 Task: Find connections with filter location Craigieburn with filter topic #Partnershipwith filter profile language English with filter current company Philips Lighting with filter school FRANK ANTHONY PUBLIC SCHOOL THE with filter industry Fine Arts Schools with filter service category Real Estate with filter keywords title Data Entry
Action: Mouse moved to (231, 278)
Screenshot: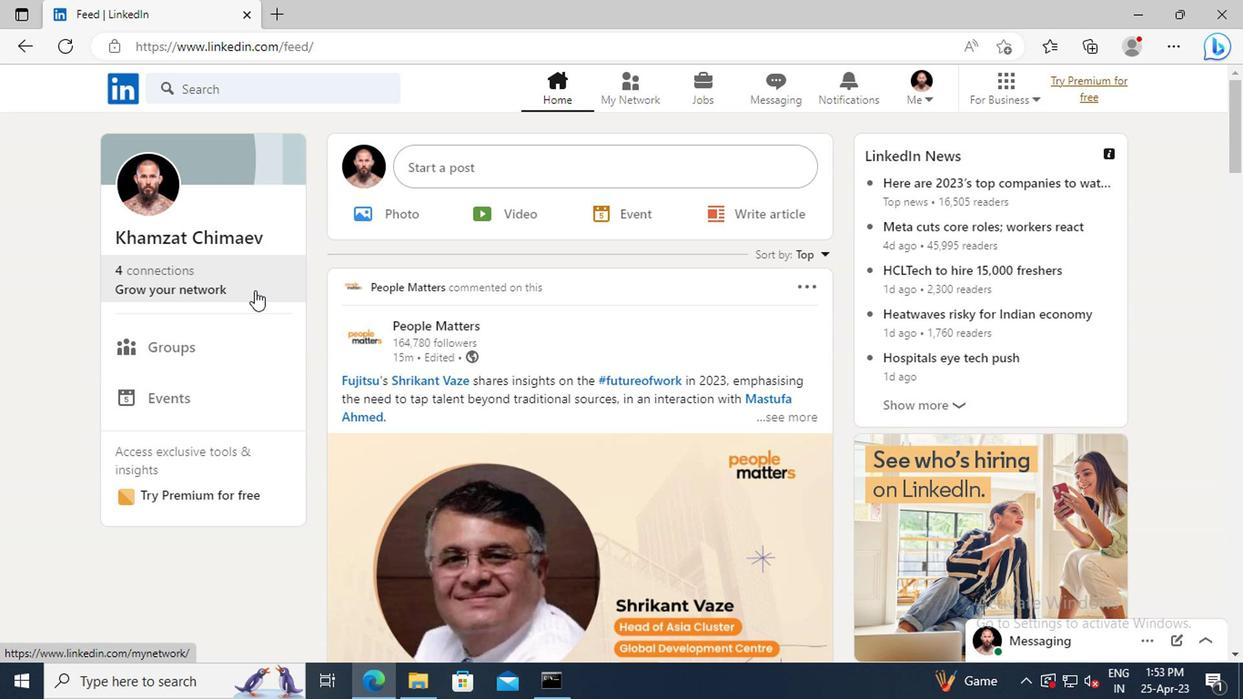 
Action: Mouse pressed left at (231, 278)
Screenshot: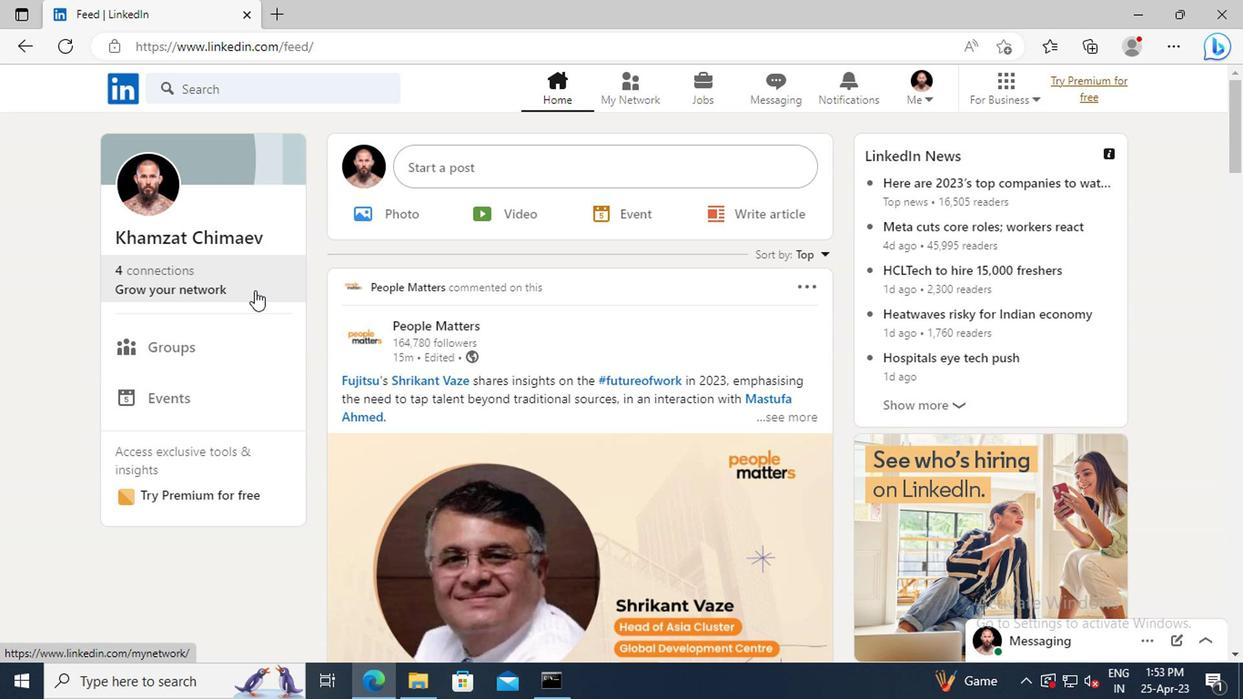 
Action: Mouse moved to (242, 194)
Screenshot: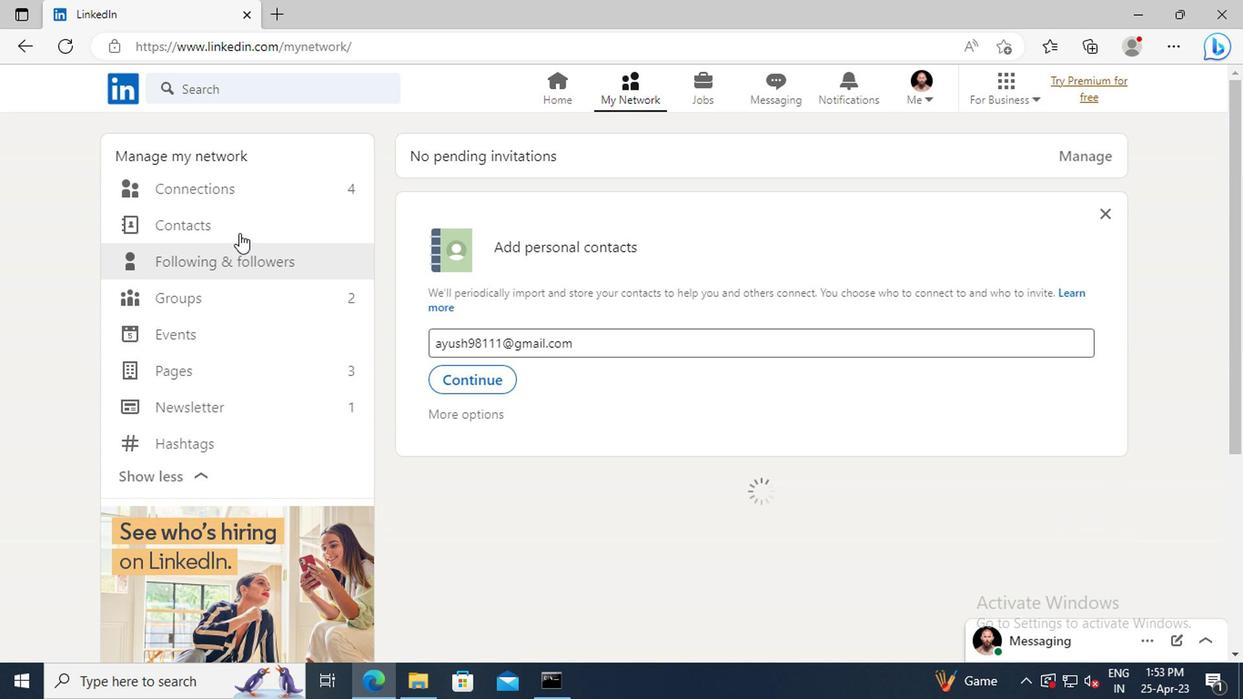 
Action: Mouse pressed left at (242, 194)
Screenshot: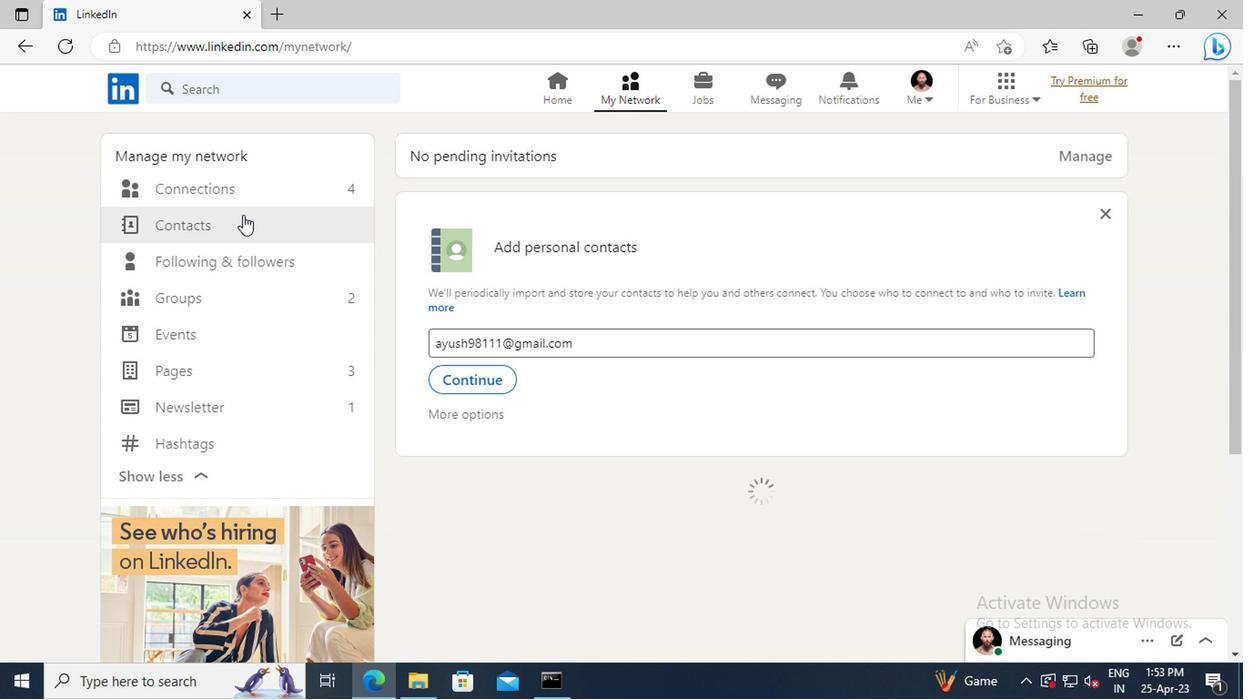 
Action: Mouse moved to (740, 192)
Screenshot: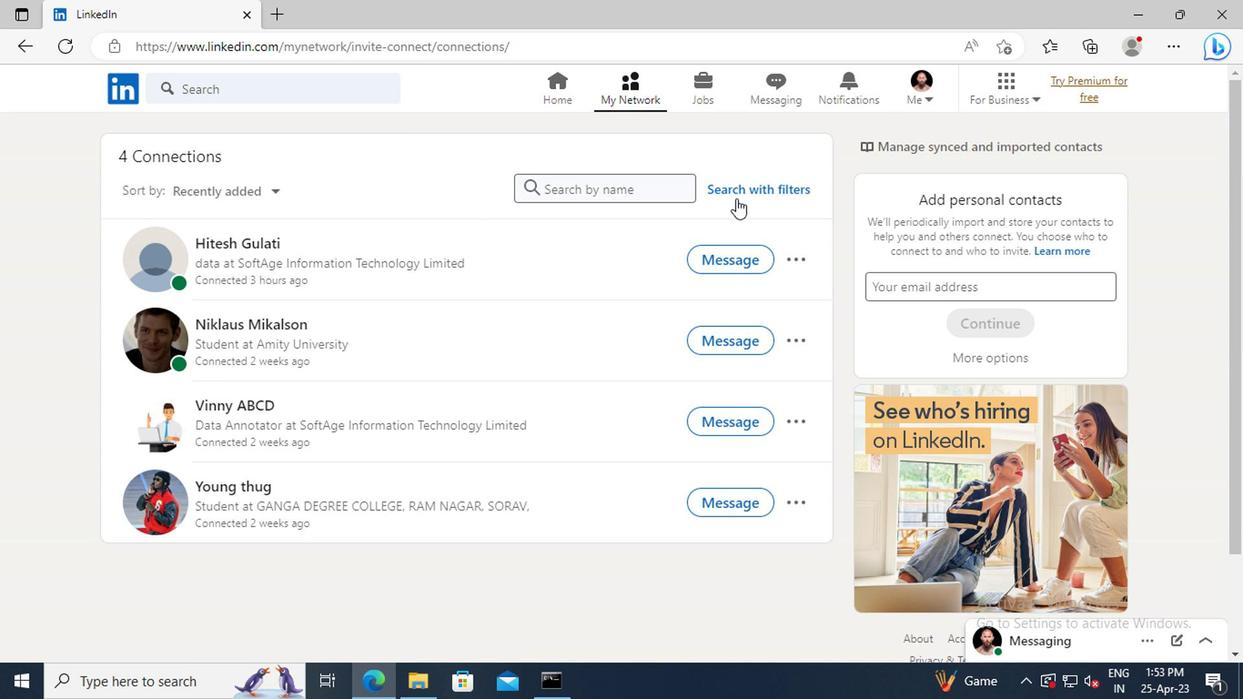 
Action: Mouse pressed left at (740, 192)
Screenshot: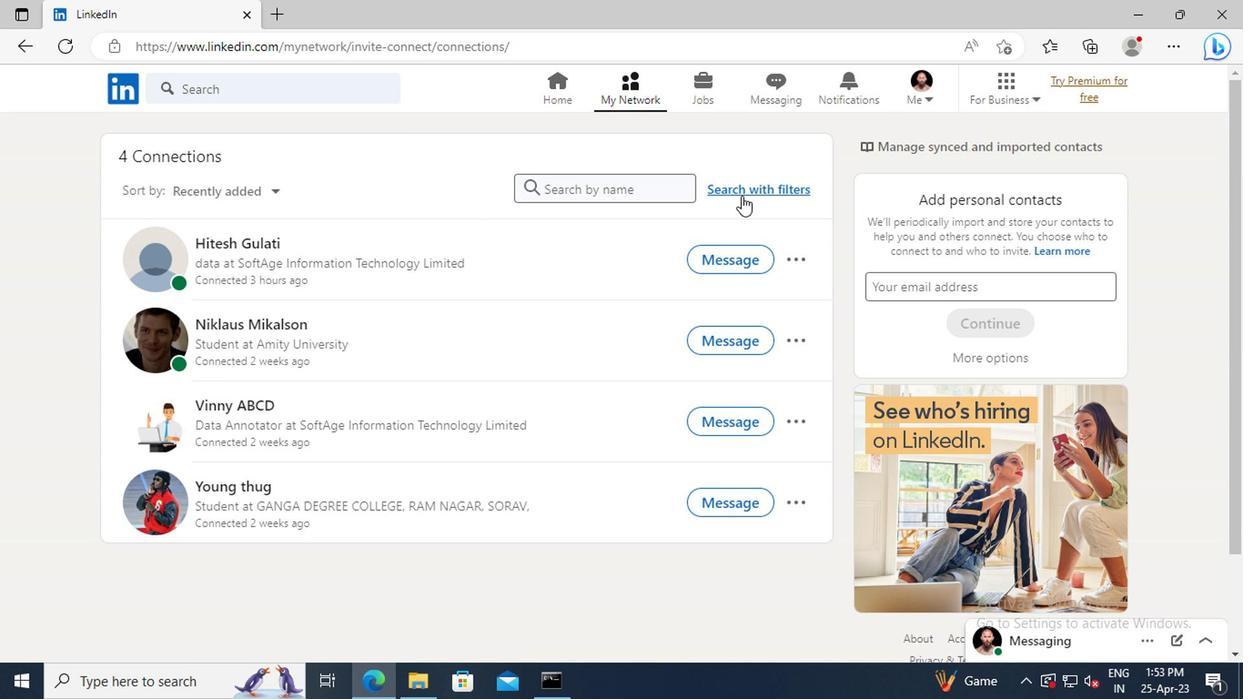 
Action: Mouse moved to (690, 145)
Screenshot: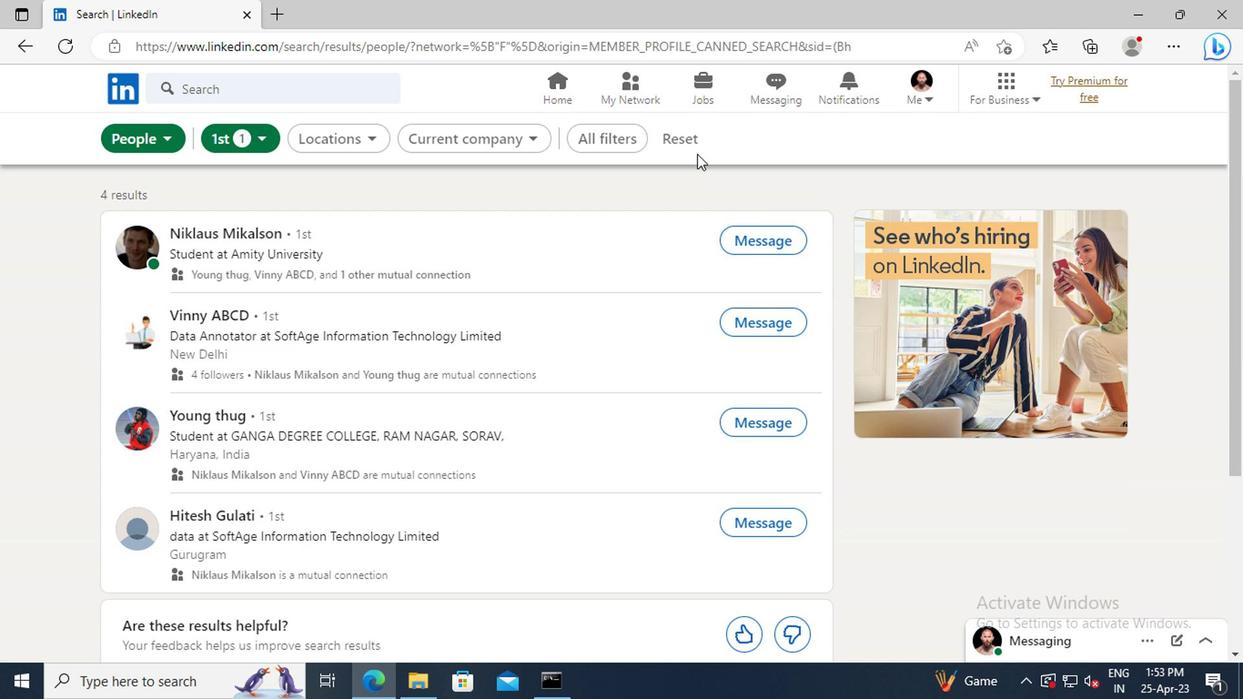
Action: Mouse pressed left at (690, 145)
Screenshot: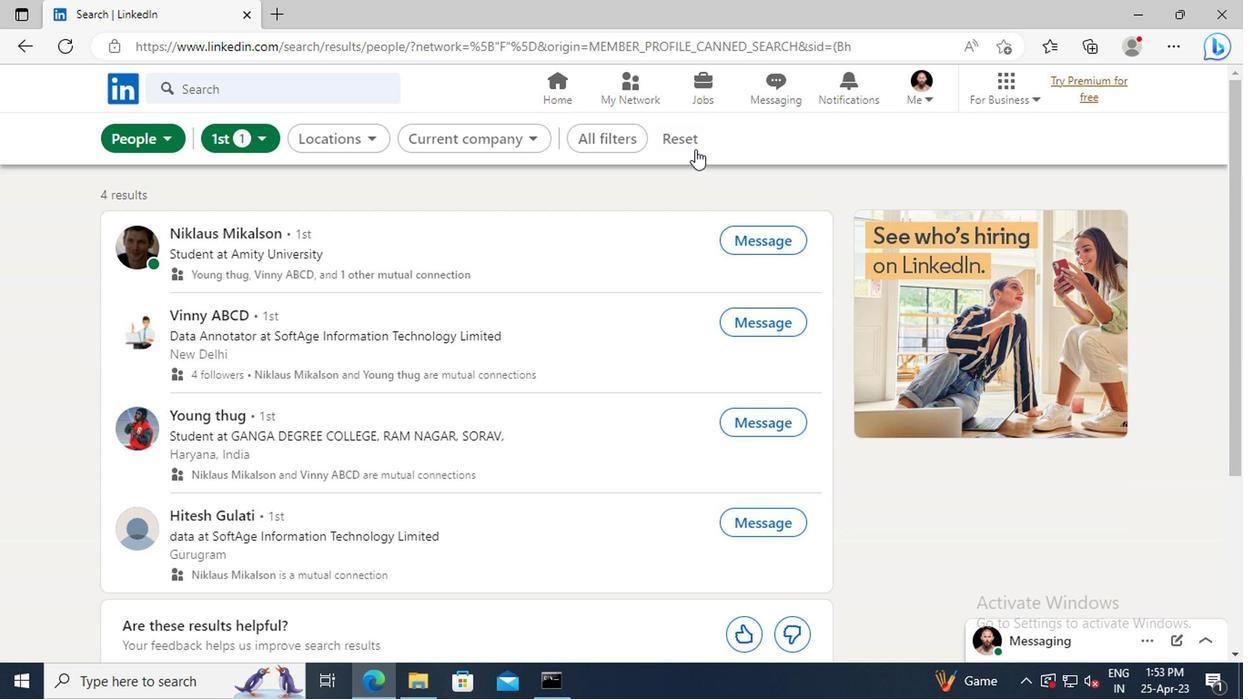
Action: Mouse moved to (648, 143)
Screenshot: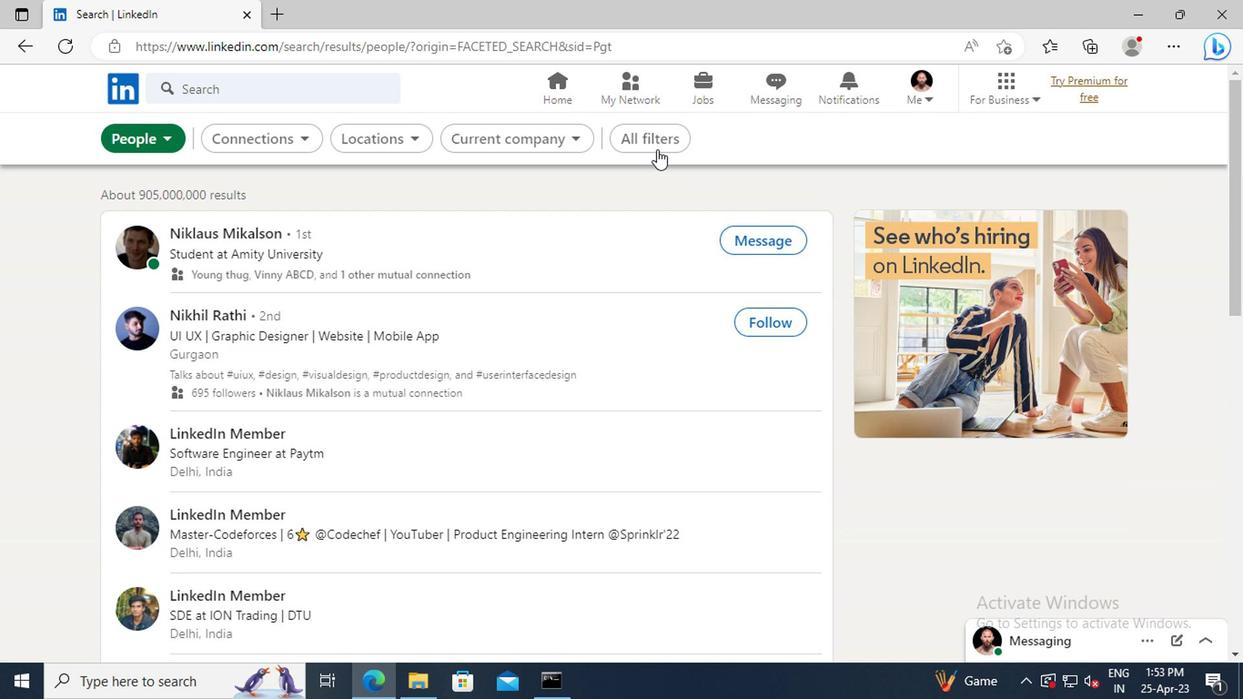 
Action: Mouse pressed left at (648, 143)
Screenshot: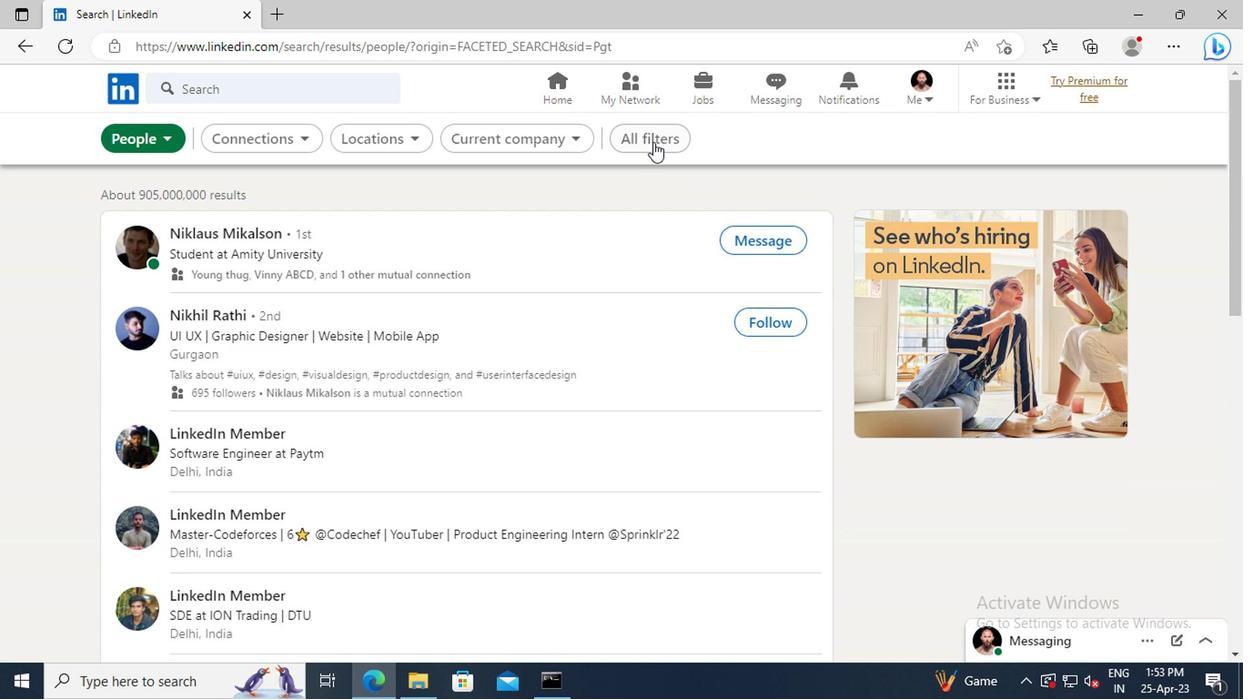 
Action: Mouse moved to (1000, 308)
Screenshot: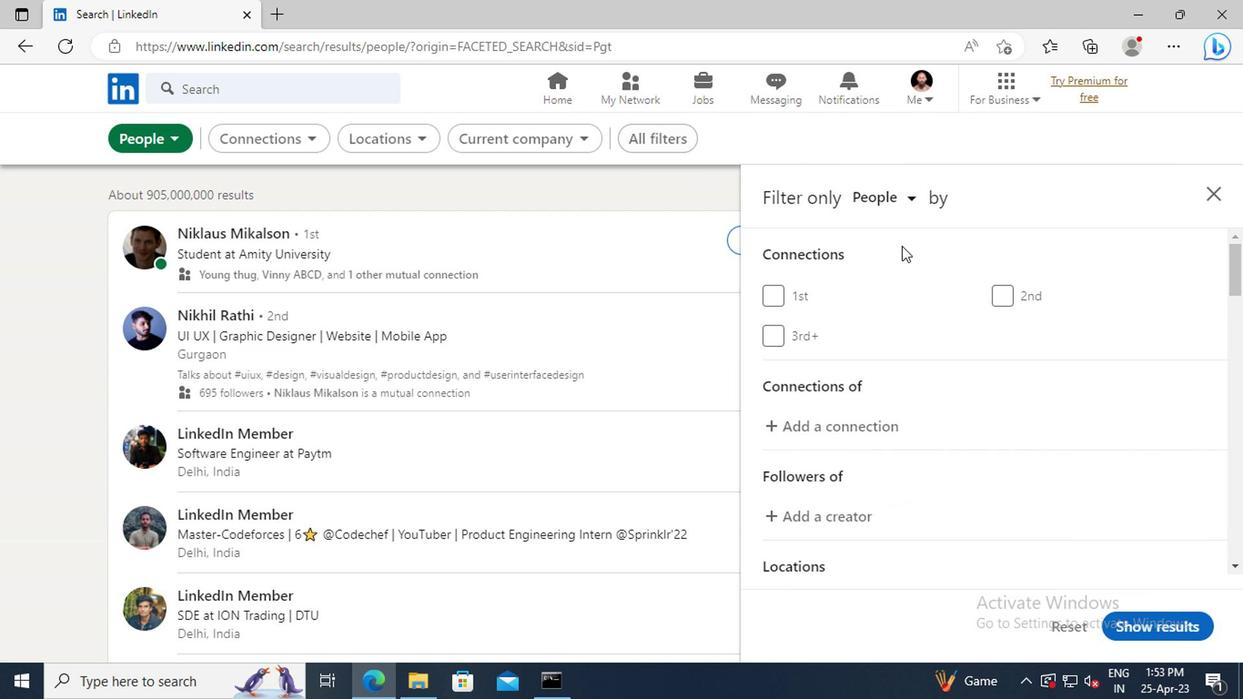 
Action: Mouse scrolled (1000, 307) with delta (0, -1)
Screenshot: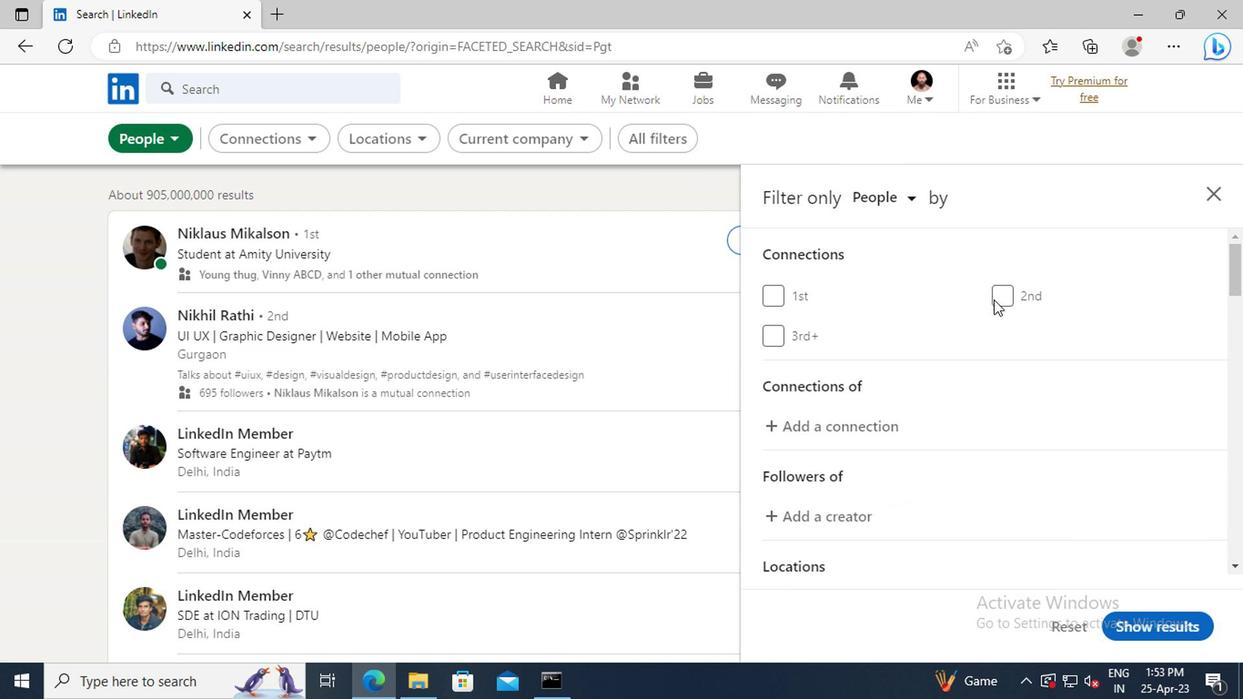 
Action: Mouse scrolled (1000, 307) with delta (0, -1)
Screenshot: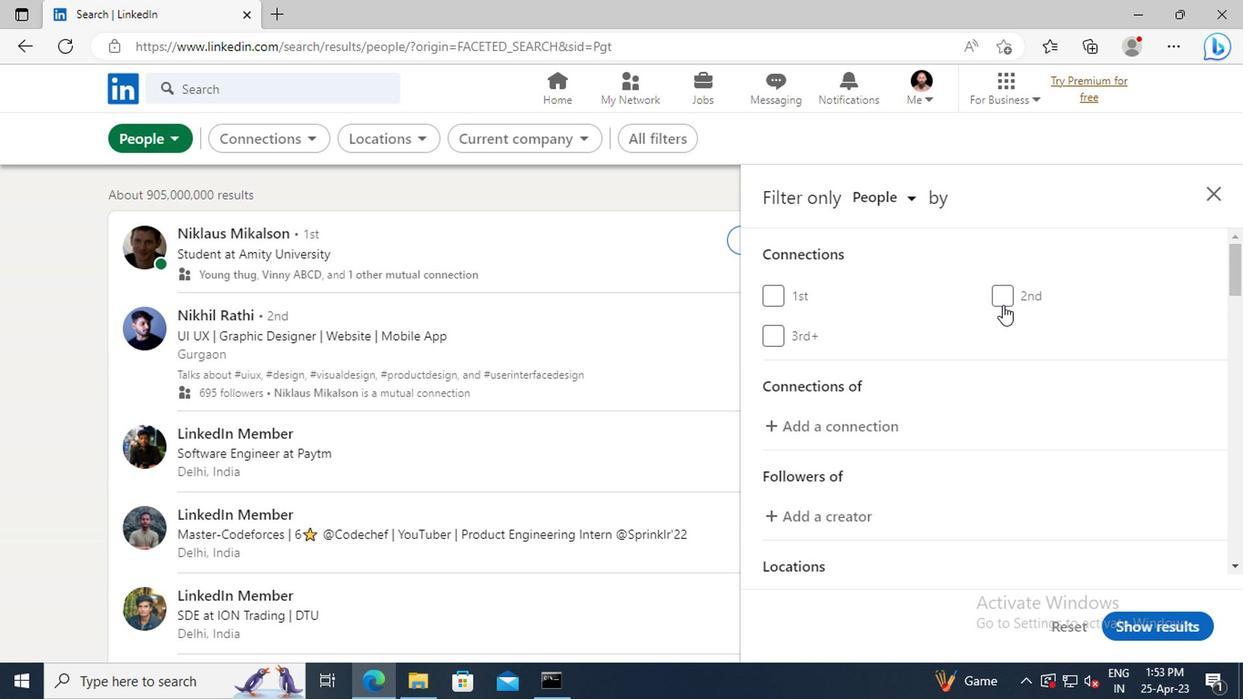
Action: Mouse scrolled (1000, 307) with delta (0, -1)
Screenshot: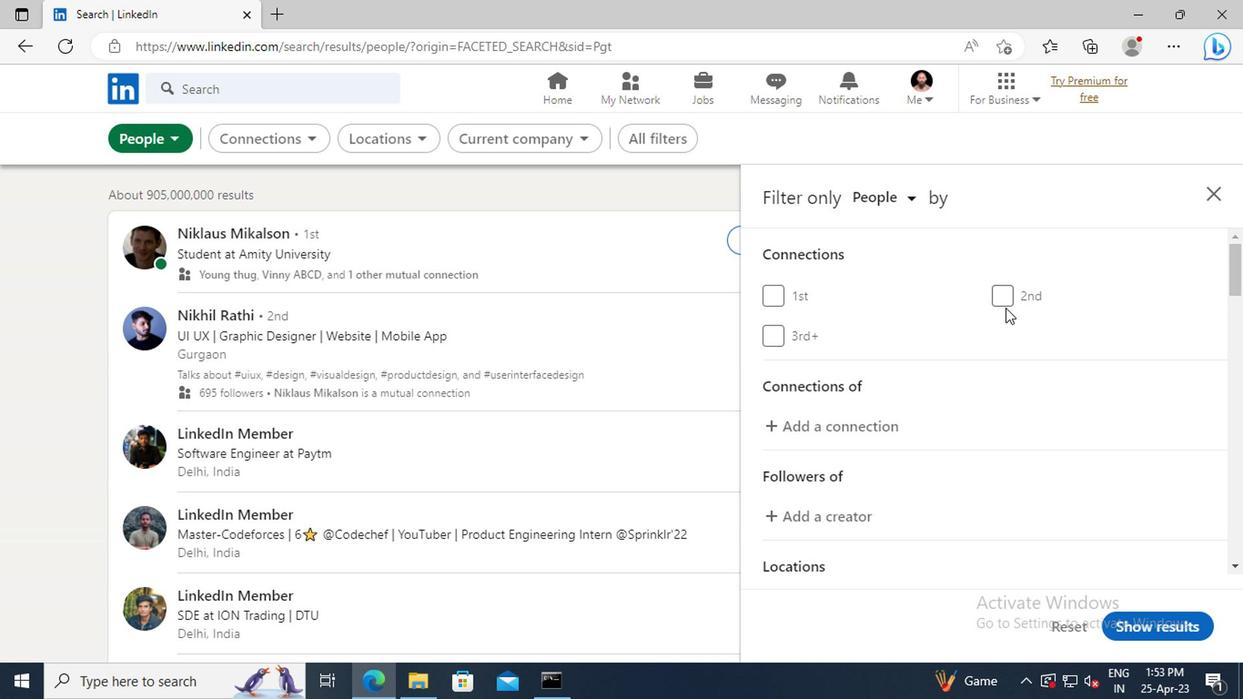 
Action: Mouse scrolled (1000, 307) with delta (0, -1)
Screenshot: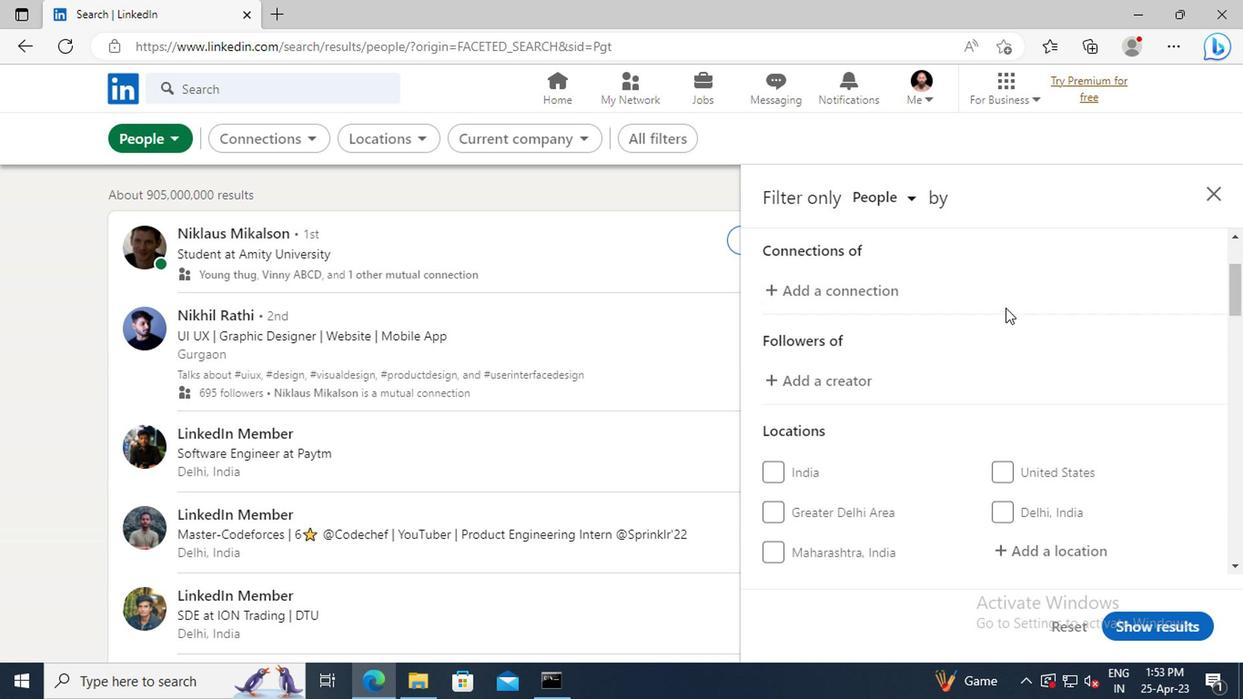 
Action: Mouse scrolled (1000, 307) with delta (0, -1)
Screenshot: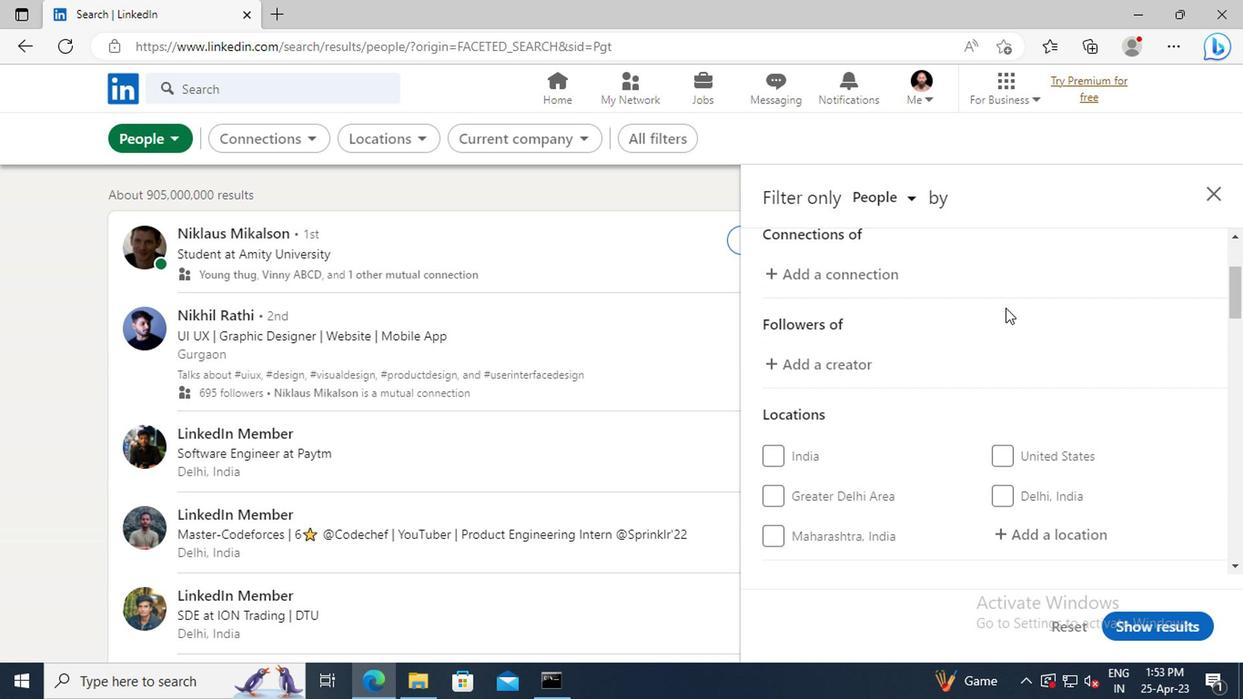 
Action: Mouse moved to (1035, 424)
Screenshot: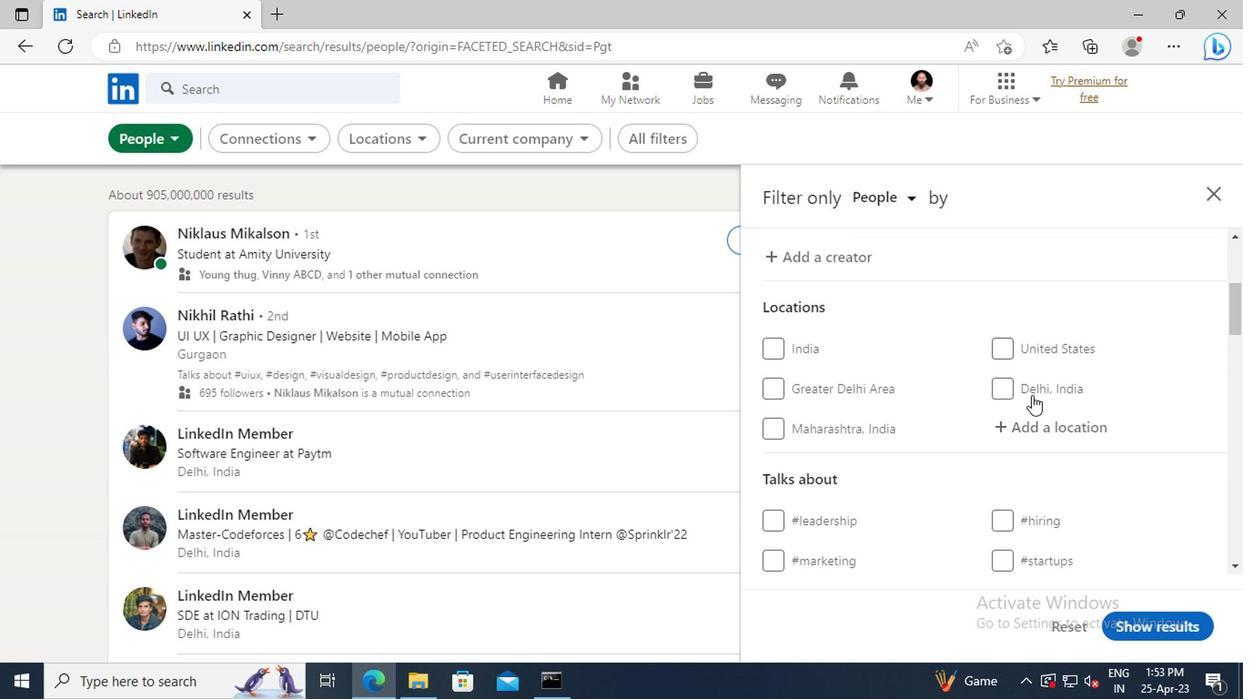 
Action: Mouse pressed left at (1035, 424)
Screenshot: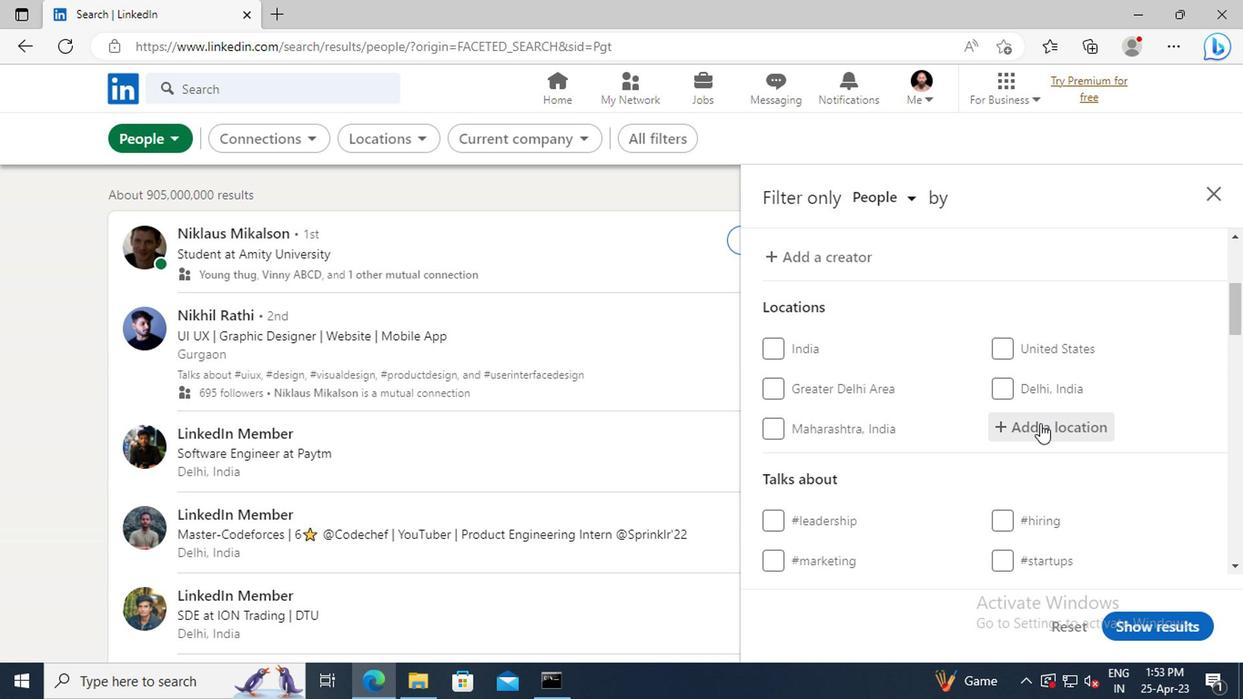 
Action: Mouse moved to (984, 406)
Screenshot: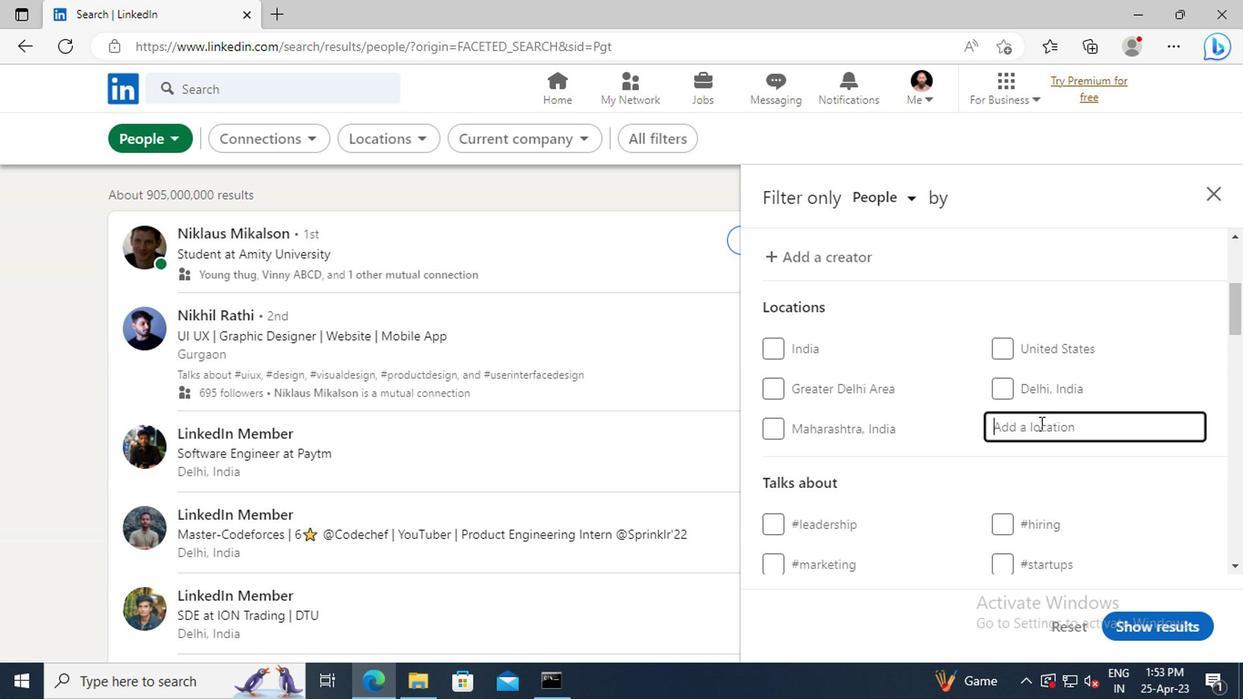 
Action: Key pressed <Key.shift>CRAIGIEBURN<Key.enter>
Screenshot: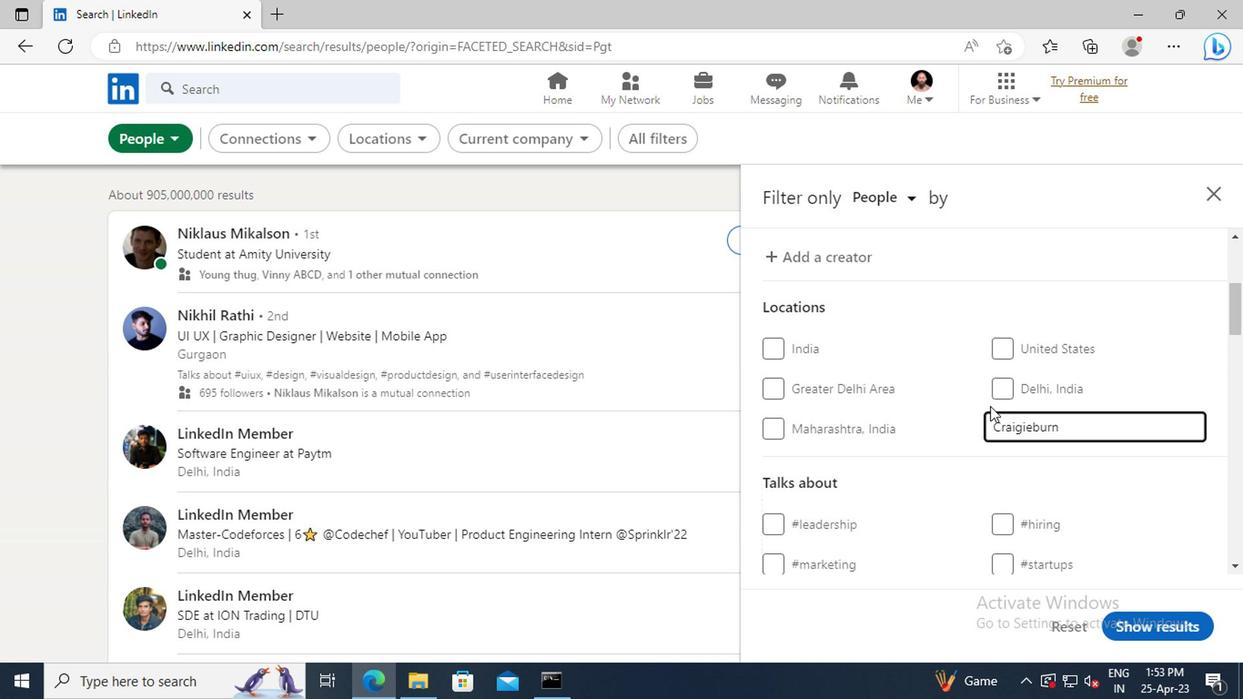 
Action: Mouse scrolled (984, 406) with delta (0, 0)
Screenshot: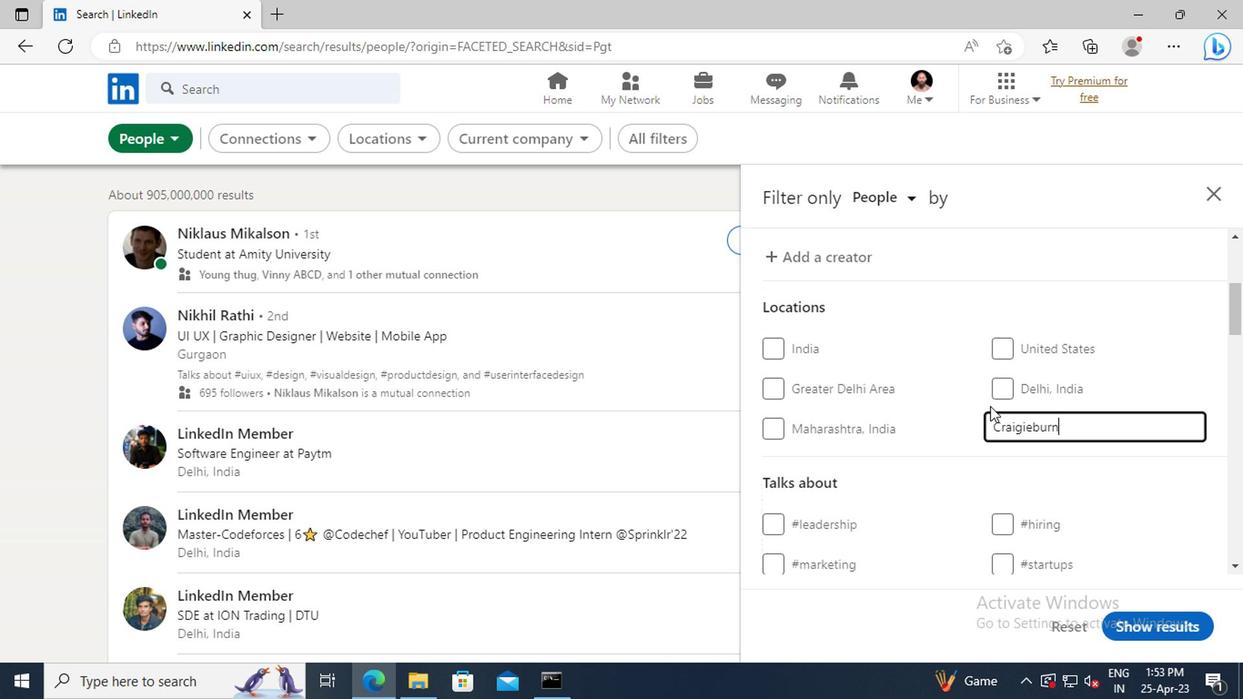 
Action: Mouse scrolled (984, 406) with delta (0, 0)
Screenshot: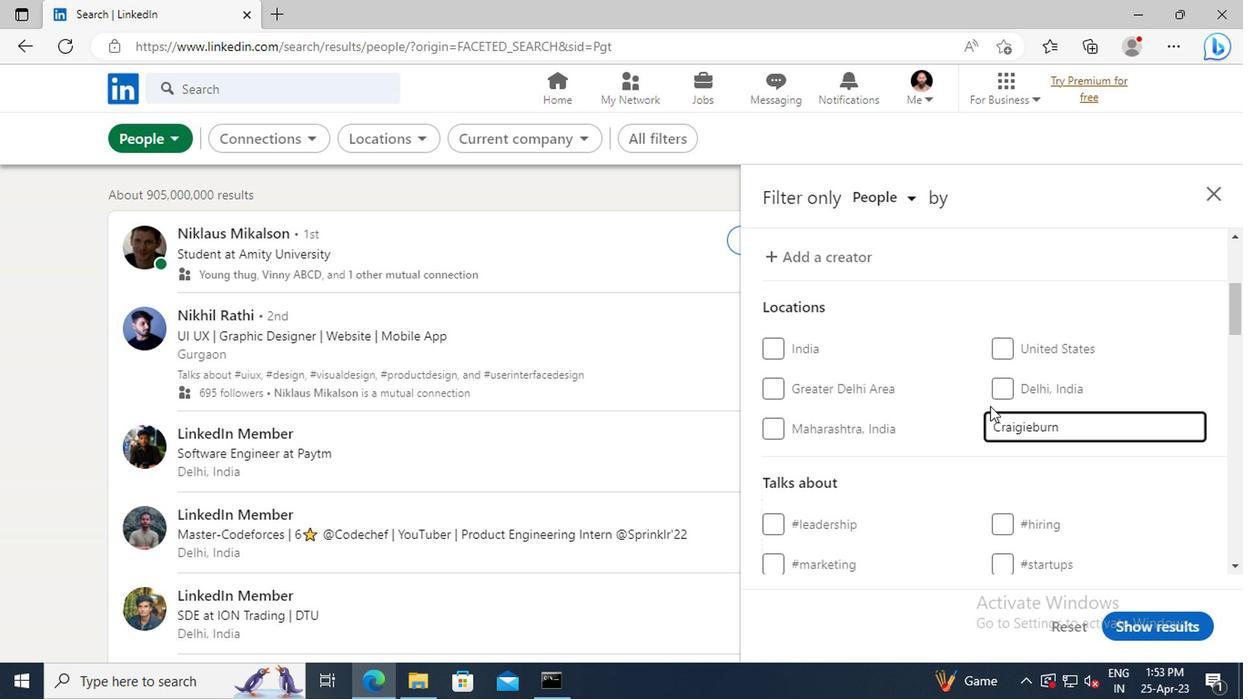 
Action: Mouse scrolled (984, 406) with delta (0, 0)
Screenshot: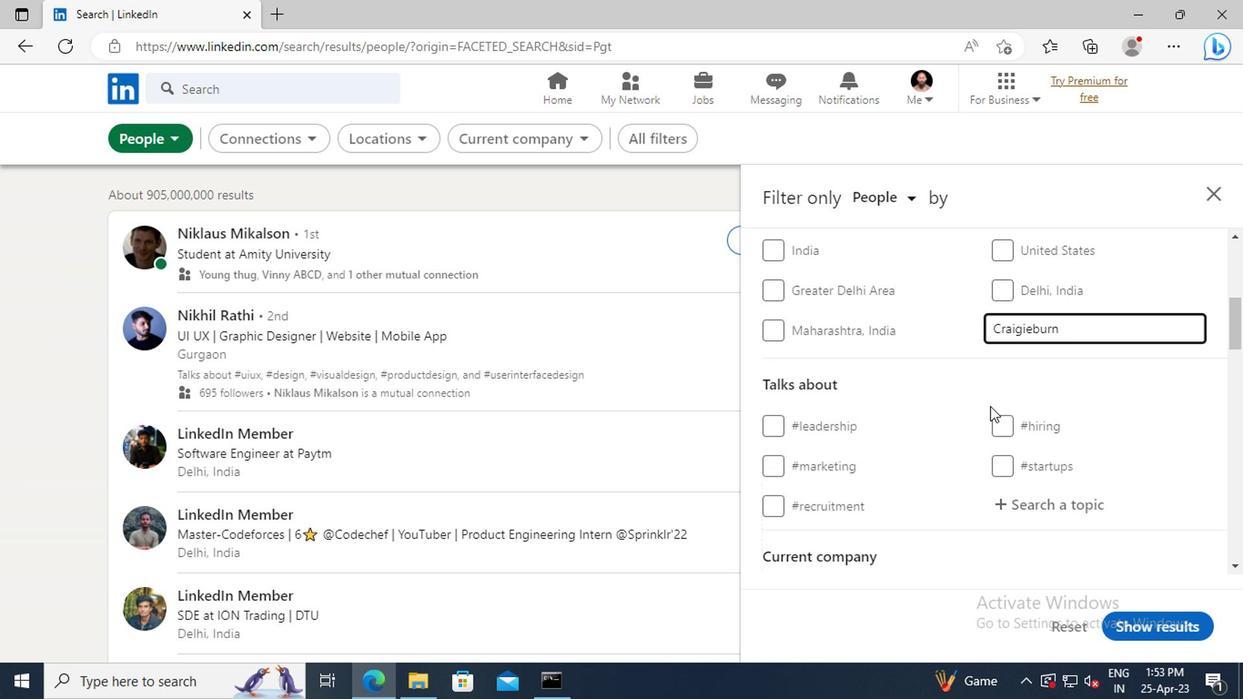 
Action: Mouse scrolled (984, 406) with delta (0, 0)
Screenshot: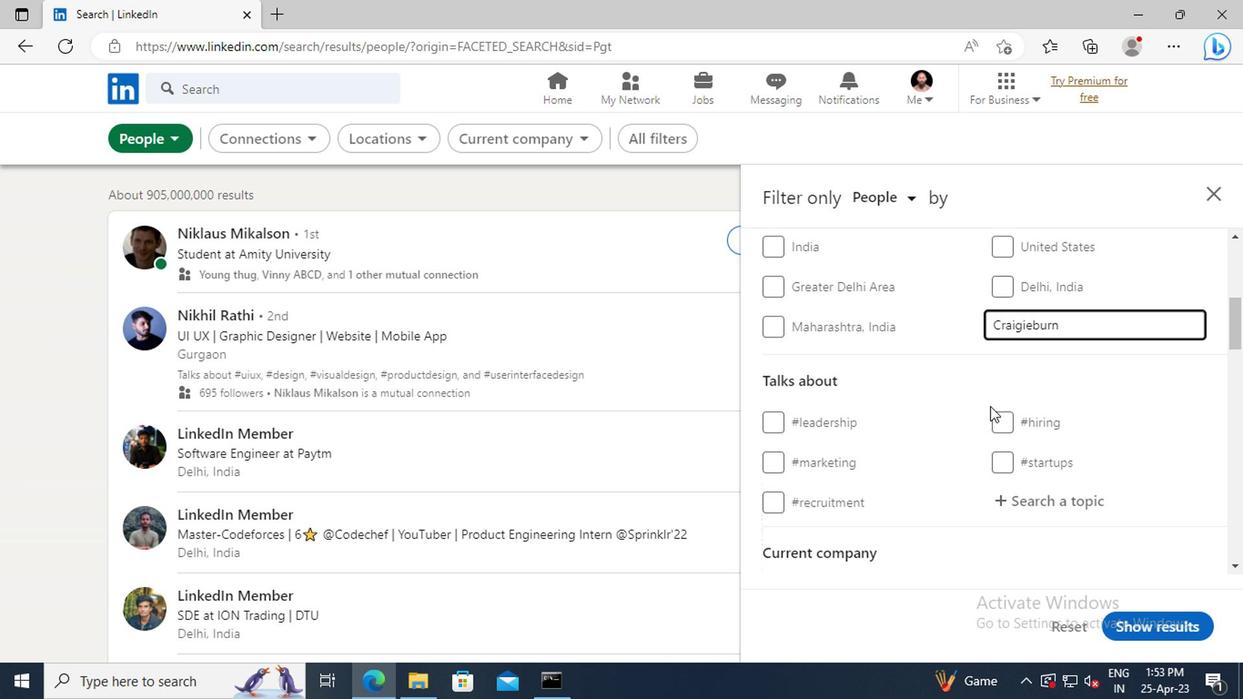 
Action: Mouse moved to (1012, 402)
Screenshot: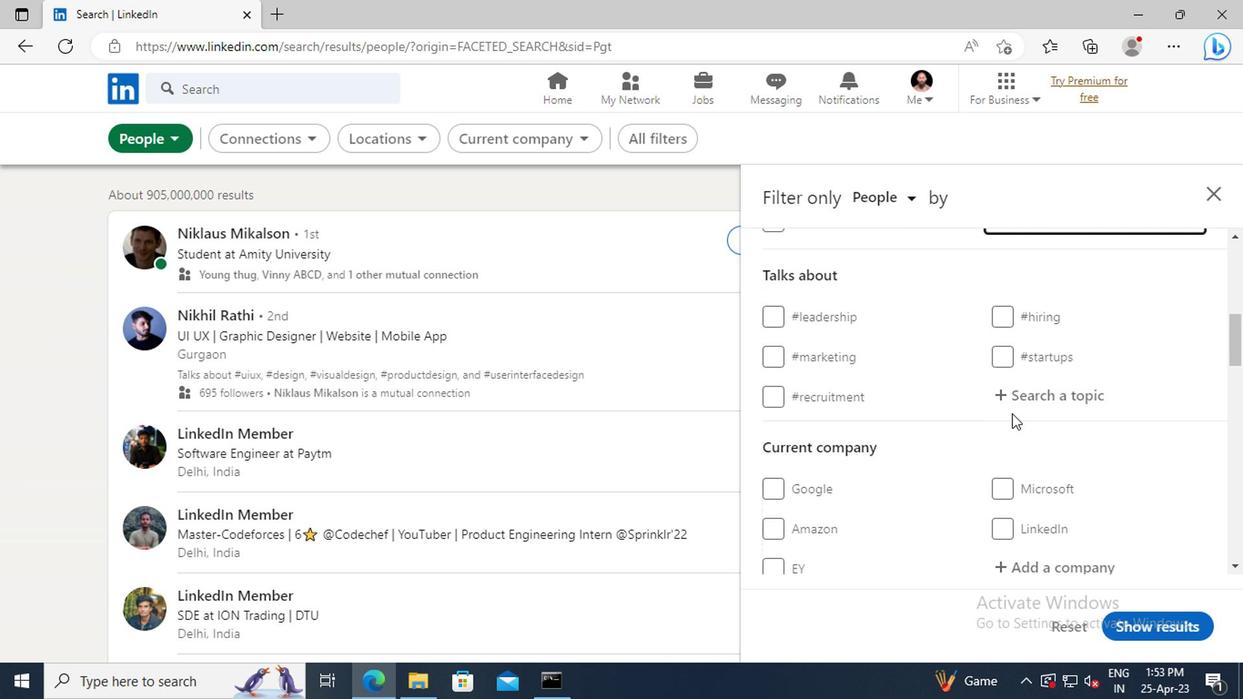
Action: Mouse pressed left at (1012, 402)
Screenshot: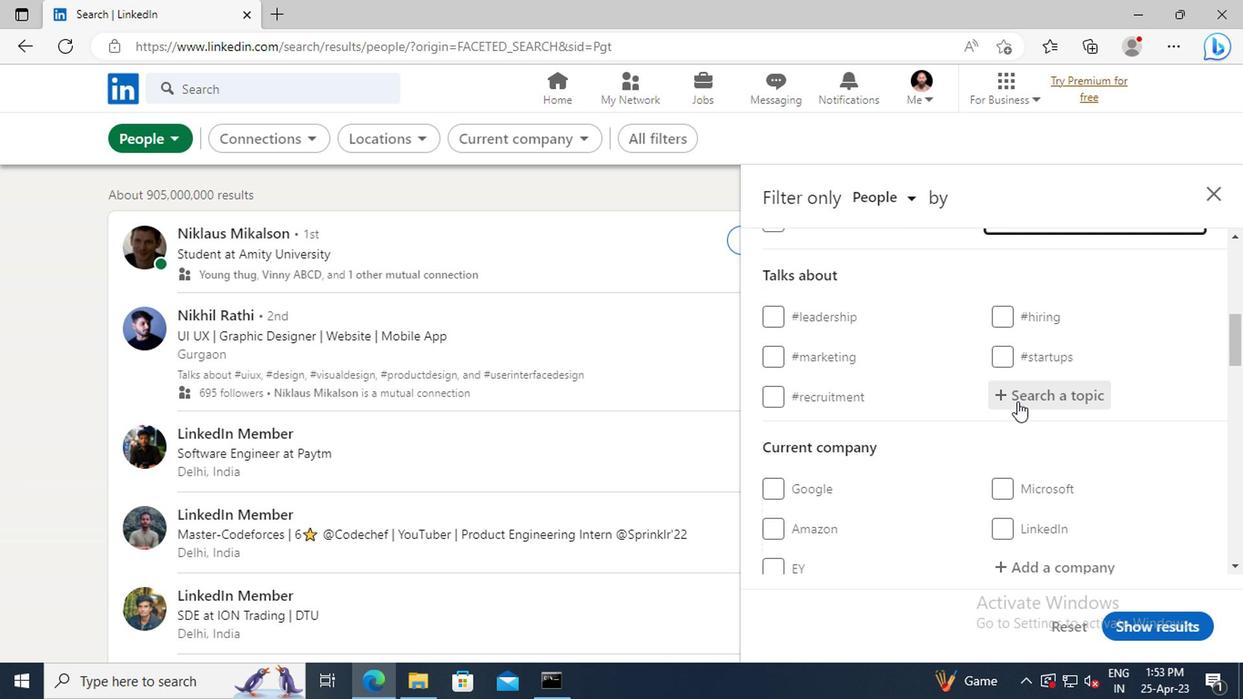 
Action: Mouse moved to (989, 406)
Screenshot: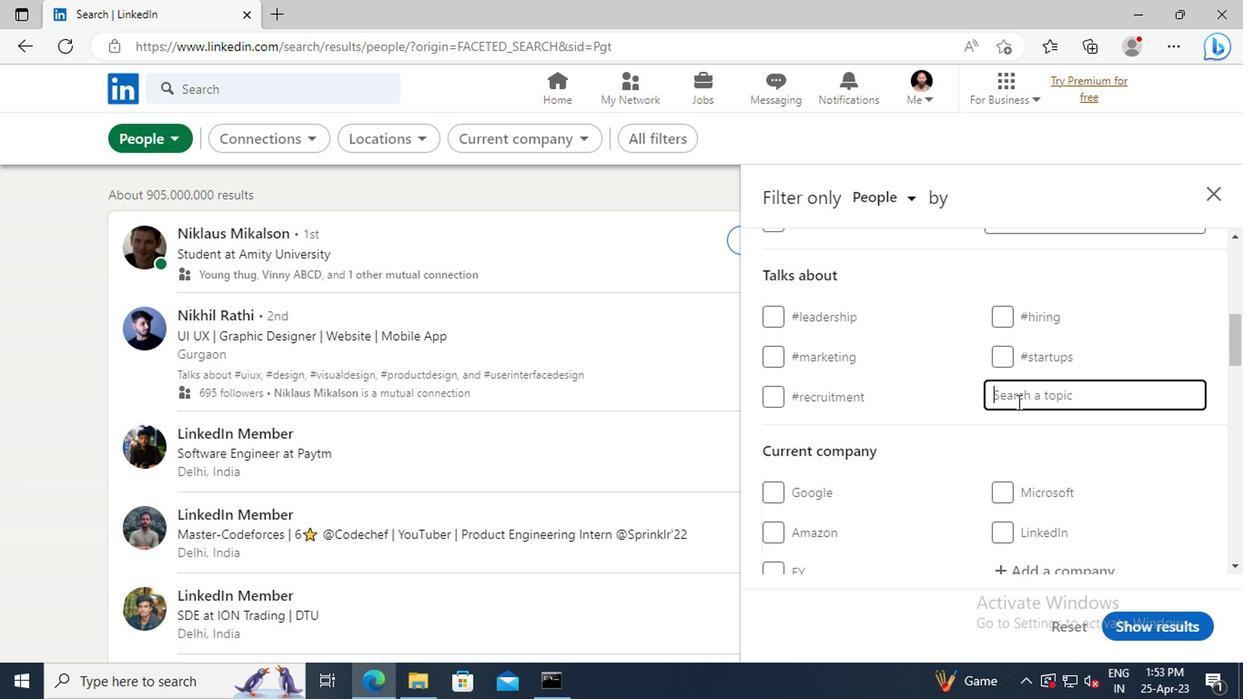 
Action: Key pressed <Key.shift>#<Key.shift>PARTNERSHIPWITH
Screenshot: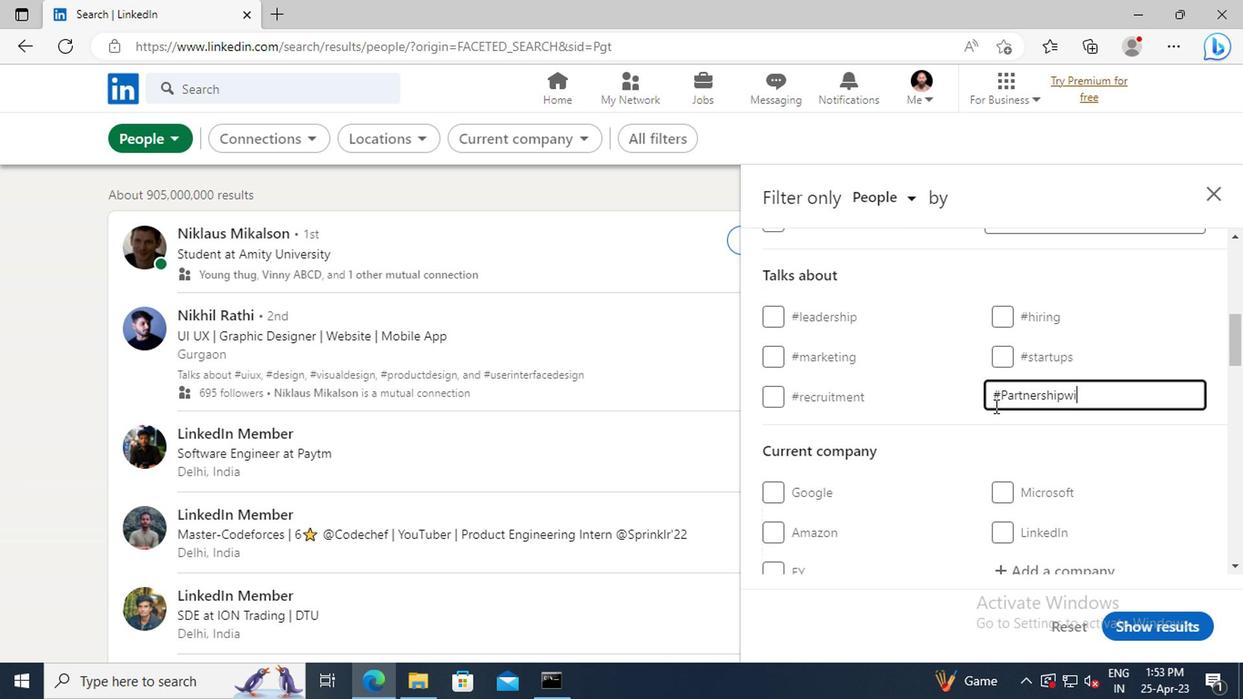 
Action: Mouse scrolled (989, 406) with delta (0, 0)
Screenshot: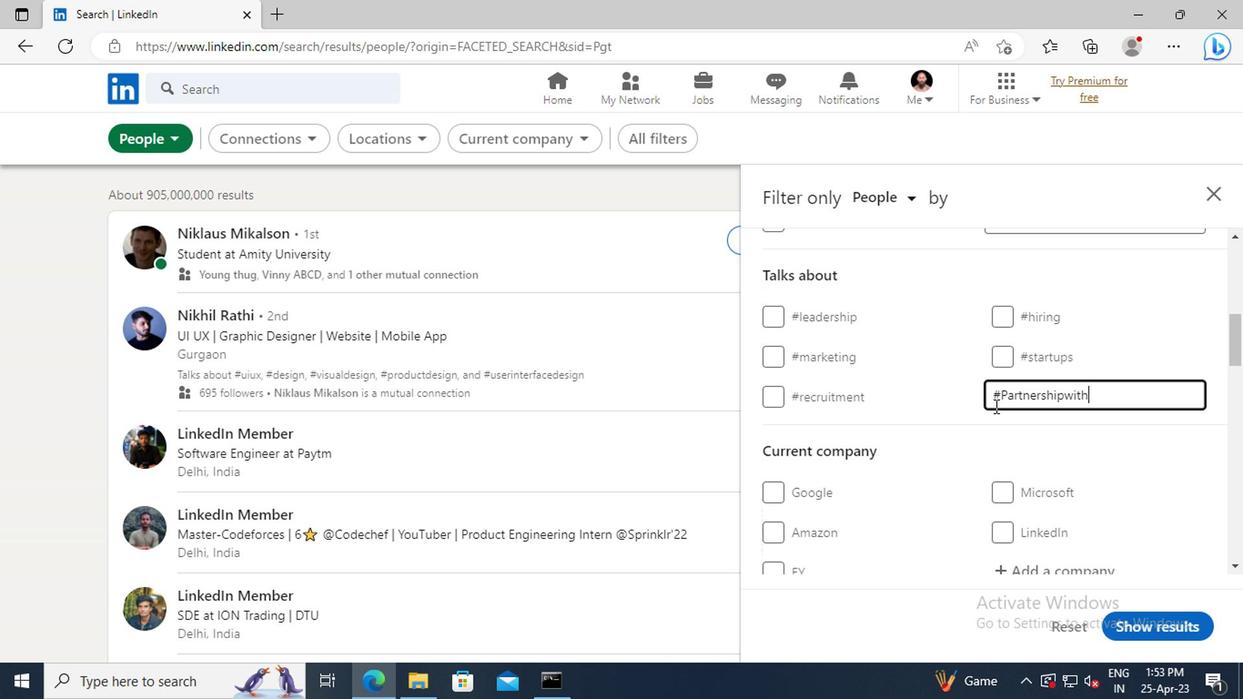 
Action: Mouse scrolled (989, 406) with delta (0, 0)
Screenshot: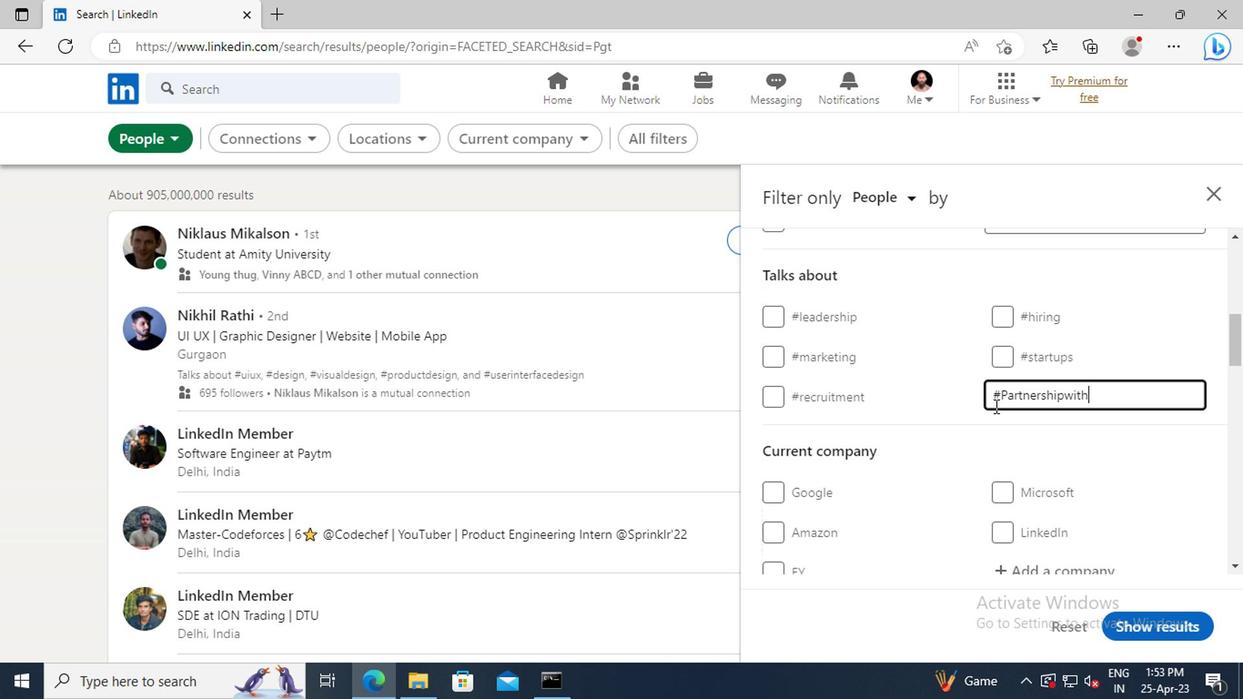 
Action: Mouse scrolled (989, 406) with delta (0, 0)
Screenshot: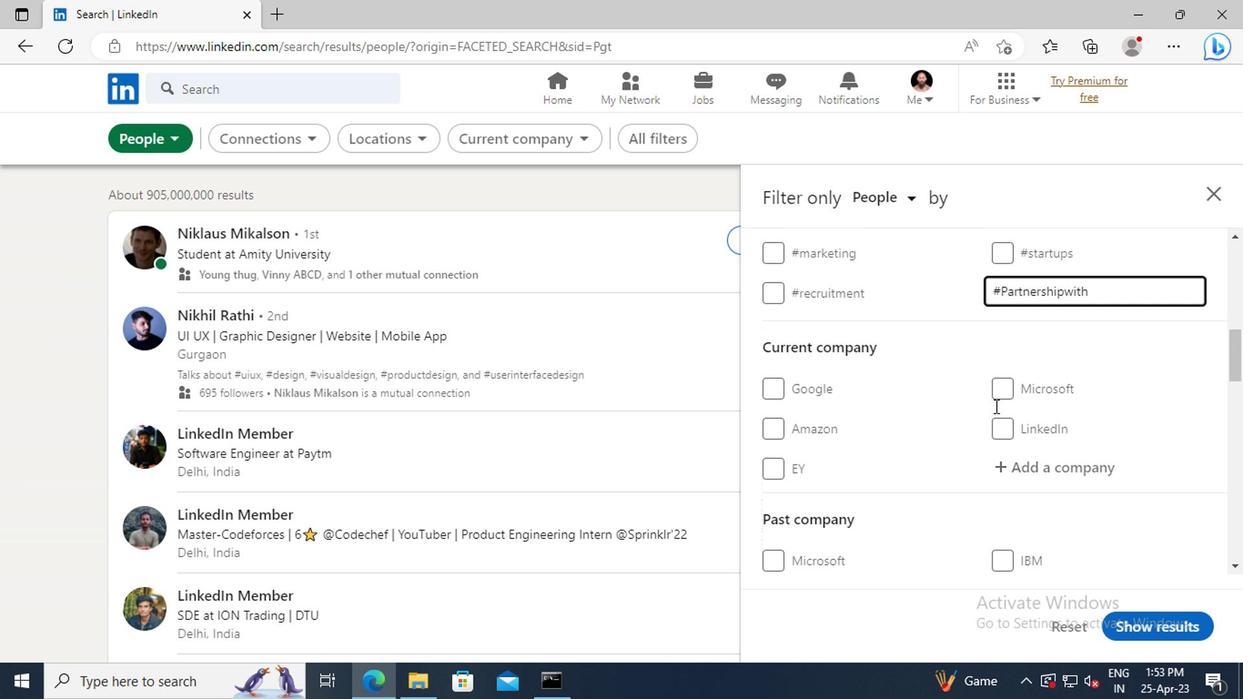 
Action: Mouse scrolled (989, 406) with delta (0, 0)
Screenshot: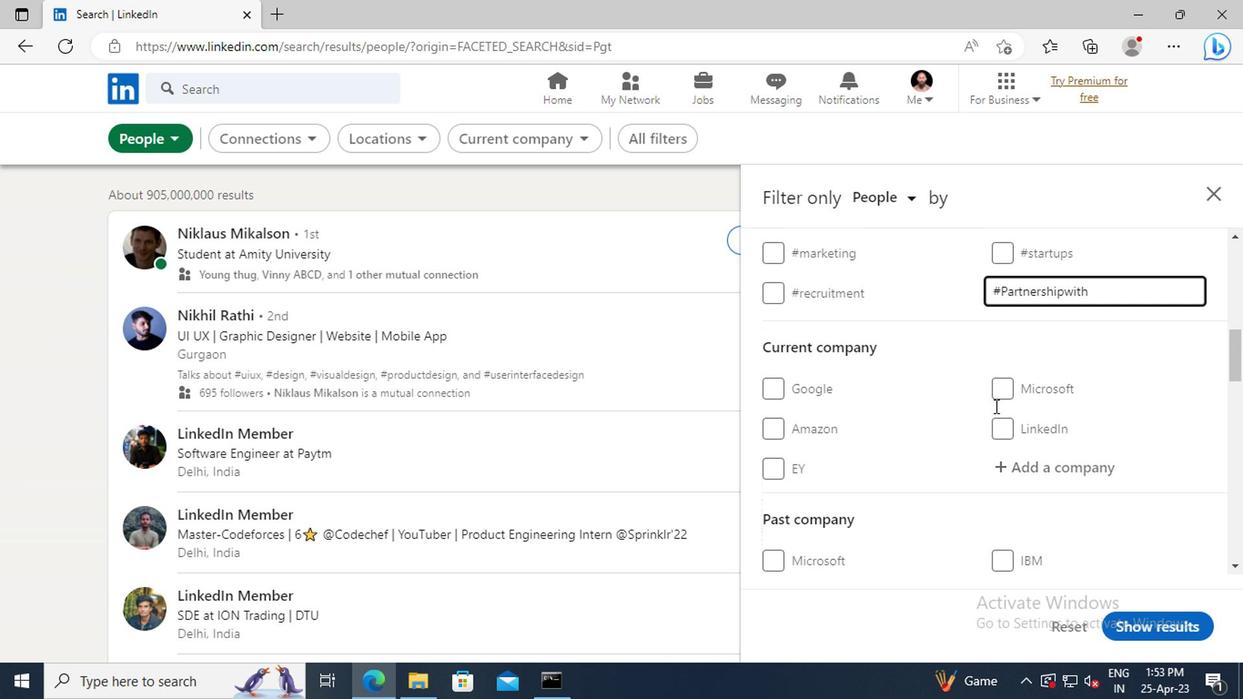 
Action: Mouse scrolled (989, 406) with delta (0, 0)
Screenshot: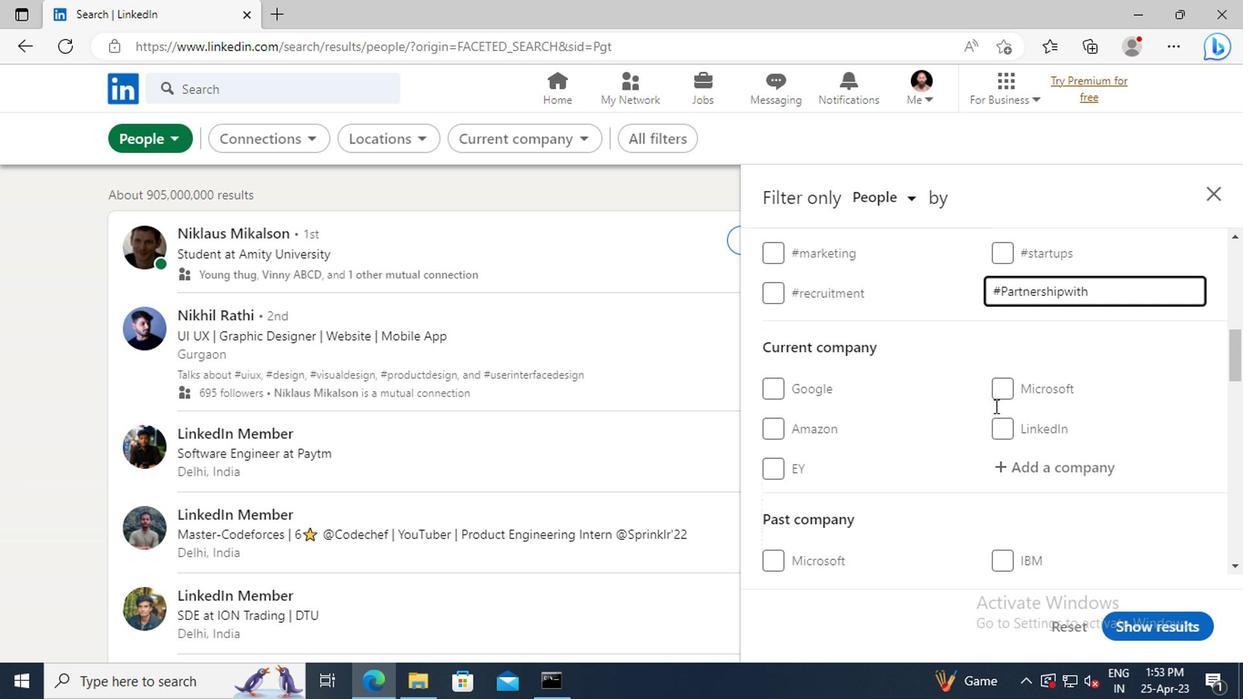 
Action: Mouse scrolled (989, 406) with delta (0, 0)
Screenshot: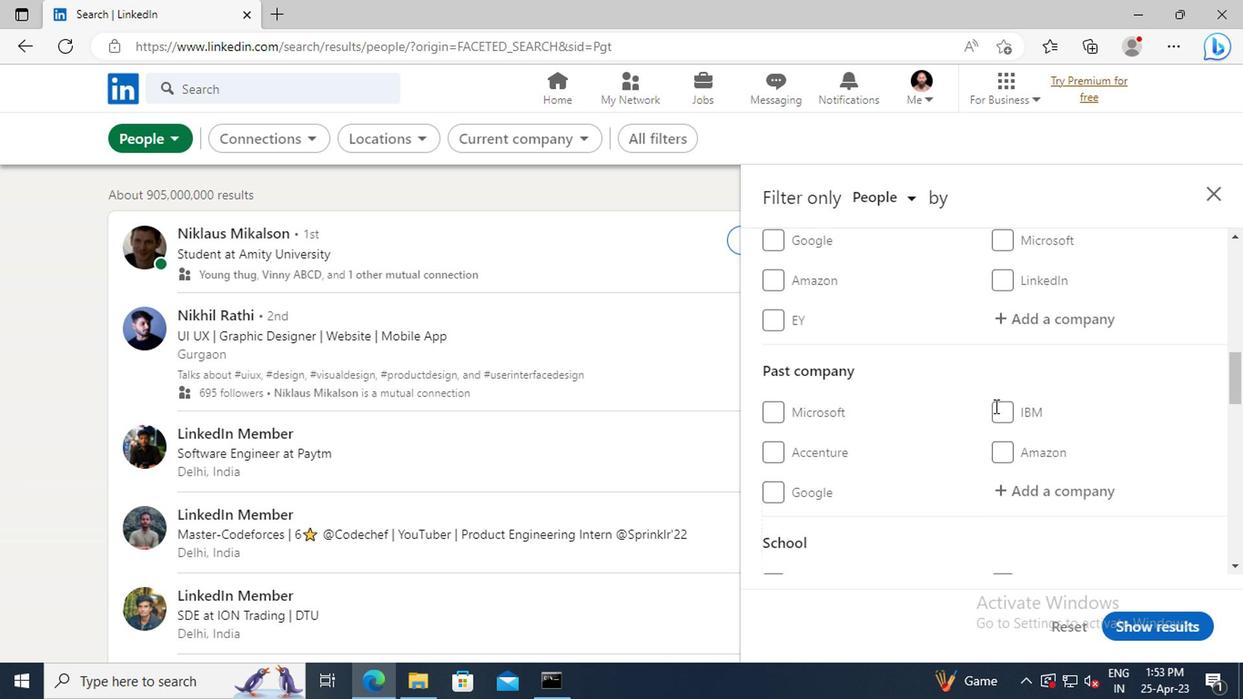 
Action: Mouse scrolled (989, 406) with delta (0, 0)
Screenshot: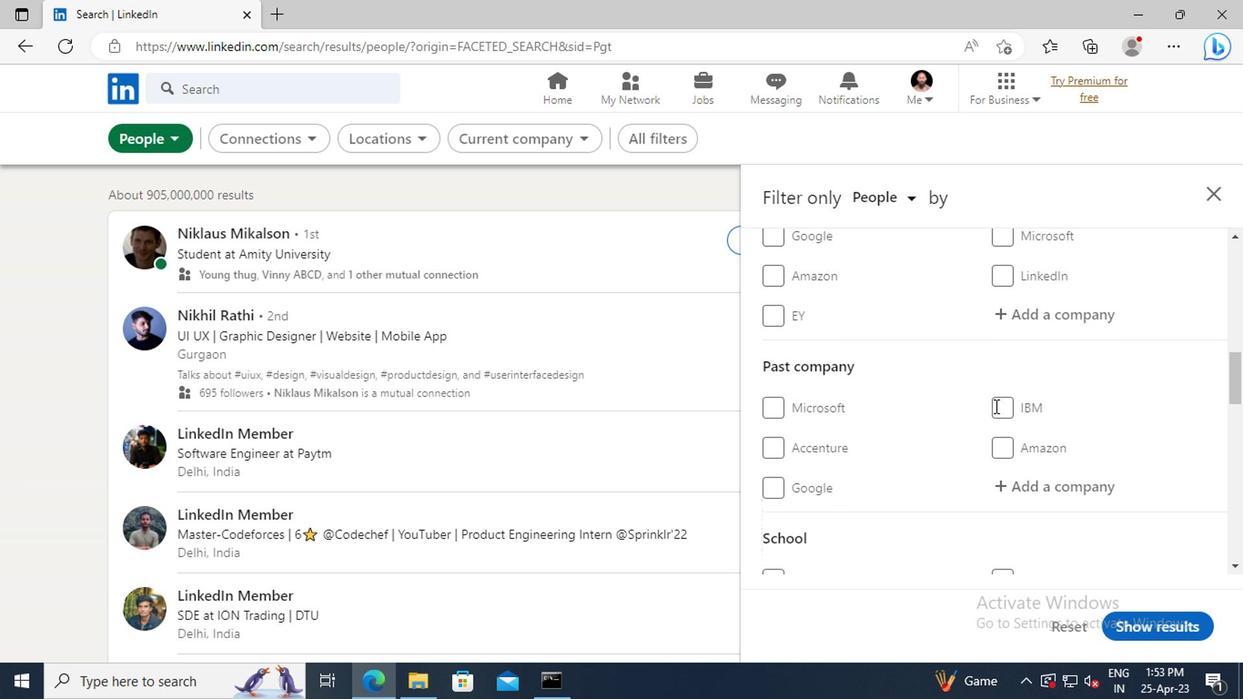 
Action: Mouse scrolled (989, 406) with delta (0, 0)
Screenshot: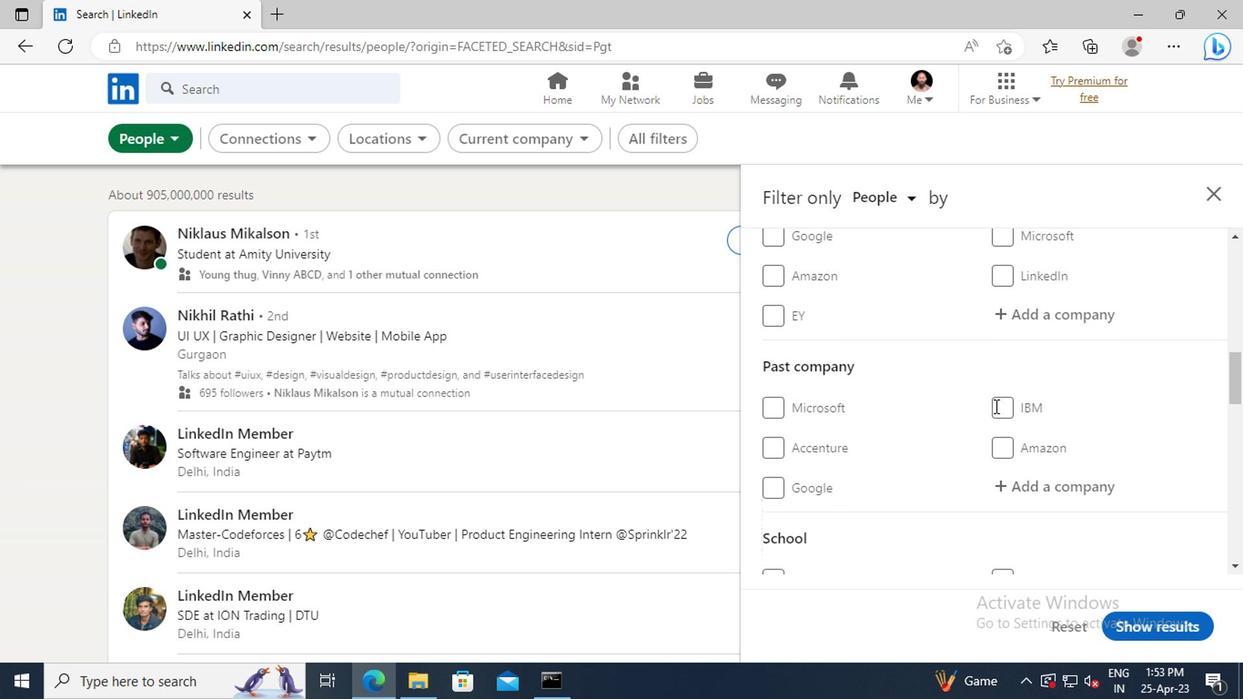 
Action: Mouse scrolled (989, 406) with delta (0, 0)
Screenshot: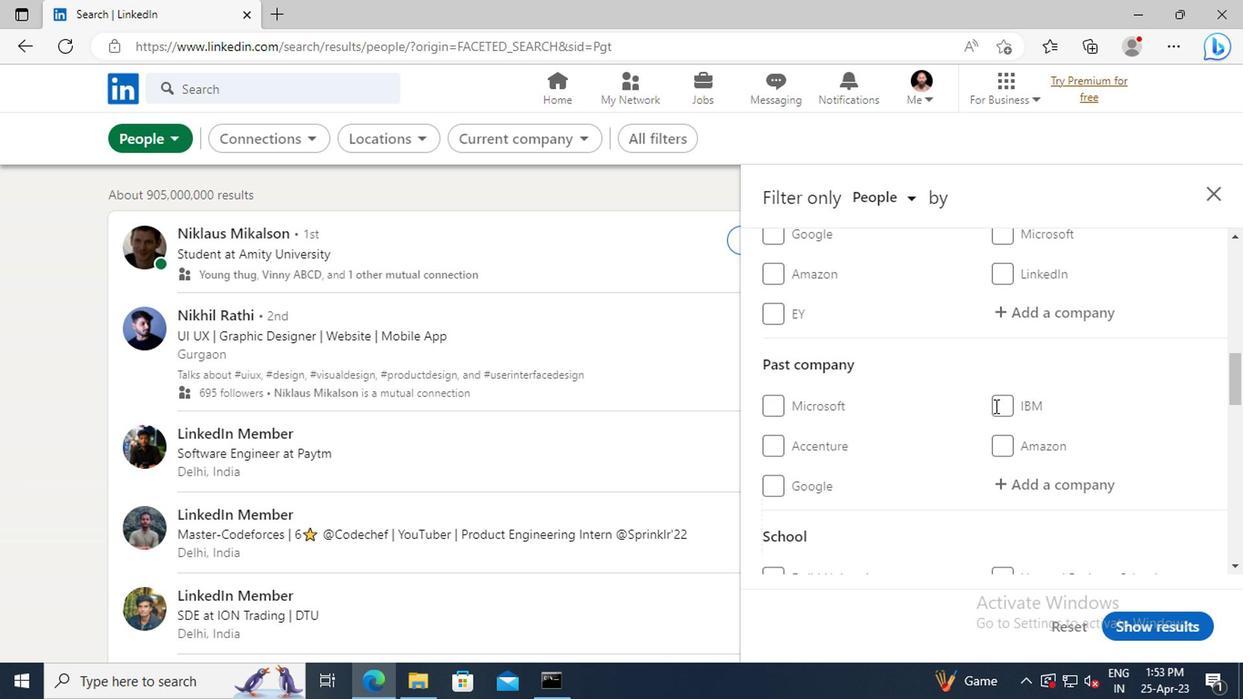 
Action: Mouse scrolled (989, 406) with delta (0, 0)
Screenshot: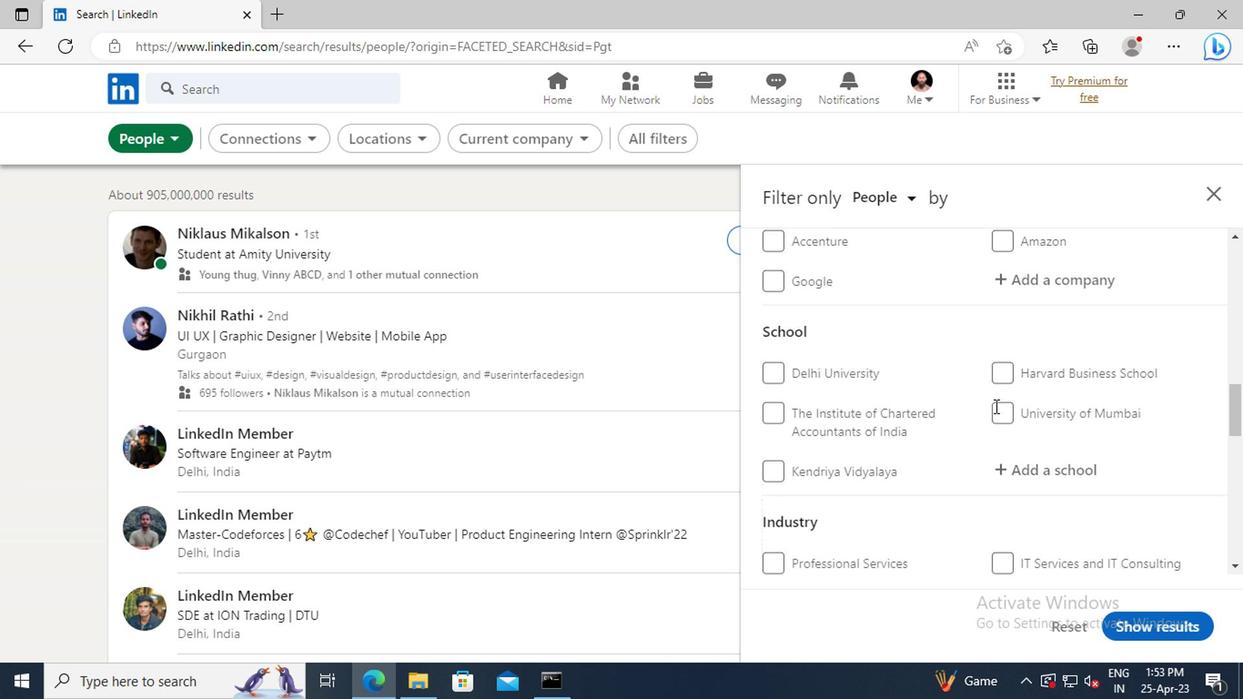 
Action: Mouse scrolled (989, 406) with delta (0, 0)
Screenshot: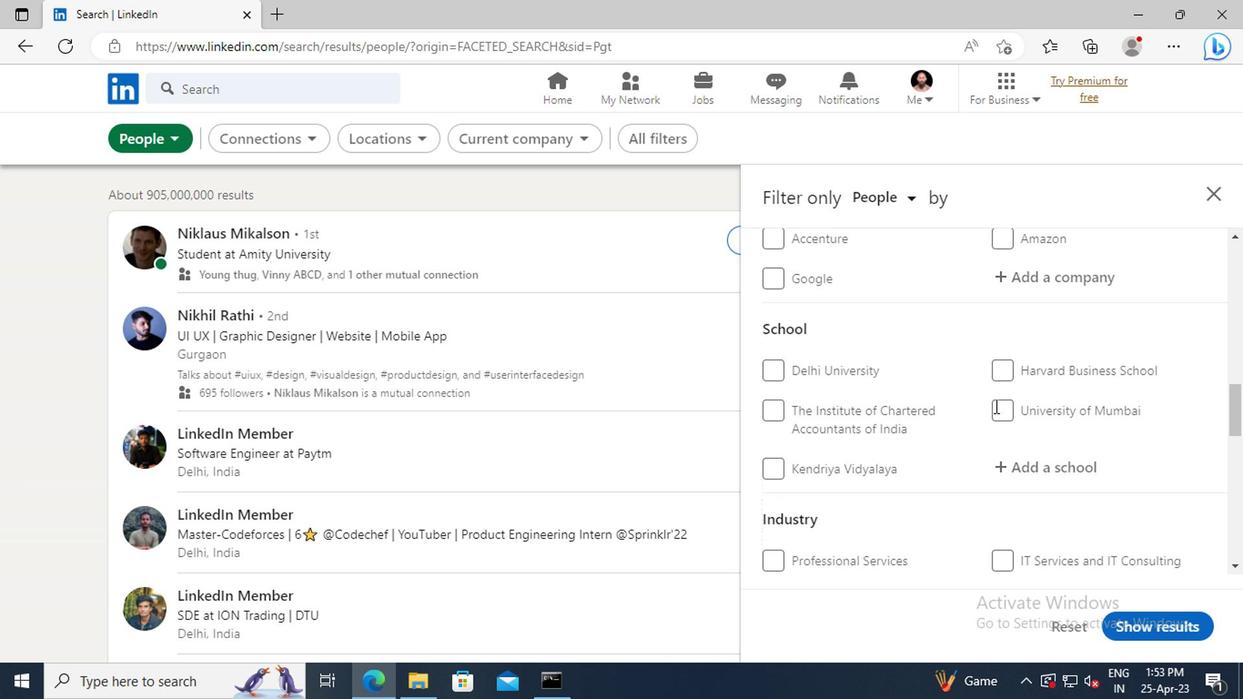 
Action: Mouse scrolled (989, 406) with delta (0, 0)
Screenshot: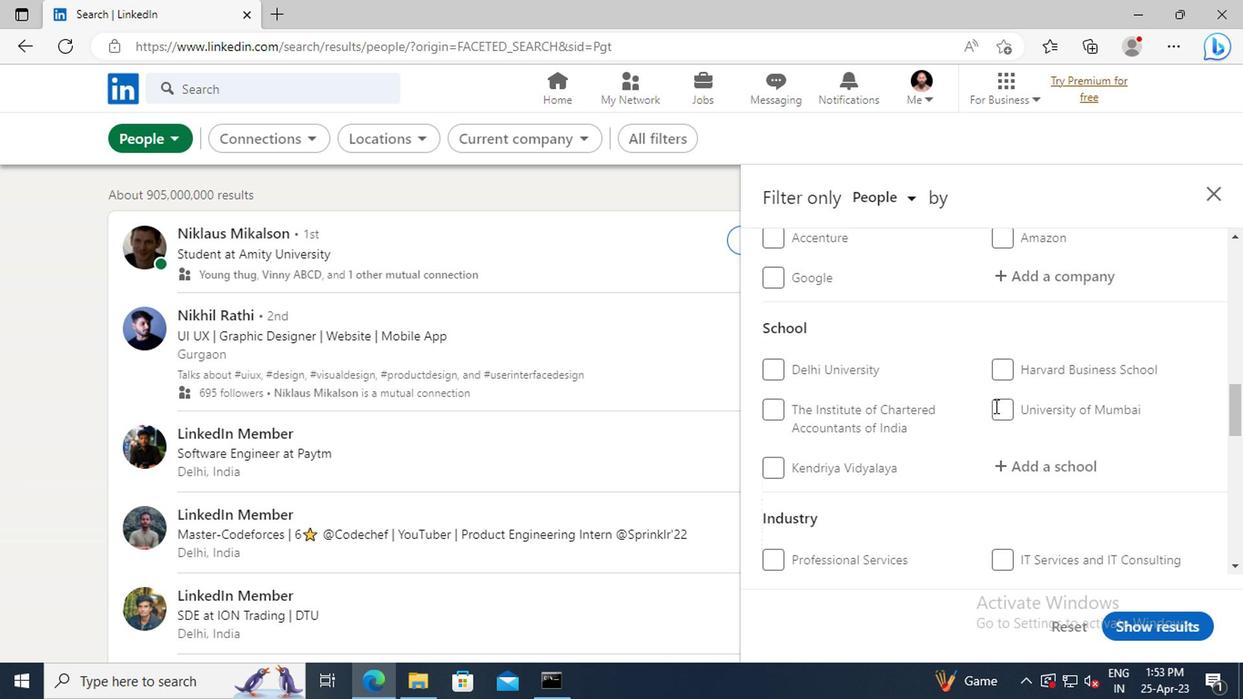 
Action: Mouse scrolled (989, 406) with delta (0, 0)
Screenshot: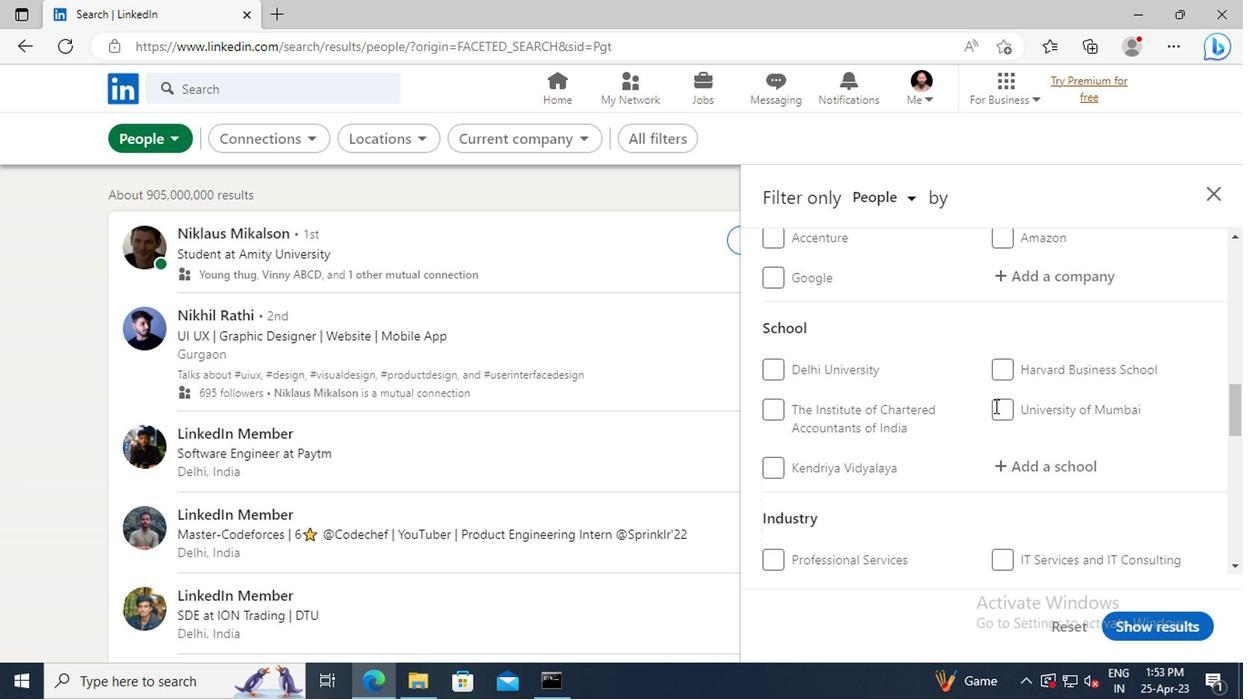 
Action: Mouse scrolled (989, 406) with delta (0, 0)
Screenshot: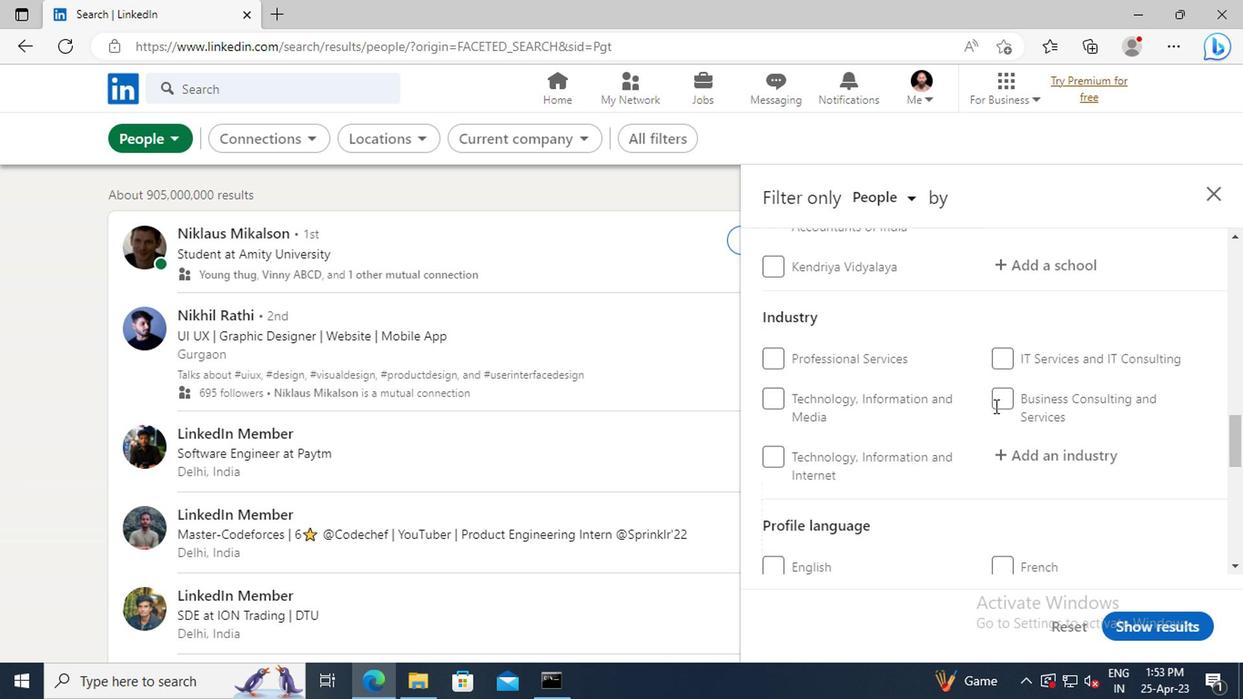 
Action: Mouse scrolled (989, 406) with delta (0, 0)
Screenshot: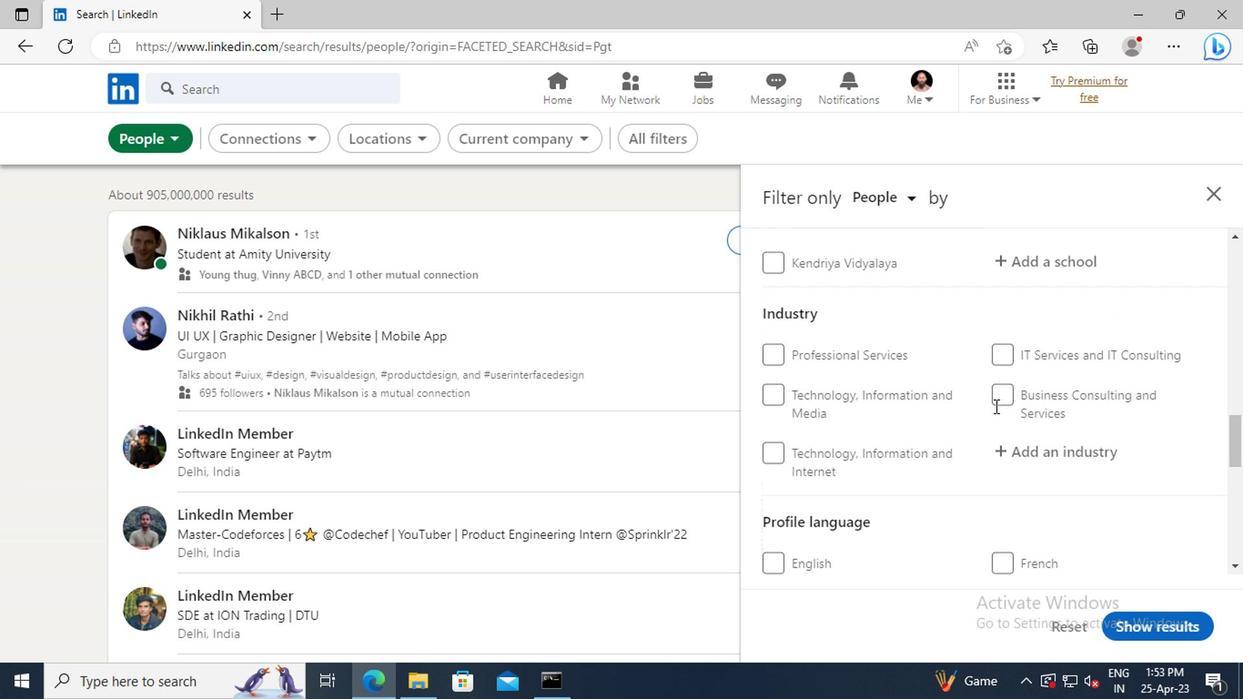
Action: Mouse scrolled (989, 406) with delta (0, 0)
Screenshot: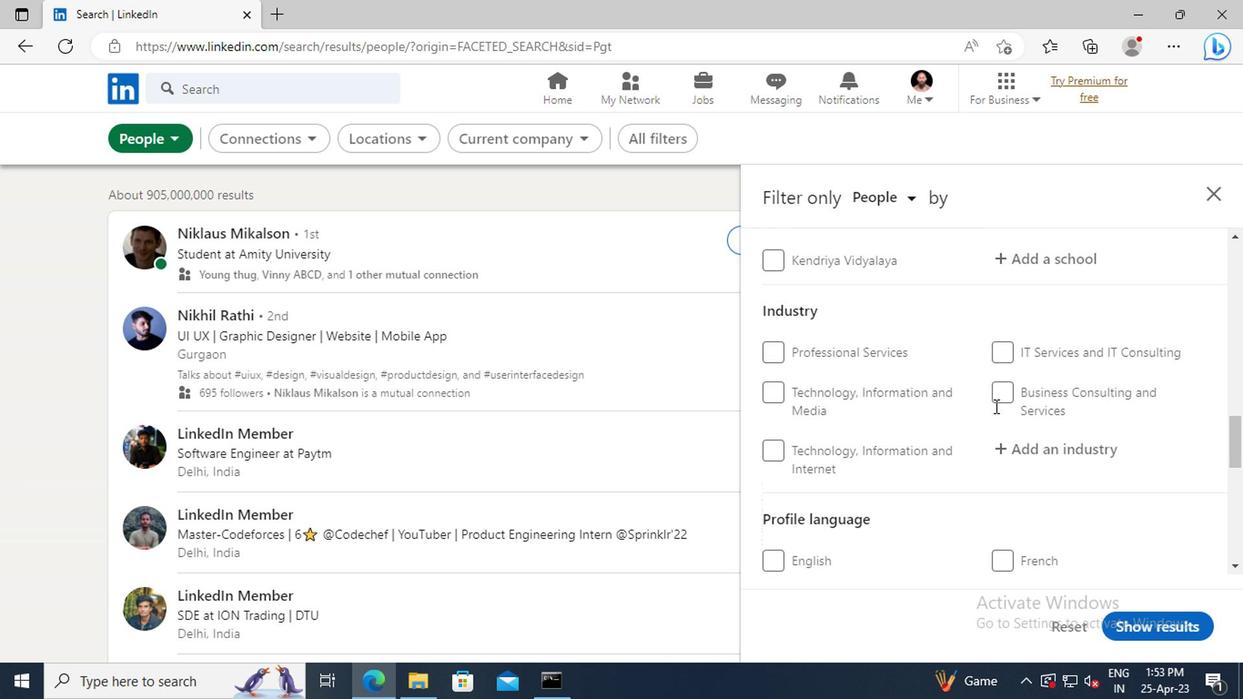 
Action: Mouse moved to (764, 406)
Screenshot: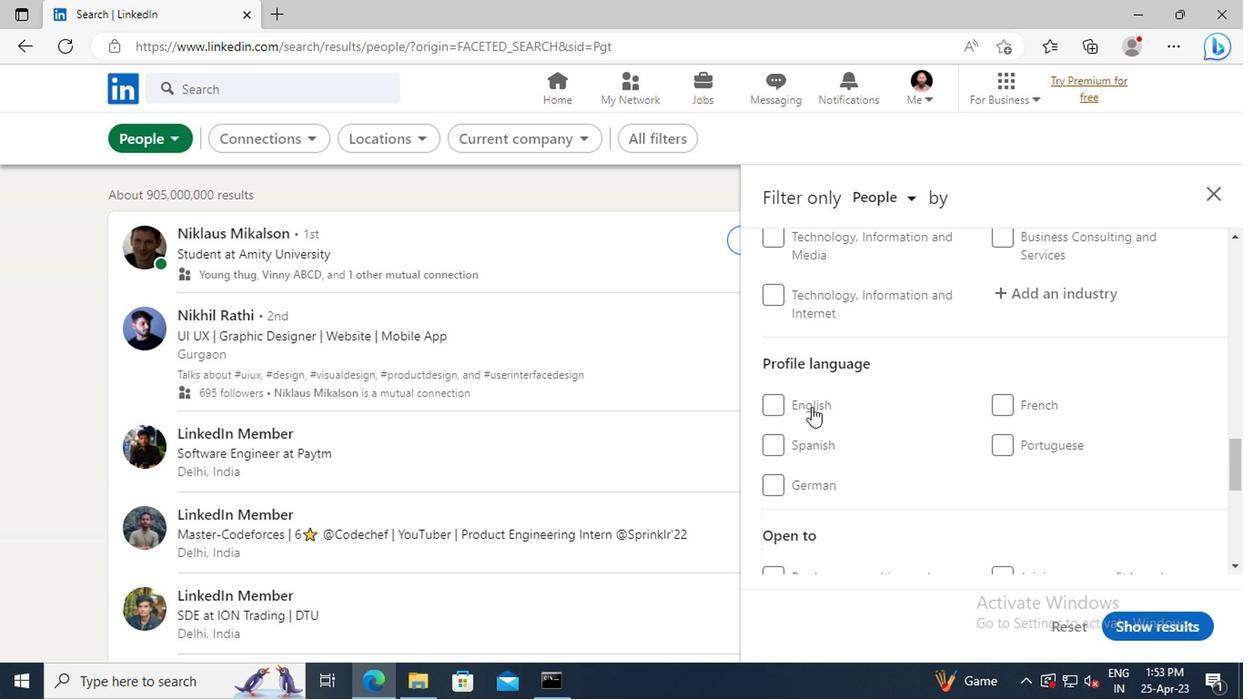 
Action: Mouse pressed left at (764, 406)
Screenshot: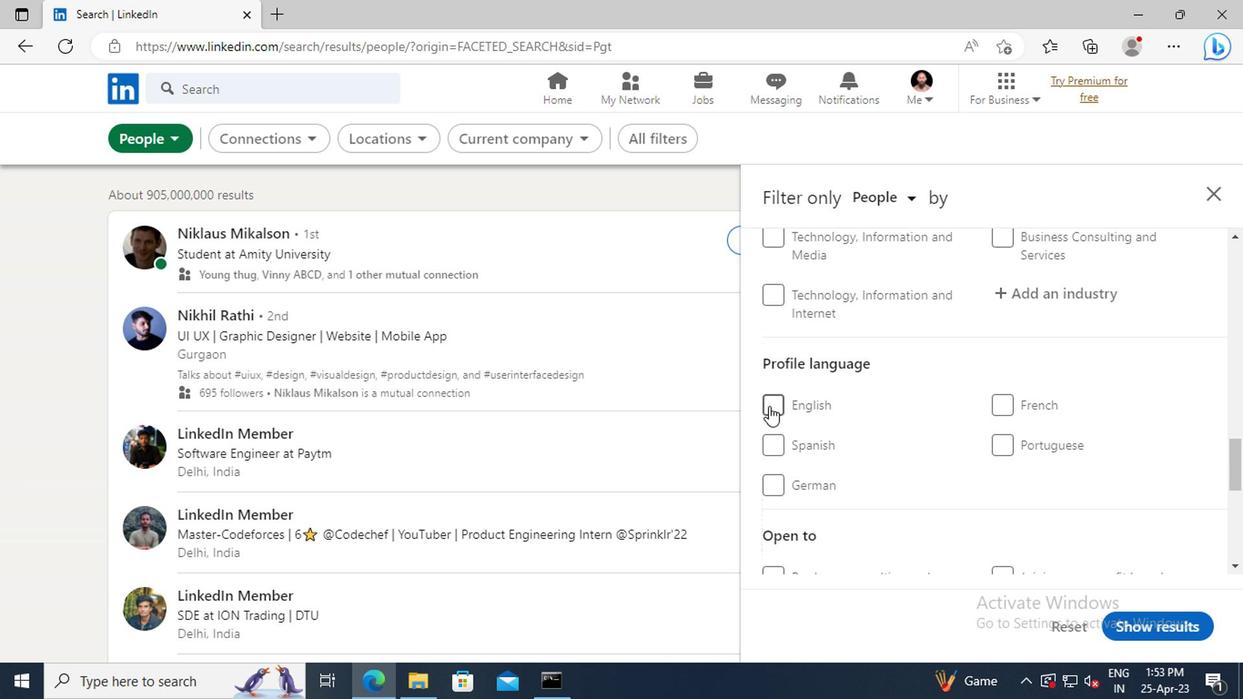 
Action: Mouse moved to (966, 422)
Screenshot: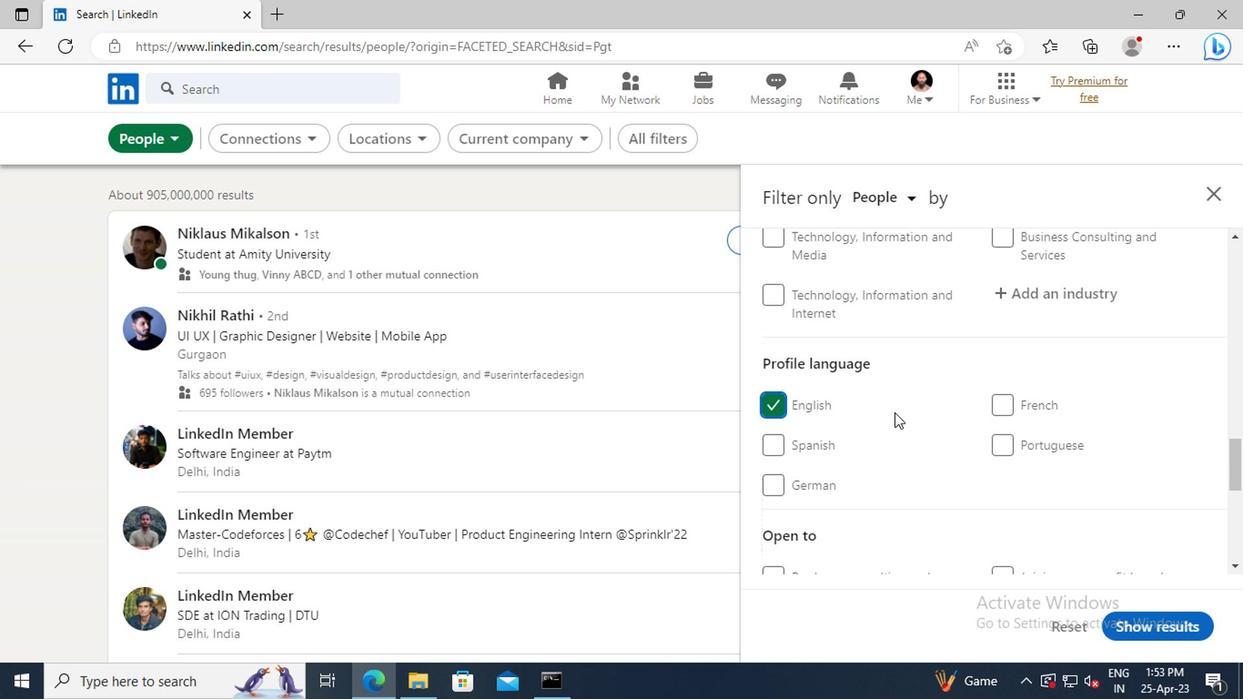 
Action: Mouse scrolled (966, 424) with delta (0, 1)
Screenshot: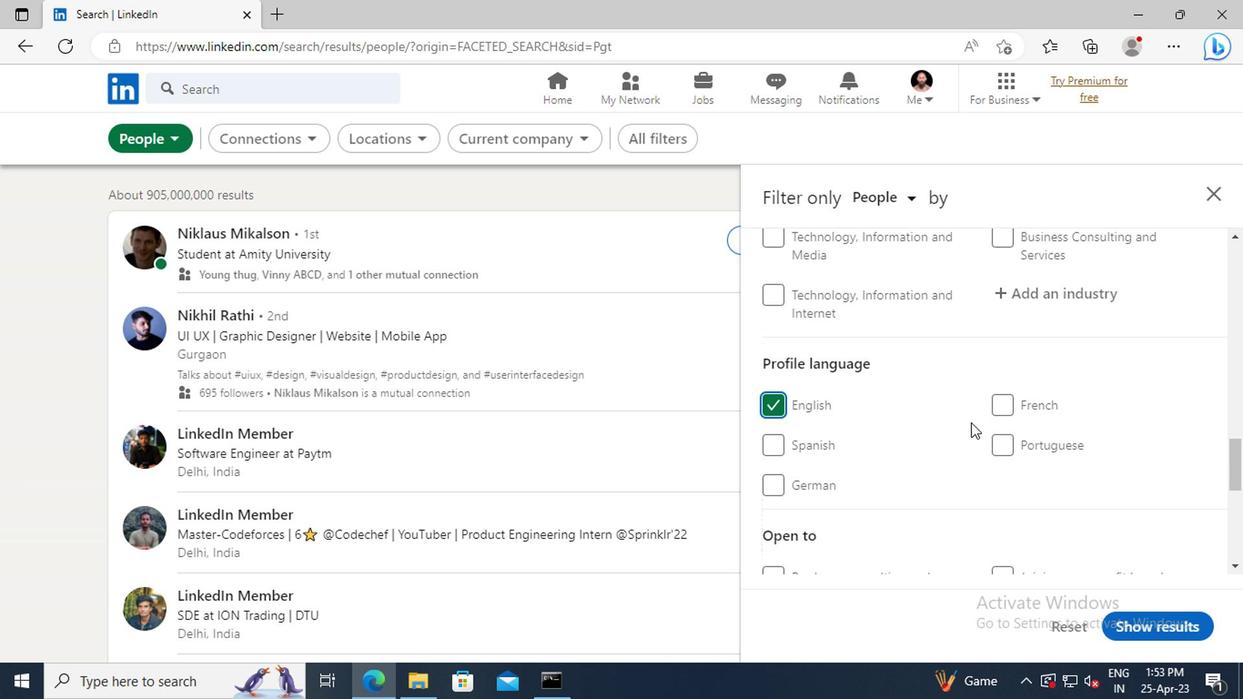 
Action: Mouse scrolled (966, 424) with delta (0, 1)
Screenshot: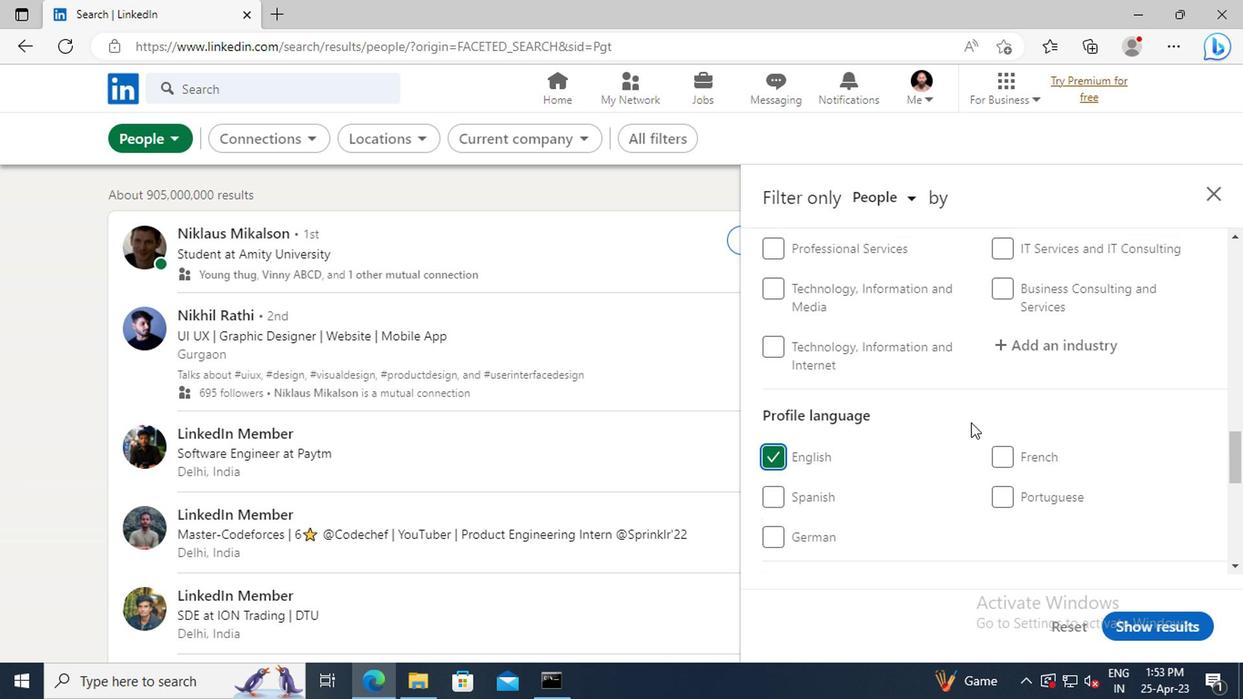 
Action: Mouse scrolled (966, 424) with delta (0, 1)
Screenshot: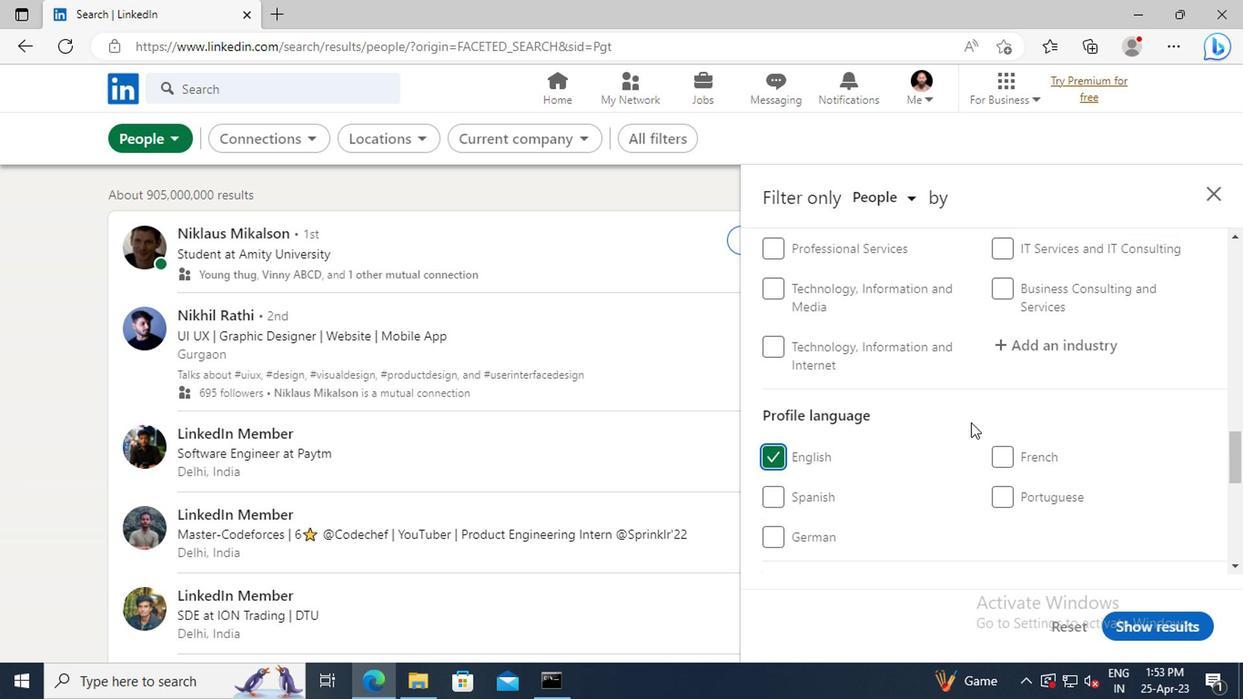 
Action: Mouse scrolled (966, 424) with delta (0, 1)
Screenshot: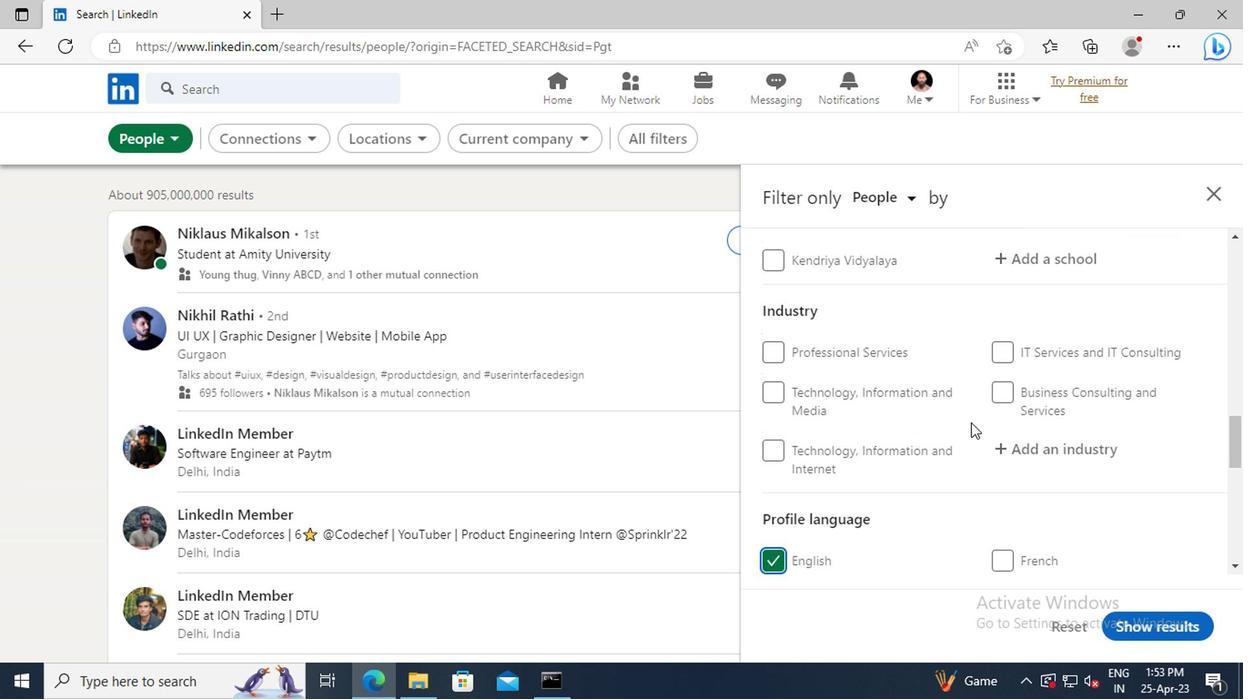 
Action: Mouse scrolled (966, 424) with delta (0, 1)
Screenshot: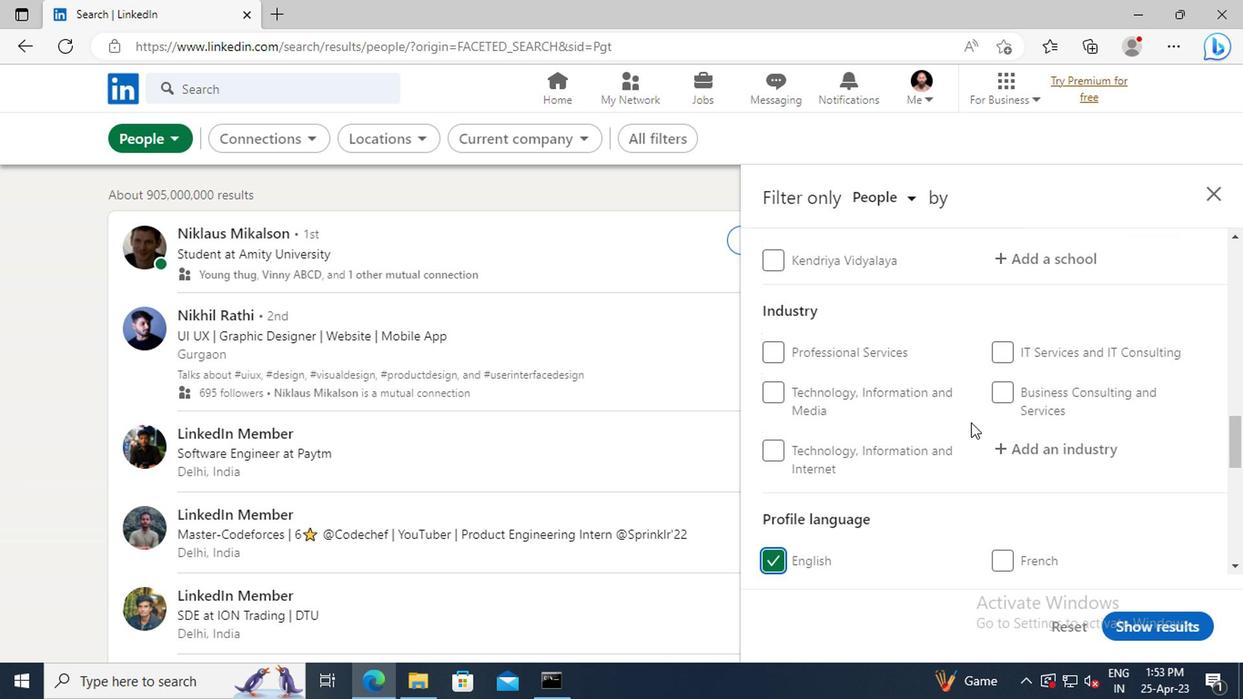 
Action: Mouse scrolled (966, 424) with delta (0, 1)
Screenshot: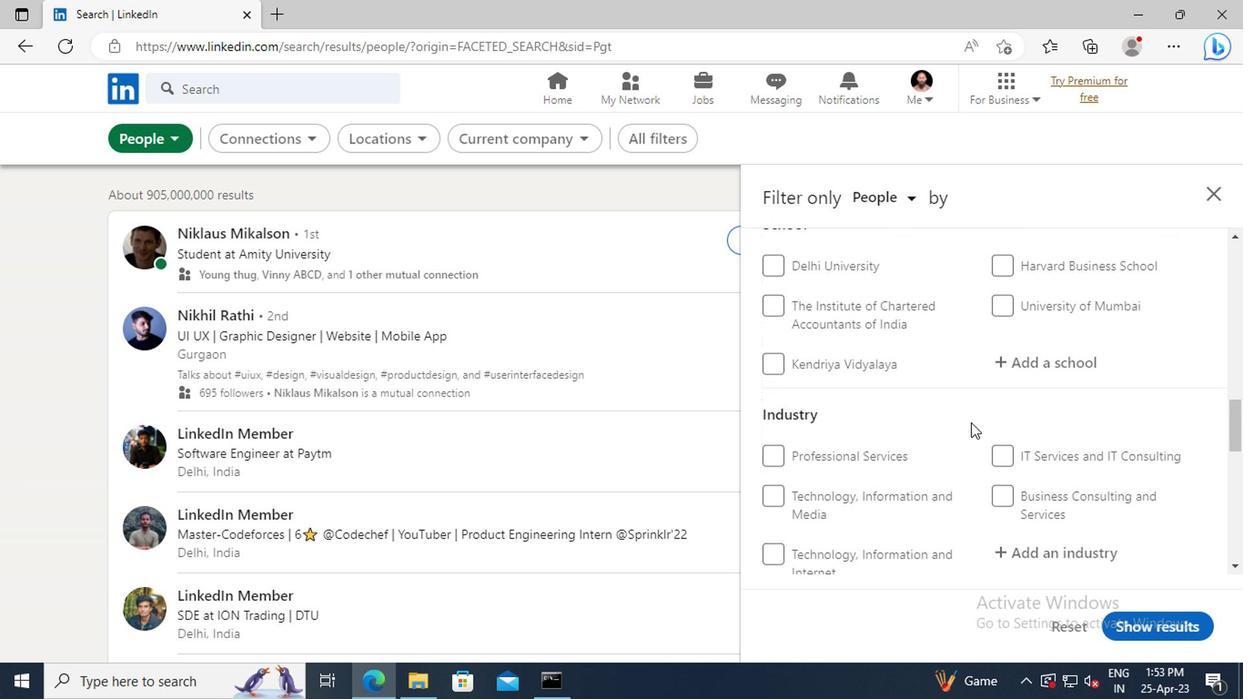 
Action: Mouse scrolled (966, 424) with delta (0, 1)
Screenshot: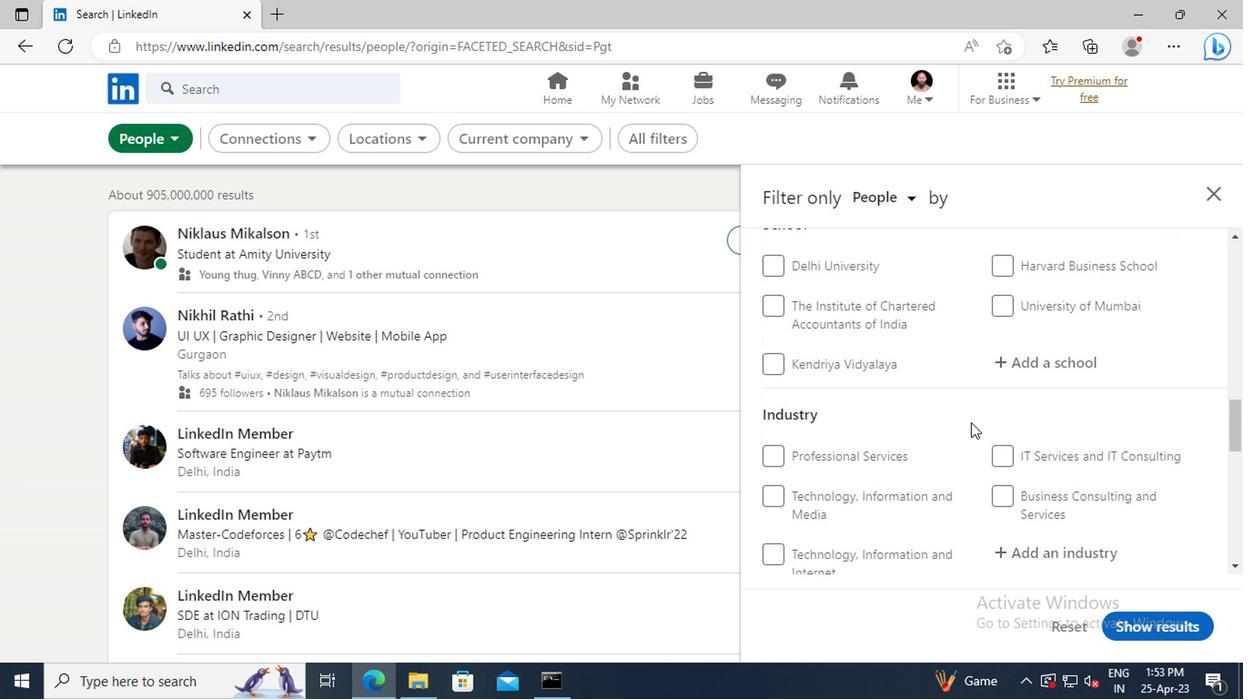 
Action: Mouse scrolled (966, 424) with delta (0, 1)
Screenshot: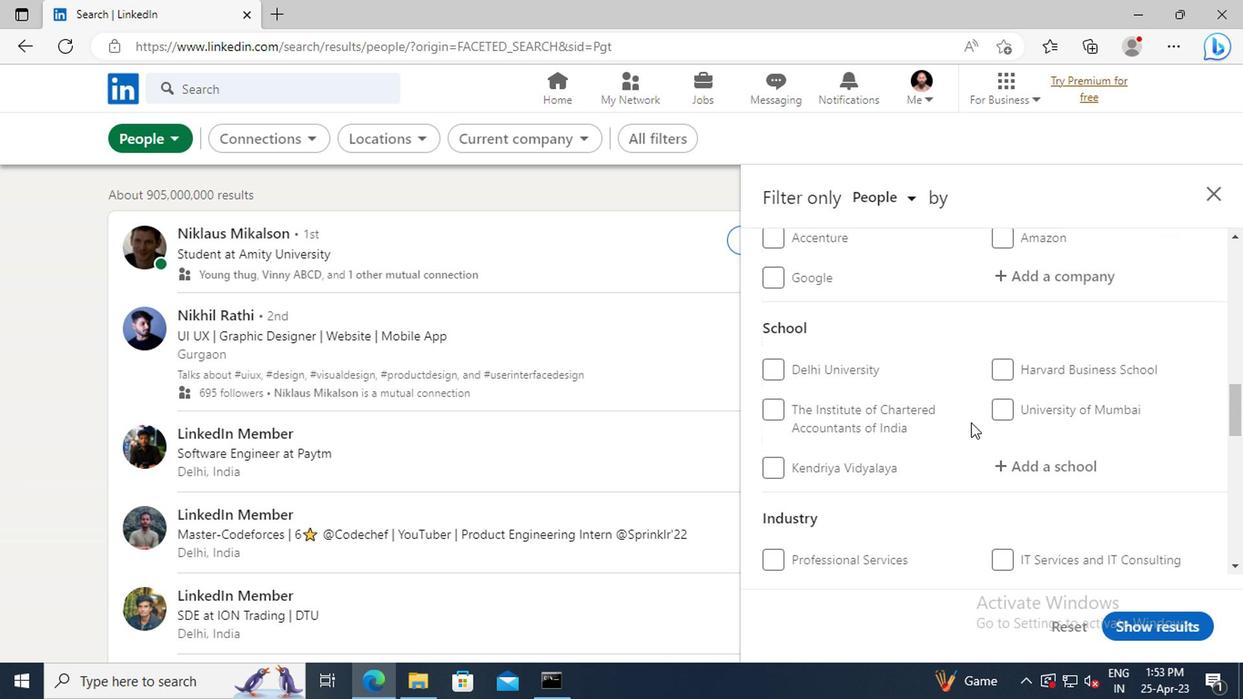 
Action: Mouse scrolled (966, 424) with delta (0, 1)
Screenshot: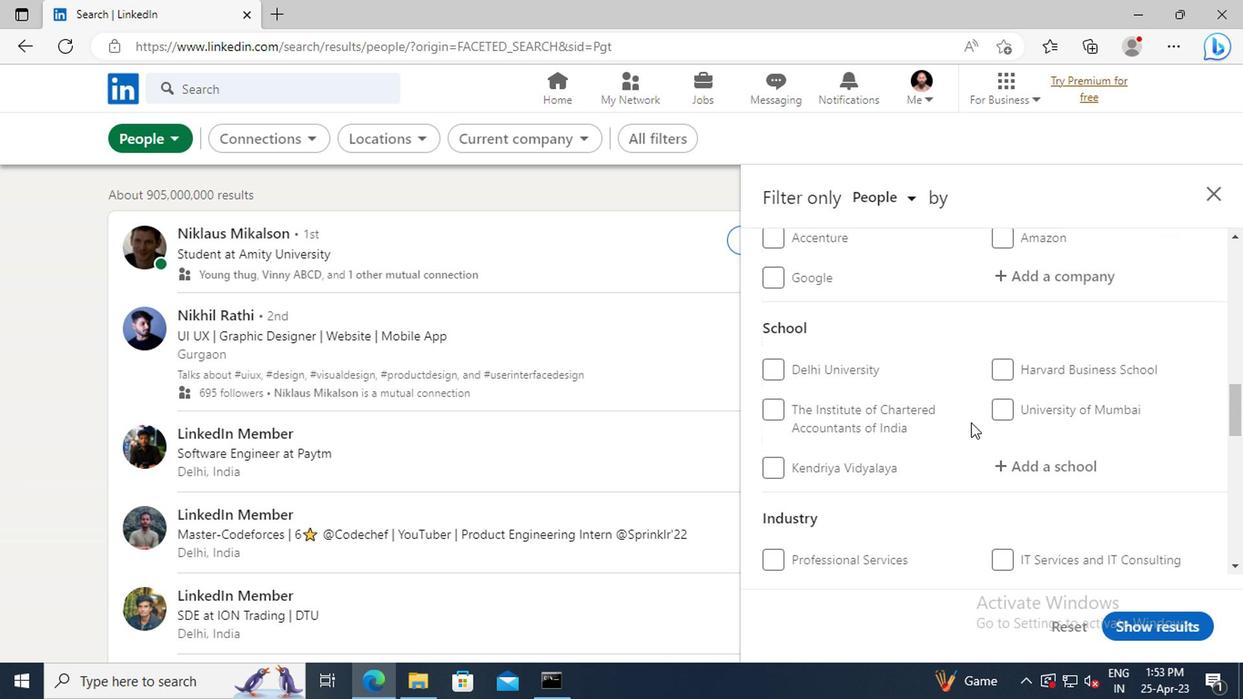 
Action: Mouse scrolled (966, 424) with delta (0, 1)
Screenshot: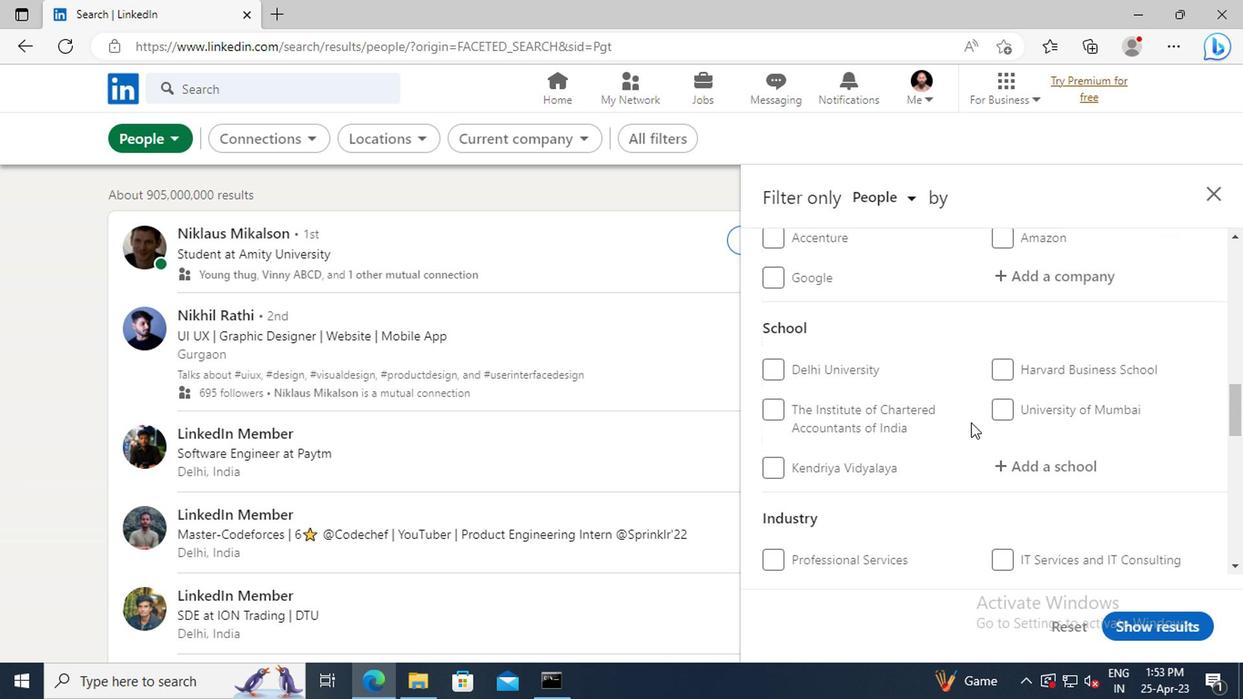 
Action: Mouse scrolled (966, 424) with delta (0, 1)
Screenshot: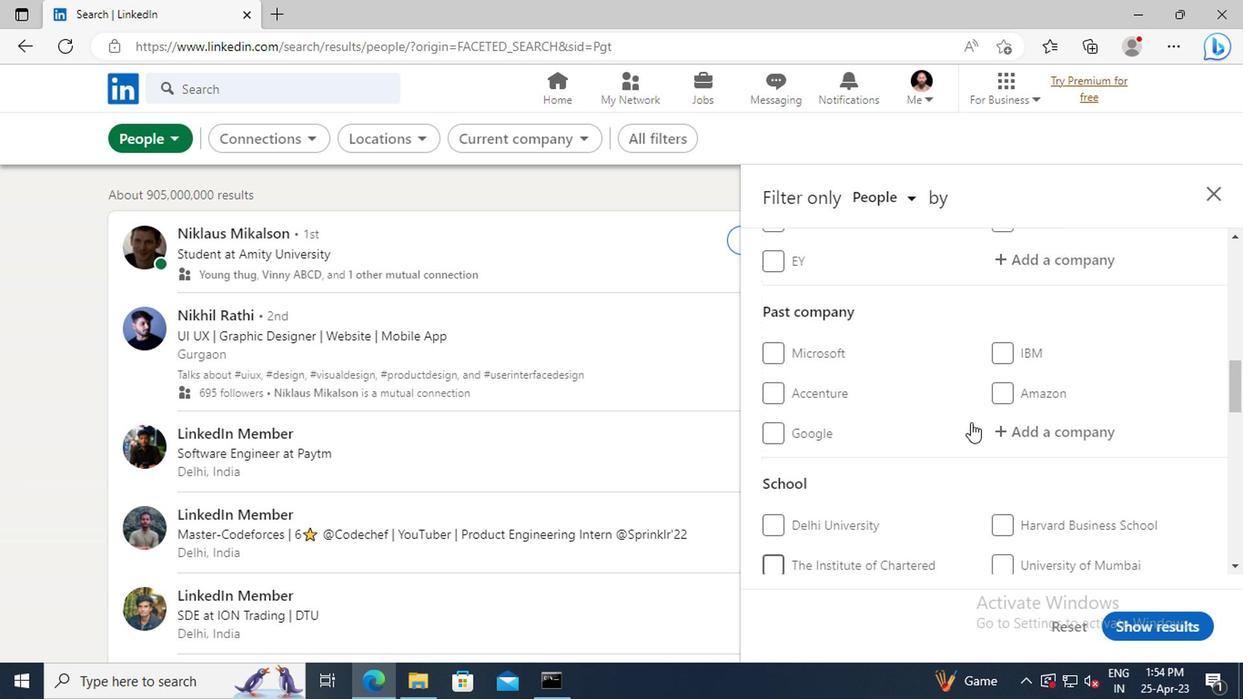 
Action: Mouse scrolled (966, 424) with delta (0, 1)
Screenshot: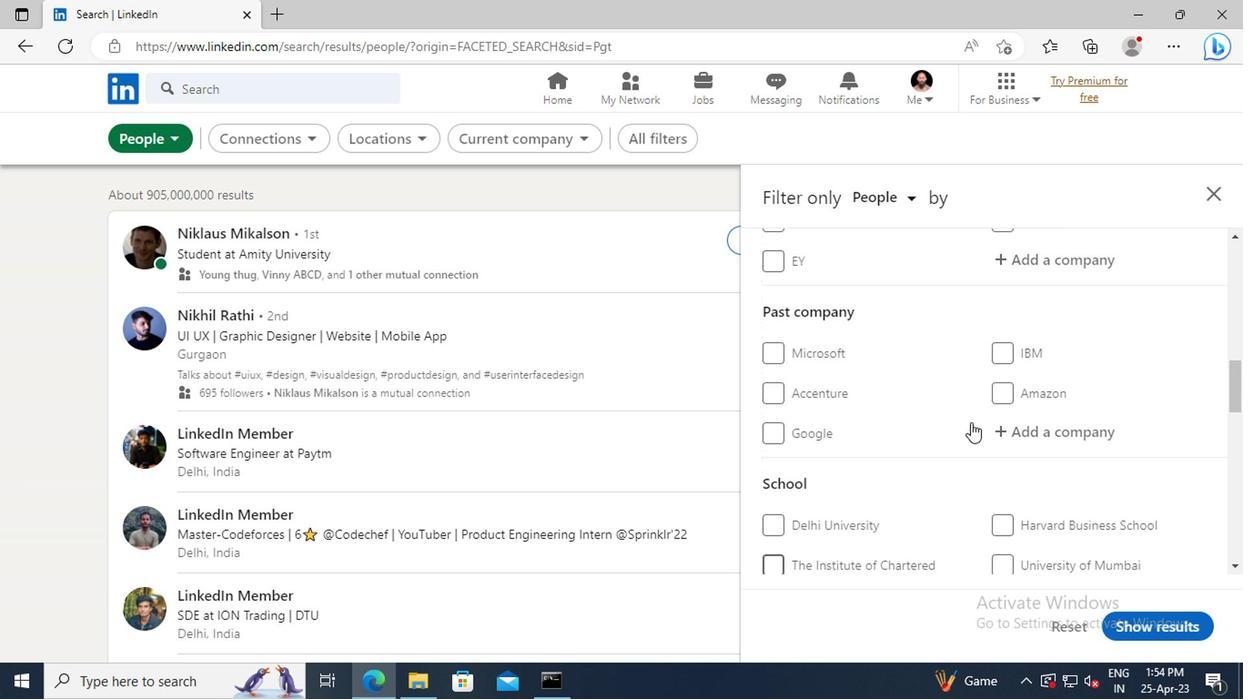 
Action: Mouse scrolled (966, 424) with delta (0, 1)
Screenshot: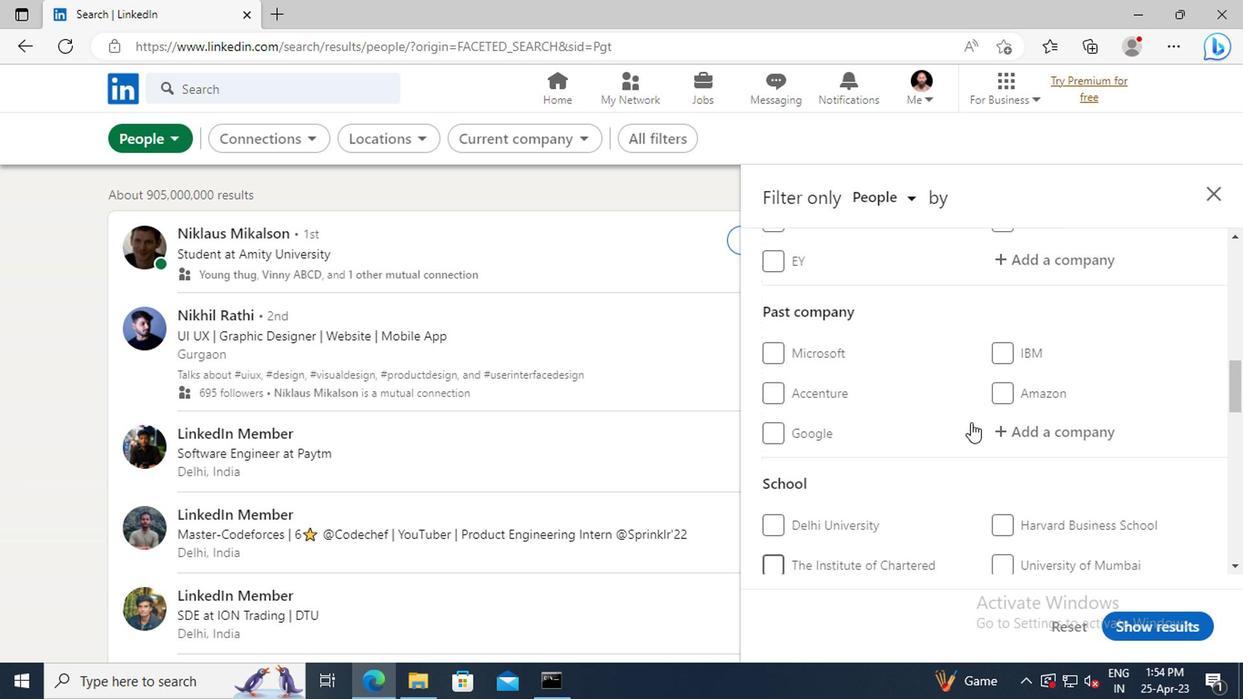 
Action: Mouse moved to (1016, 419)
Screenshot: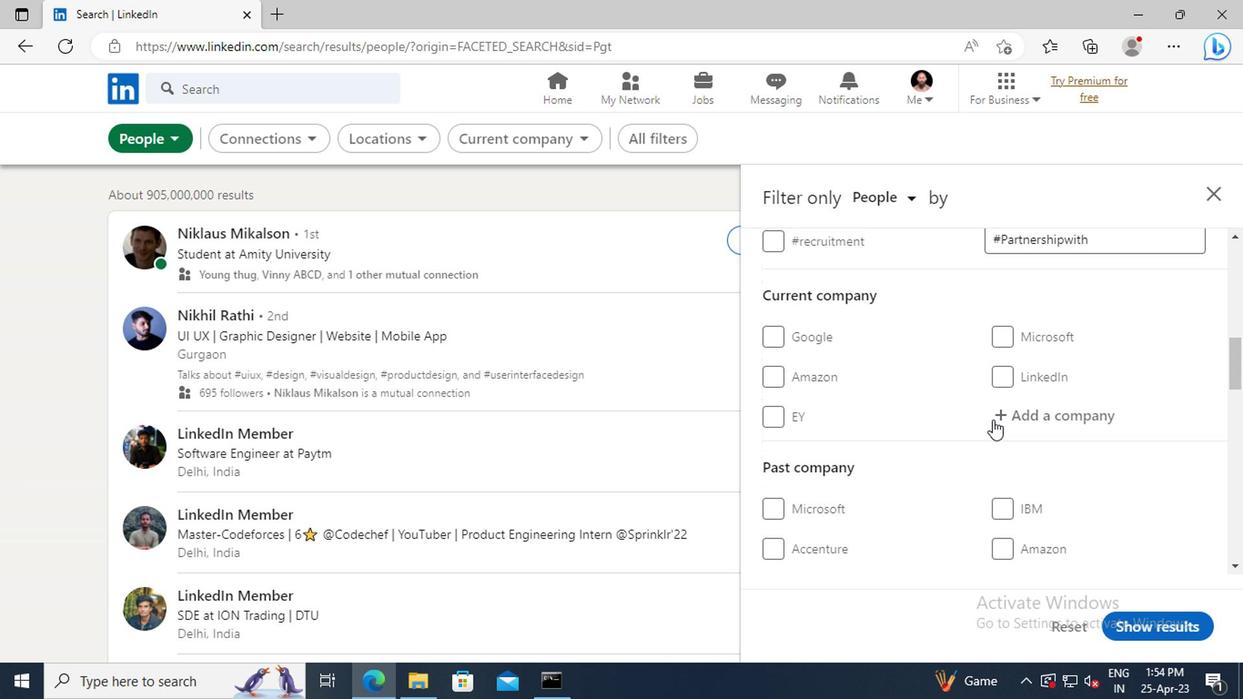 
Action: Mouse pressed left at (1016, 419)
Screenshot: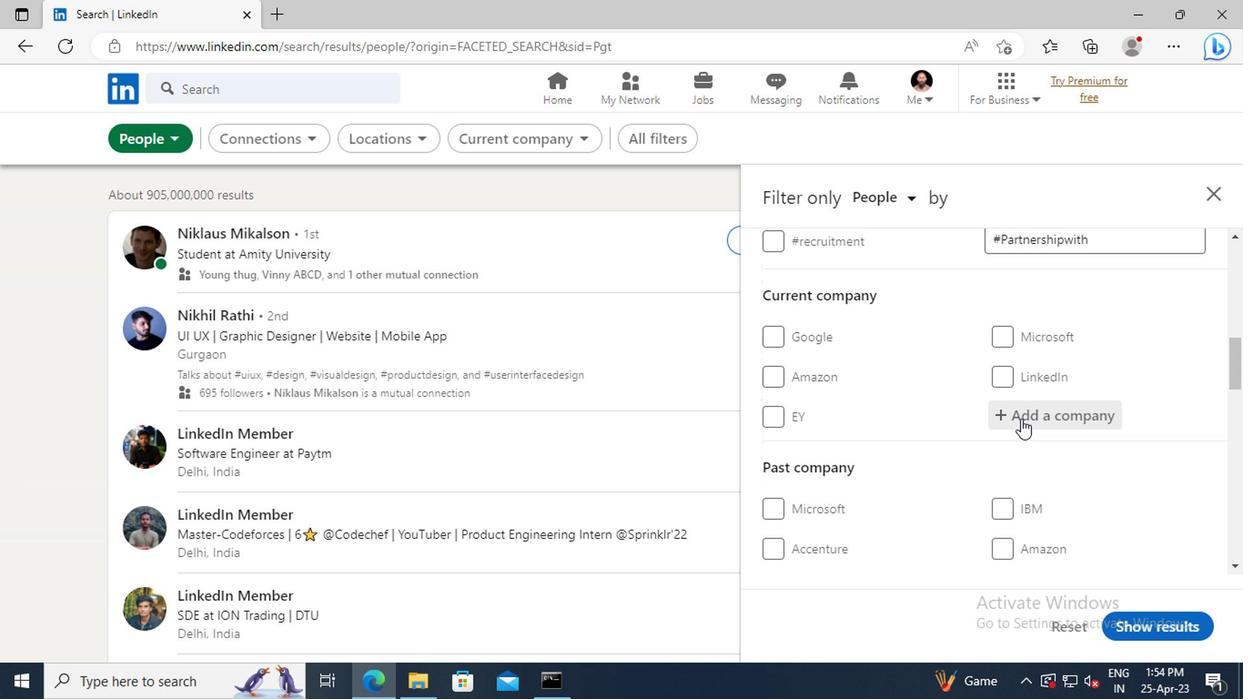 
Action: Mouse moved to (977, 404)
Screenshot: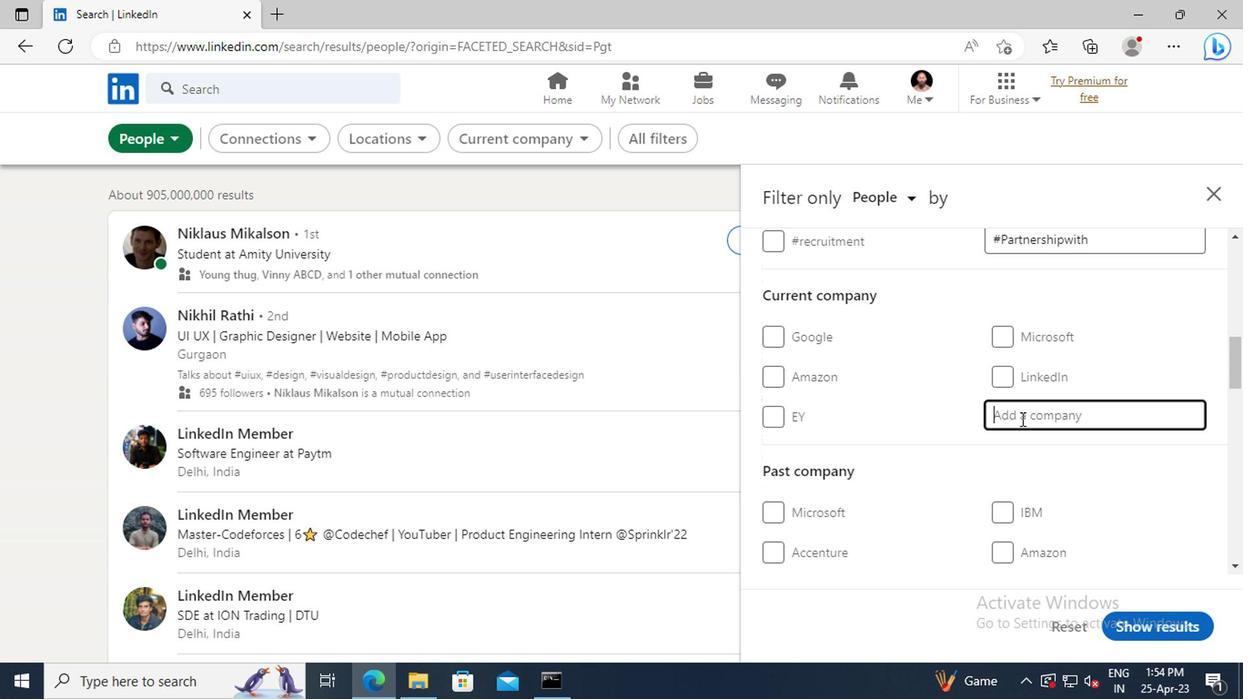 
Action: Key pressed <Key.shift>PHILIPS<Key.space><Key.shift>LIGHTING
Screenshot: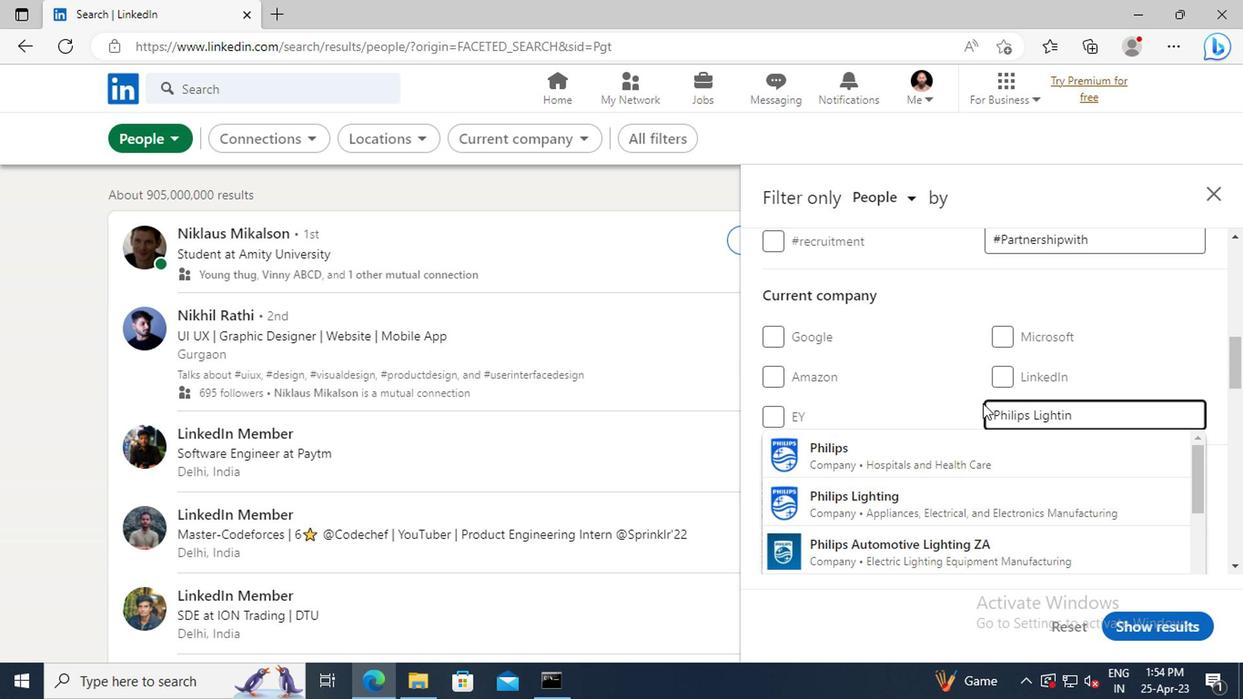
Action: Mouse moved to (979, 492)
Screenshot: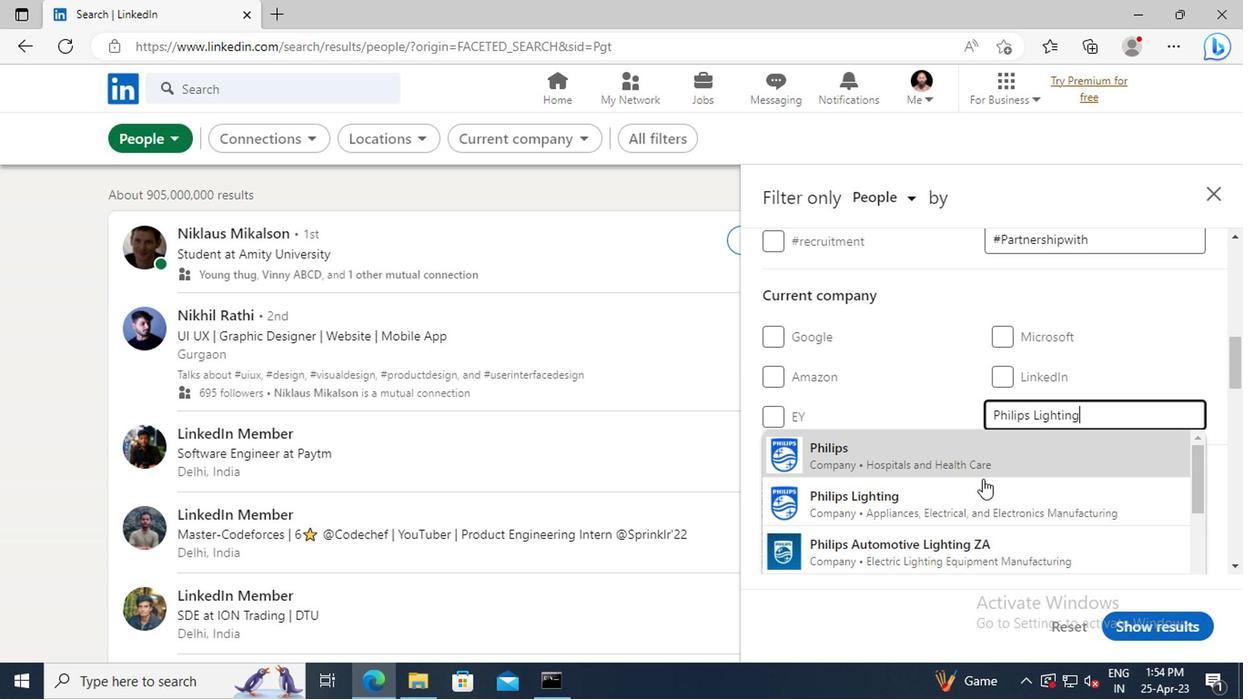 
Action: Mouse pressed left at (979, 492)
Screenshot: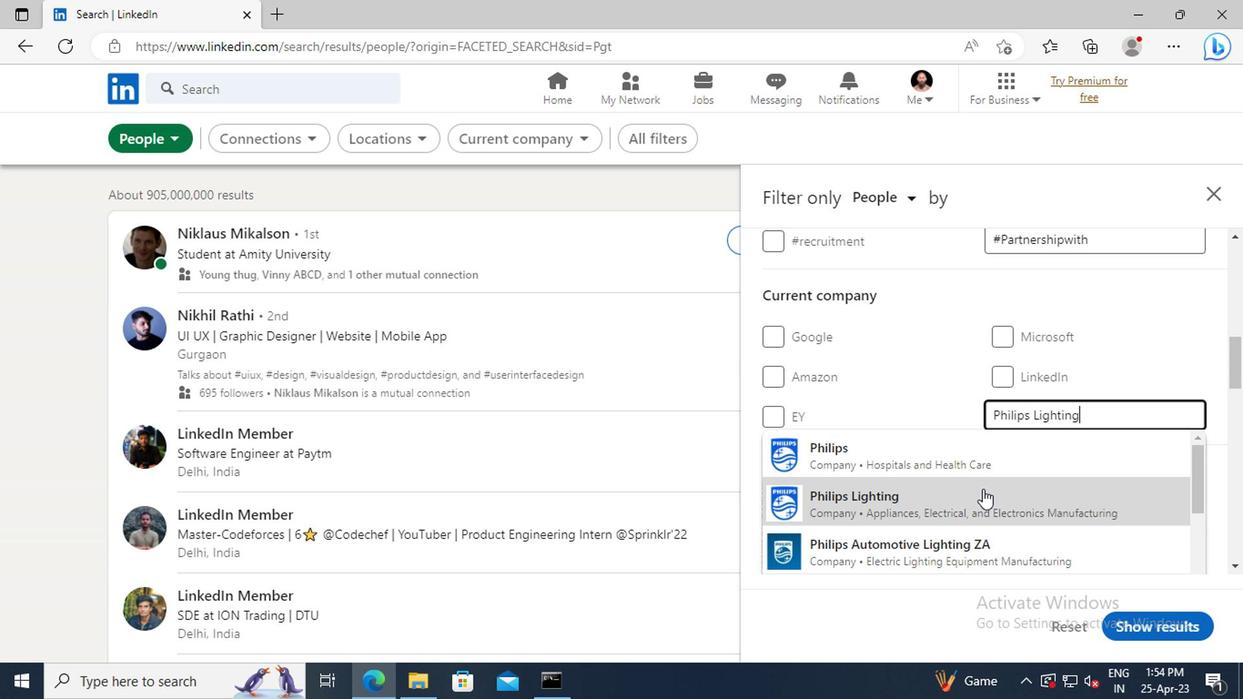 
Action: Mouse moved to (972, 367)
Screenshot: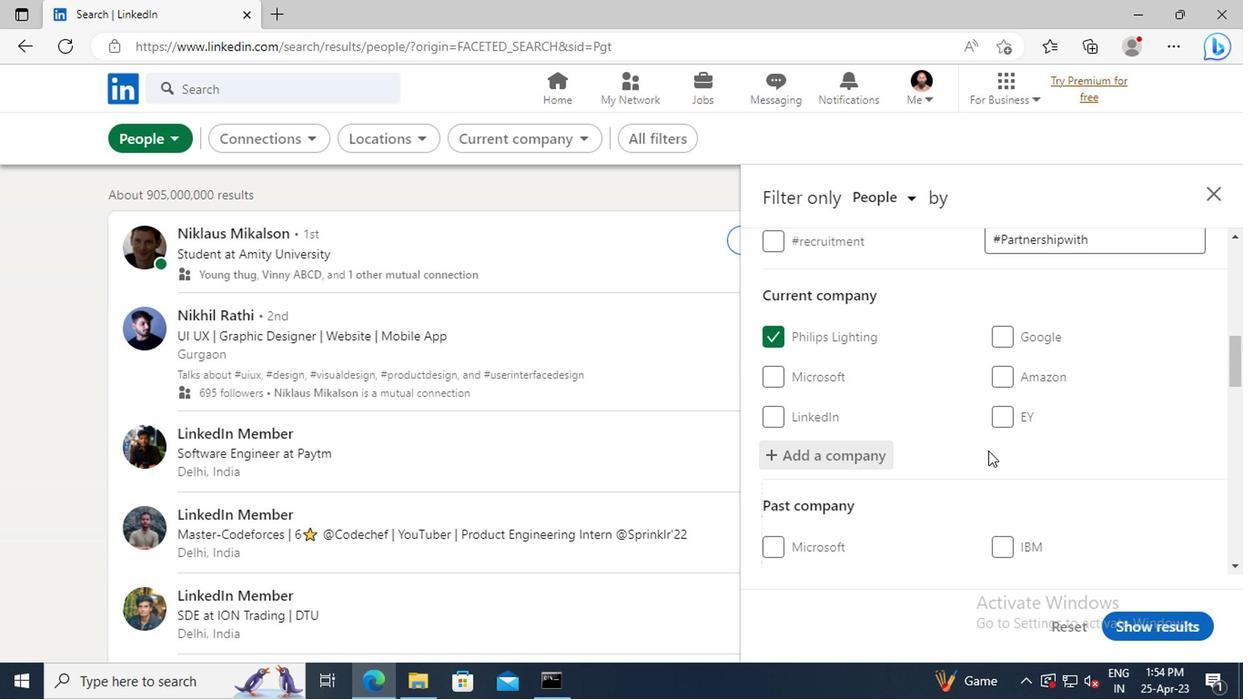 
Action: Mouse scrolled (972, 366) with delta (0, -1)
Screenshot: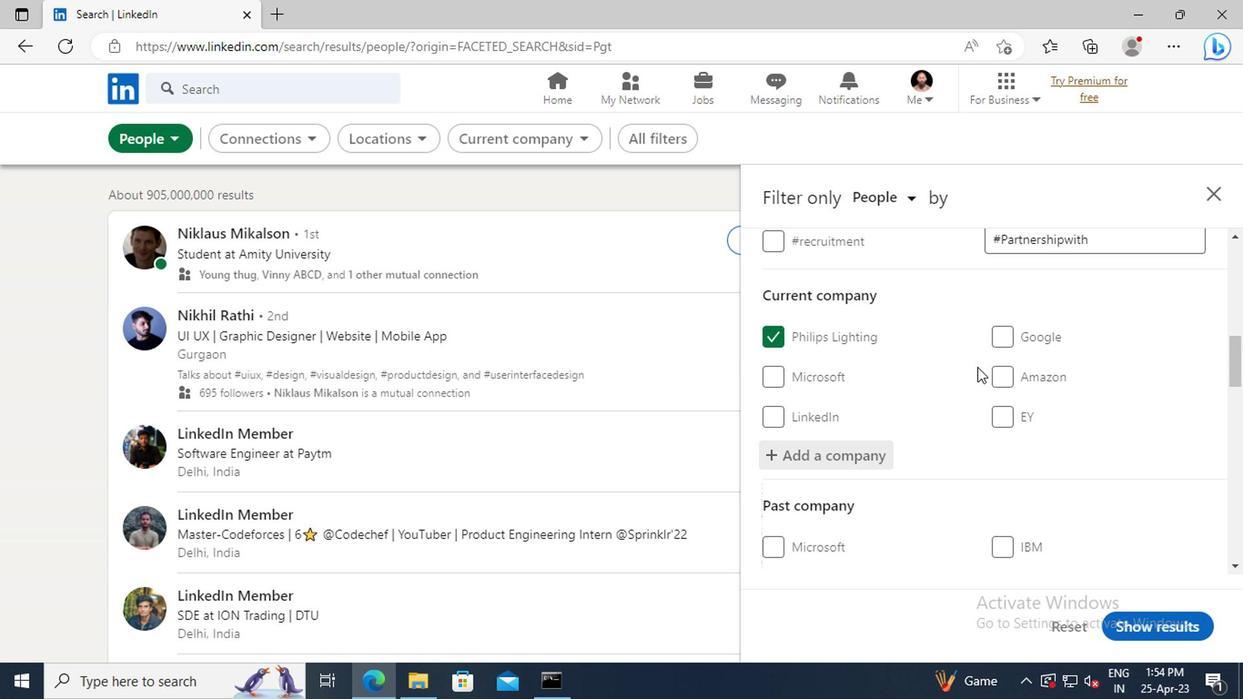 
Action: Mouse scrolled (972, 366) with delta (0, -1)
Screenshot: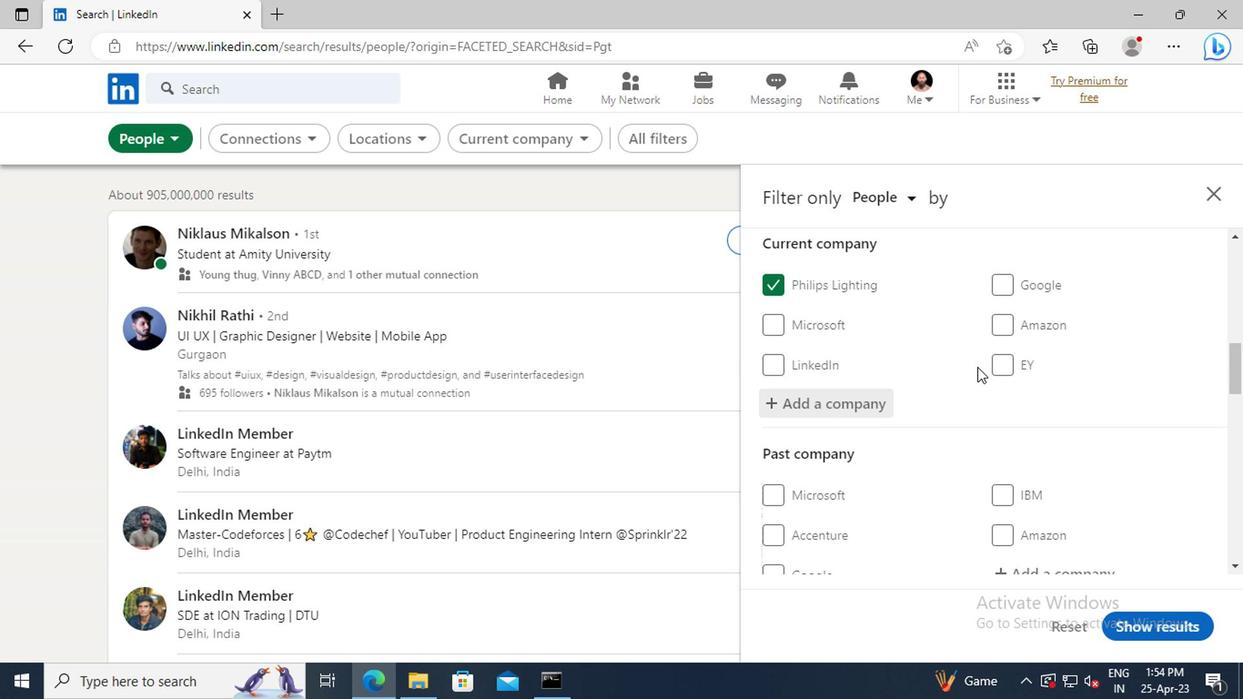 
Action: Mouse scrolled (972, 366) with delta (0, -1)
Screenshot: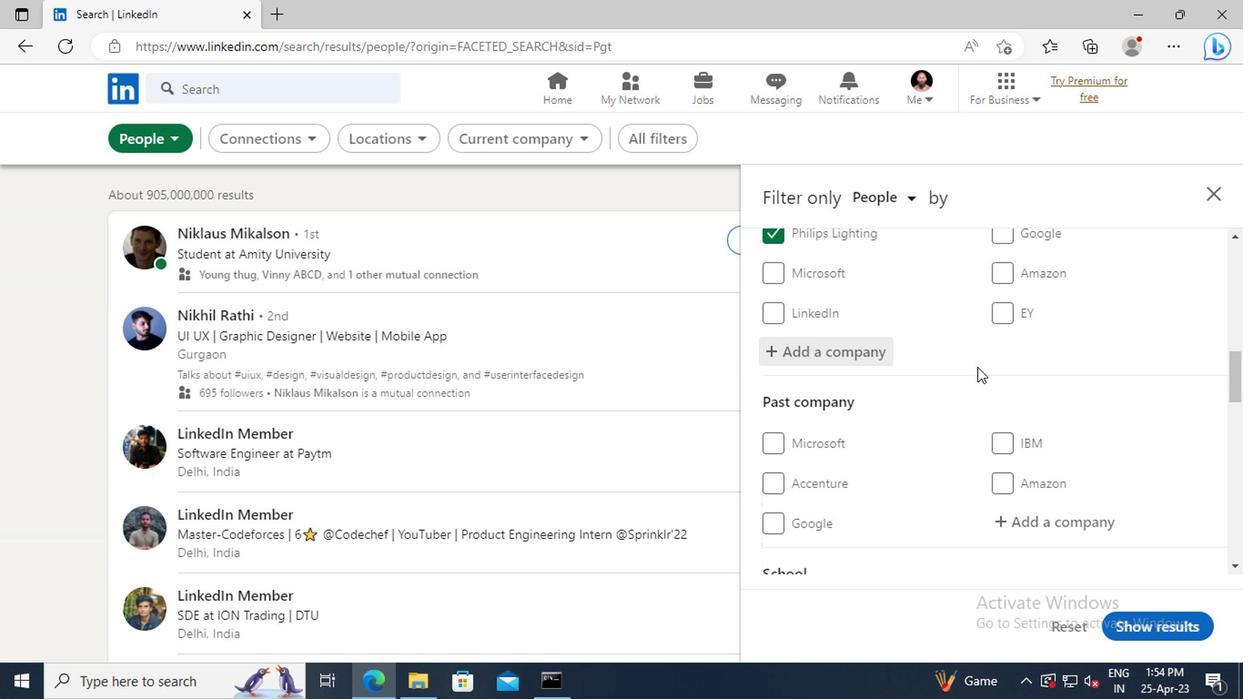 
Action: Mouse scrolled (972, 366) with delta (0, -1)
Screenshot: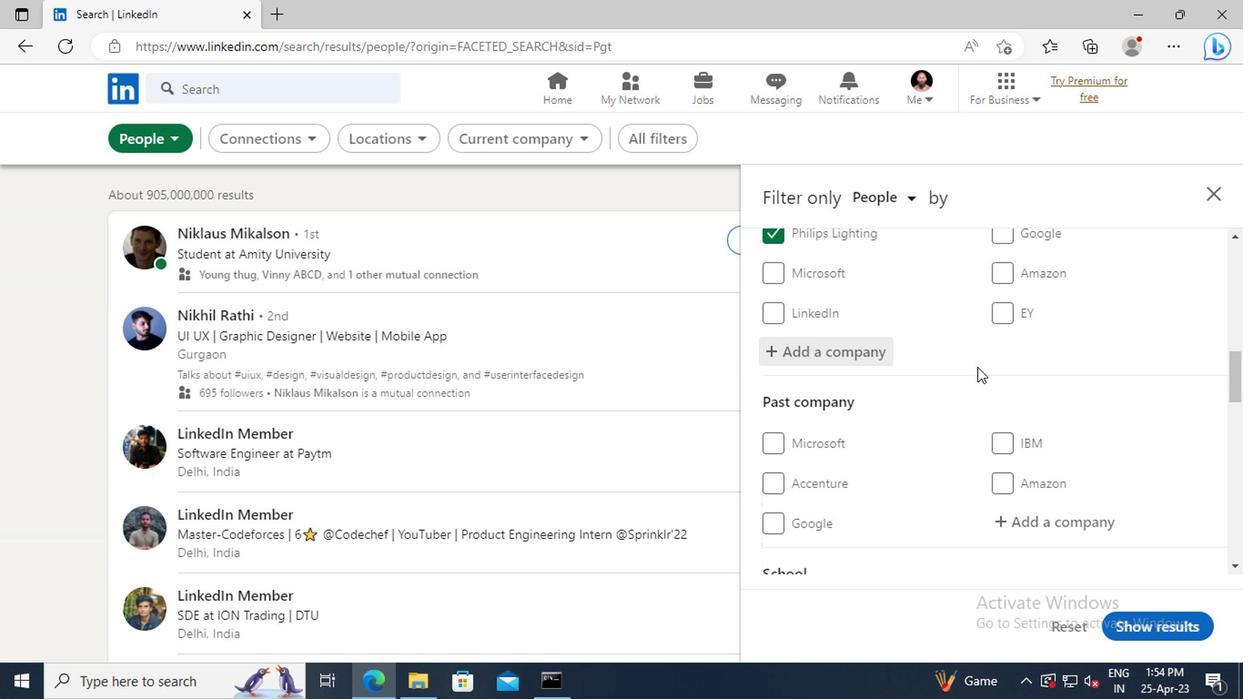 
Action: Mouse scrolled (972, 366) with delta (0, -1)
Screenshot: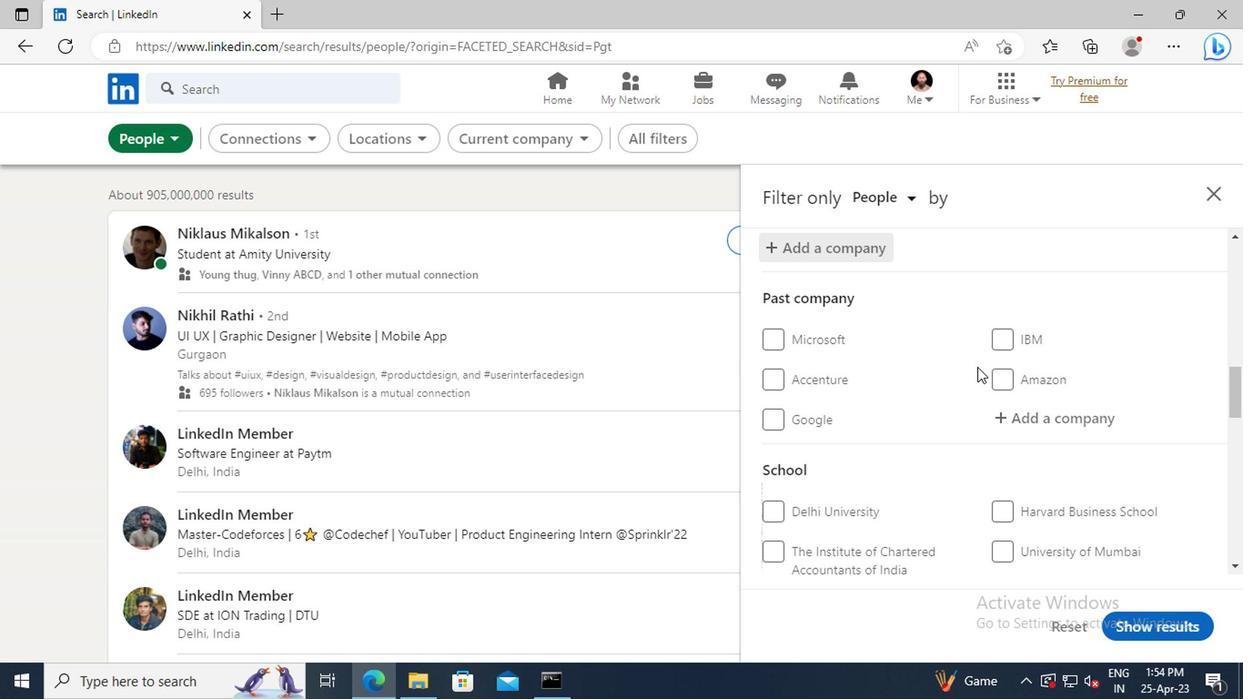 
Action: Mouse scrolled (972, 366) with delta (0, -1)
Screenshot: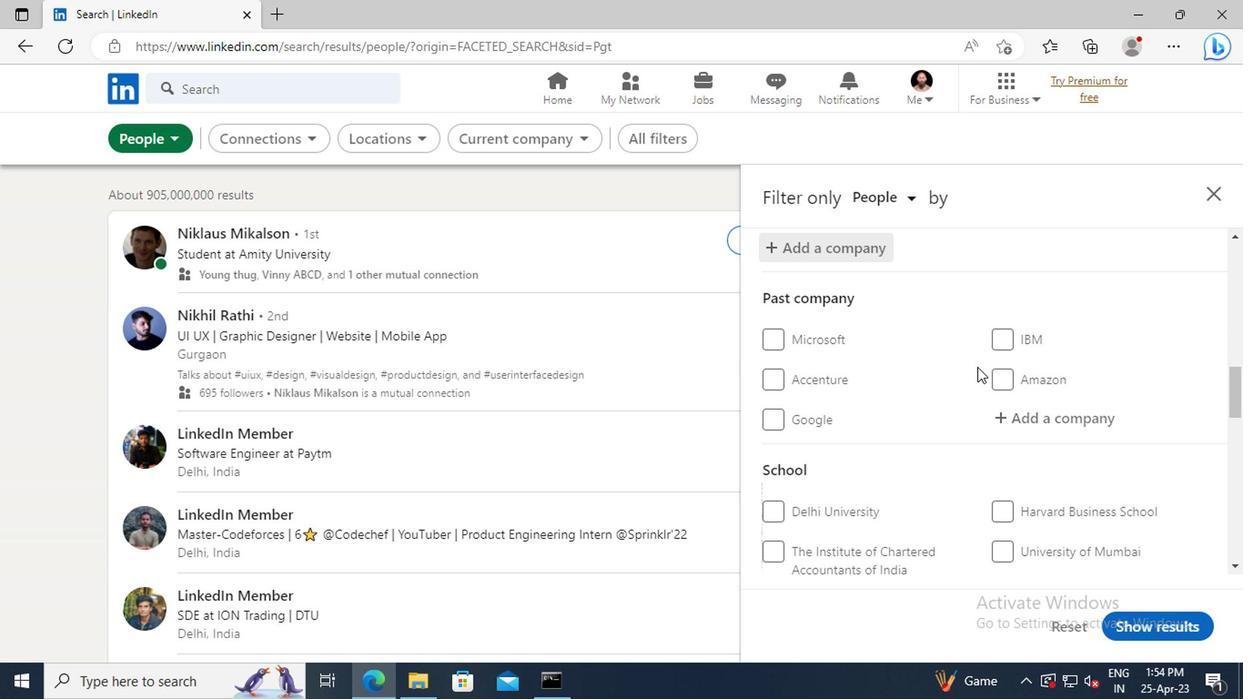 
Action: Mouse scrolled (972, 366) with delta (0, -1)
Screenshot: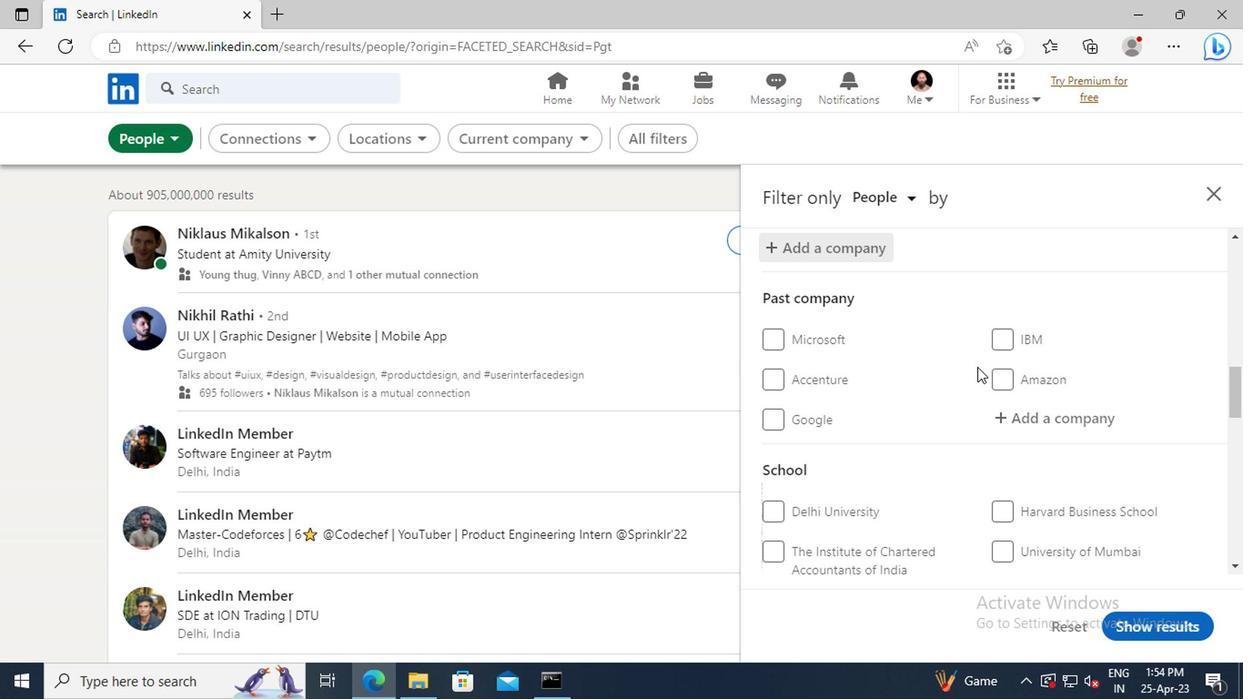 
Action: Mouse moved to (1038, 453)
Screenshot: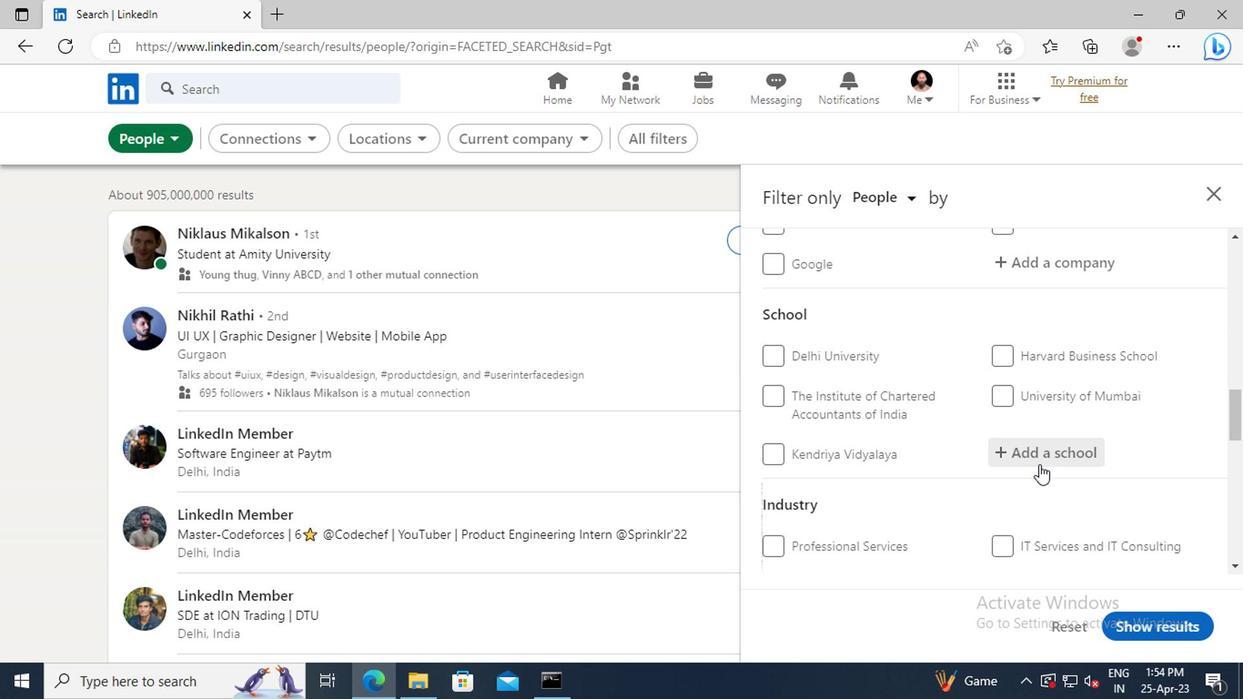 
Action: Mouse pressed left at (1038, 453)
Screenshot: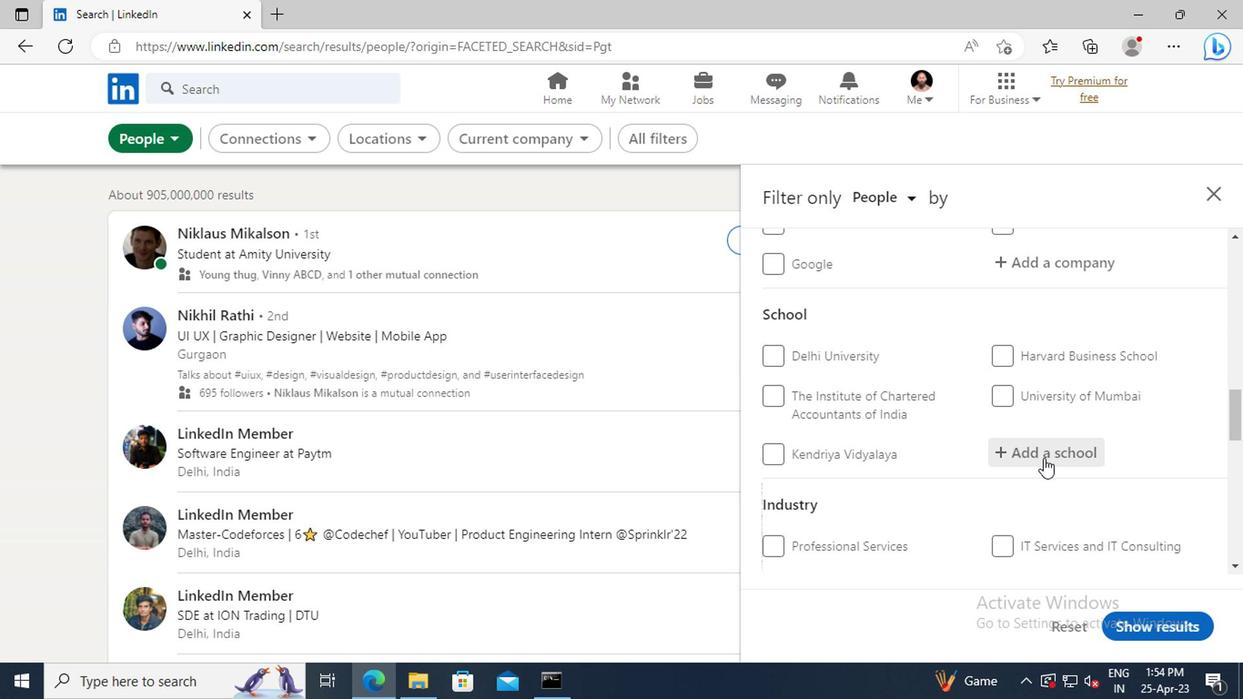 
Action: Mouse moved to (1008, 437)
Screenshot: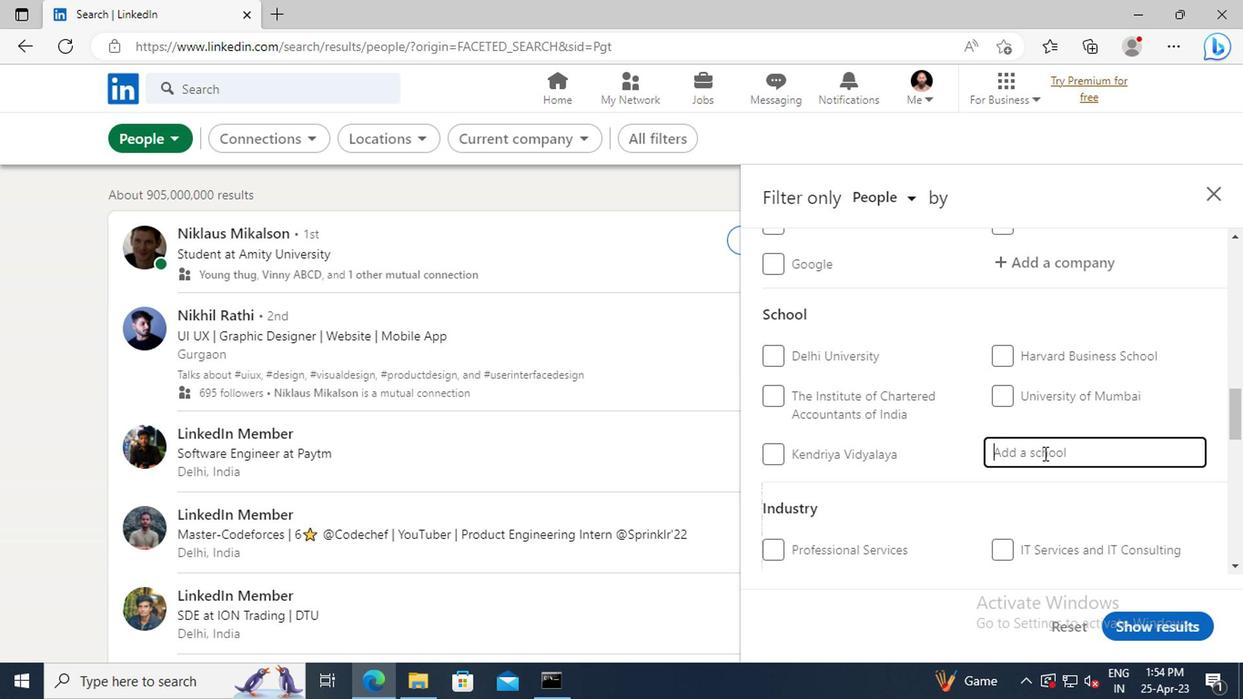 
Action: Key pressed <Key.shift>FRANK<Key.space>ANTHONY<Key.space>PUBLIC<Key.space>SCHOOL<Key.space>THE
Screenshot: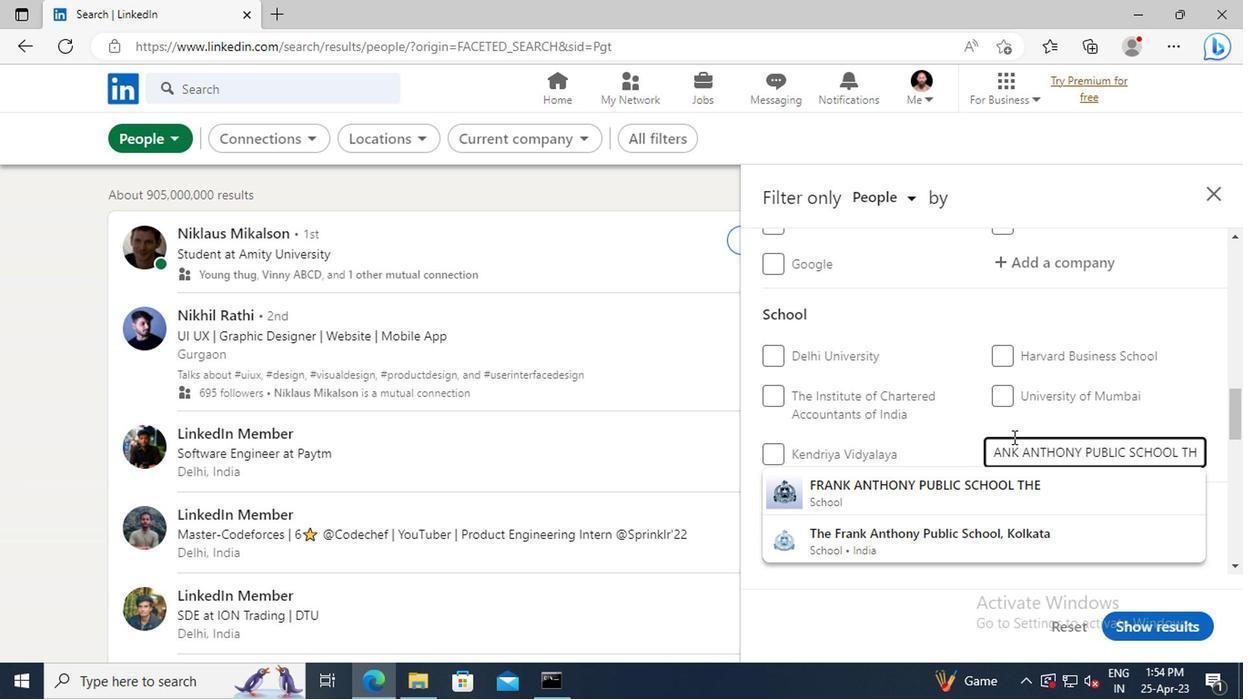 
Action: Mouse moved to (1006, 490)
Screenshot: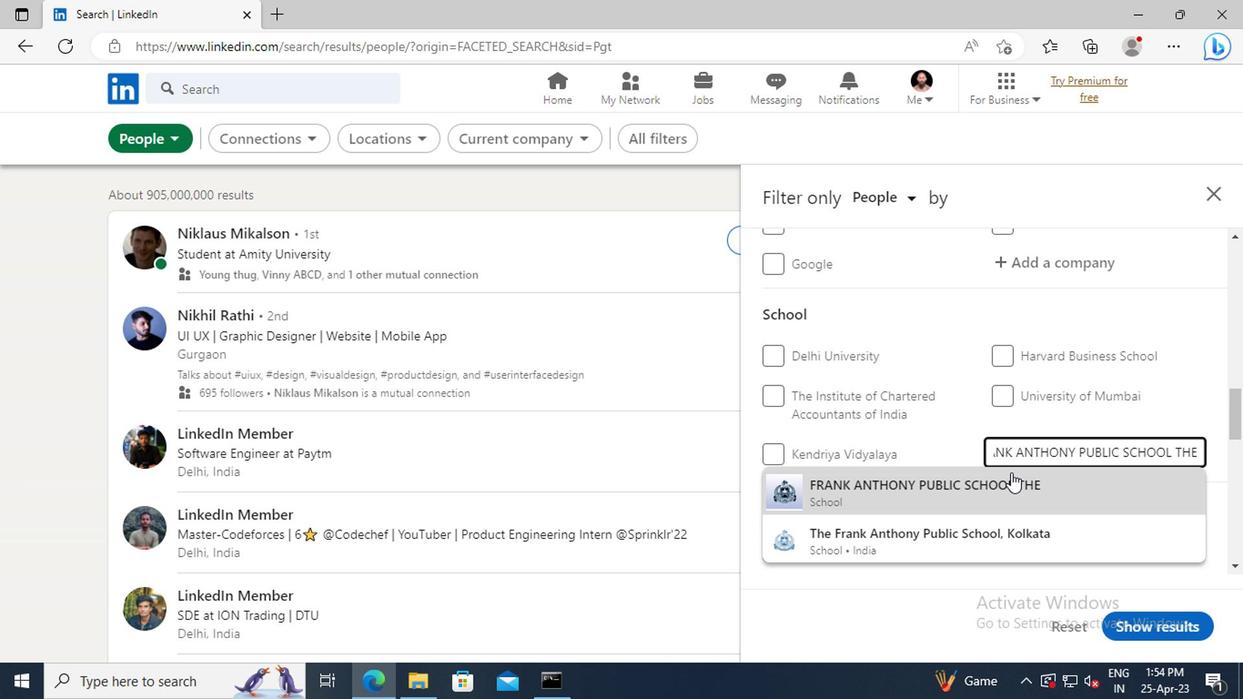 
Action: Mouse pressed left at (1006, 490)
Screenshot: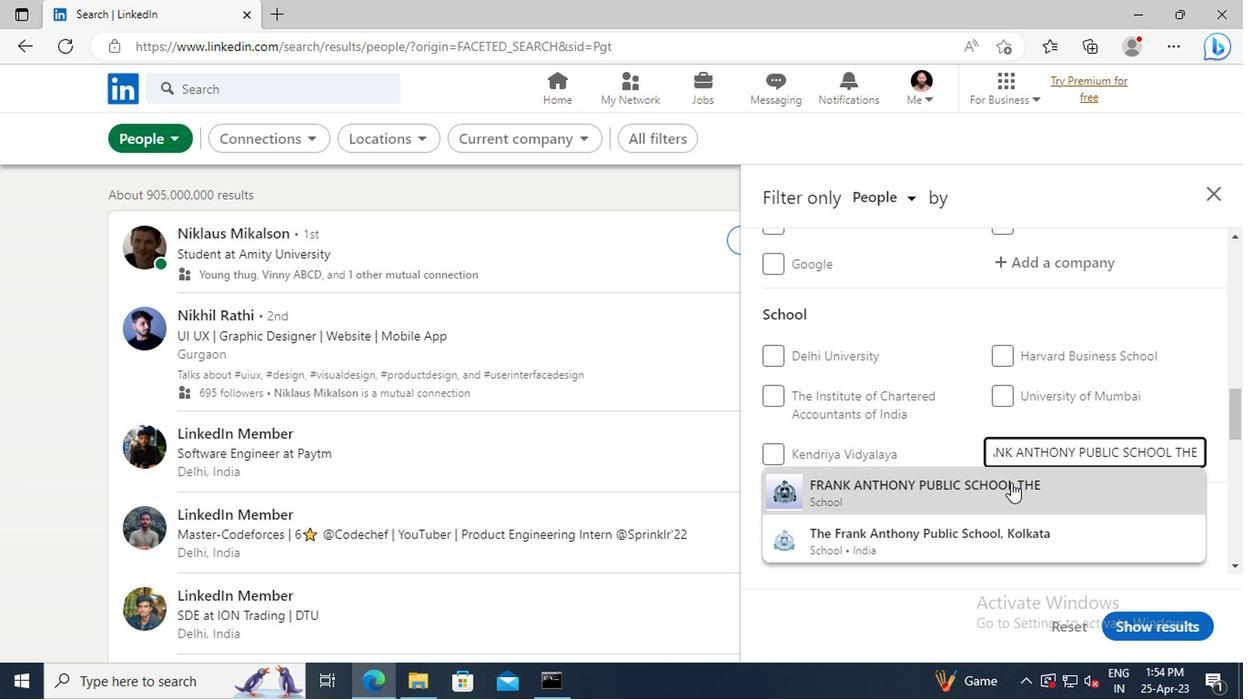 
Action: Mouse moved to (981, 397)
Screenshot: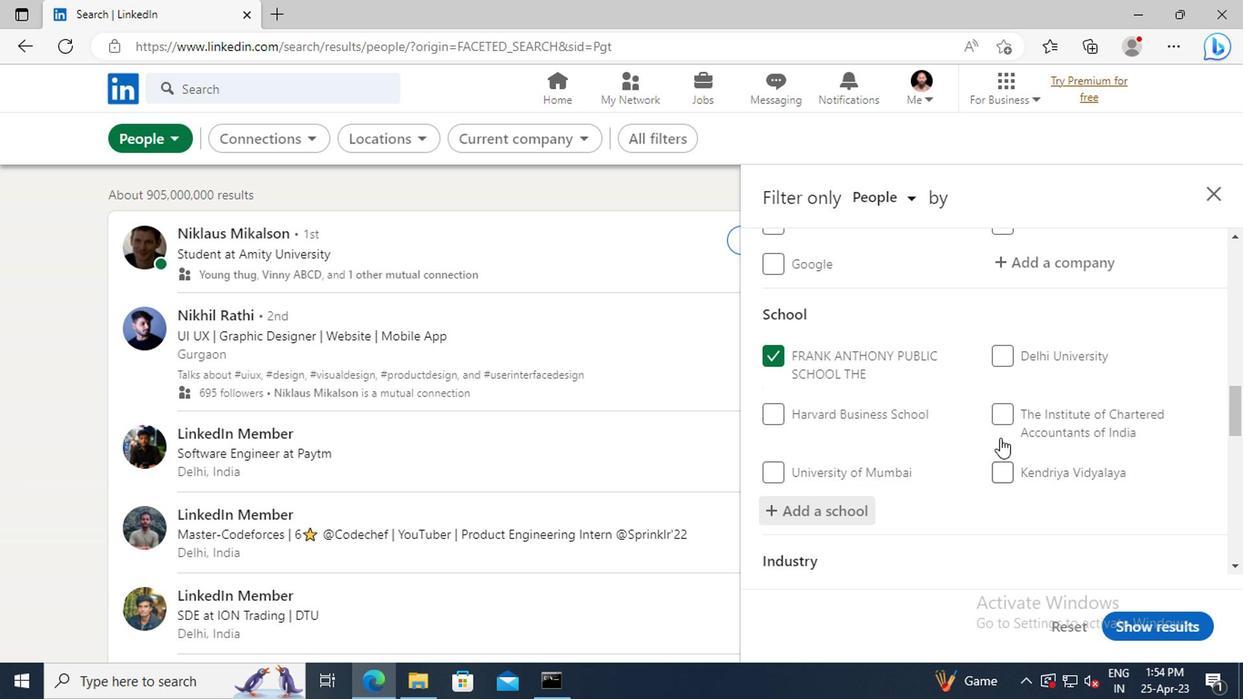 
Action: Mouse scrolled (981, 396) with delta (0, 0)
Screenshot: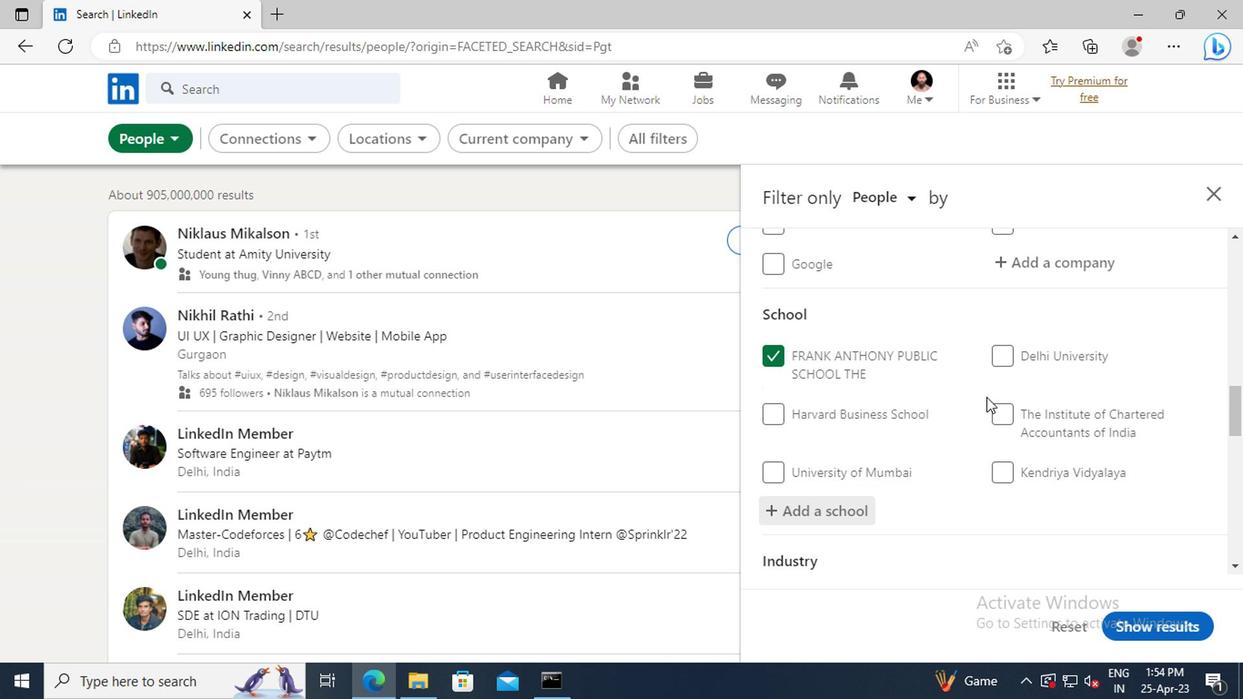 
Action: Mouse scrolled (981, 396) with delta (0, 0)
Screenshot: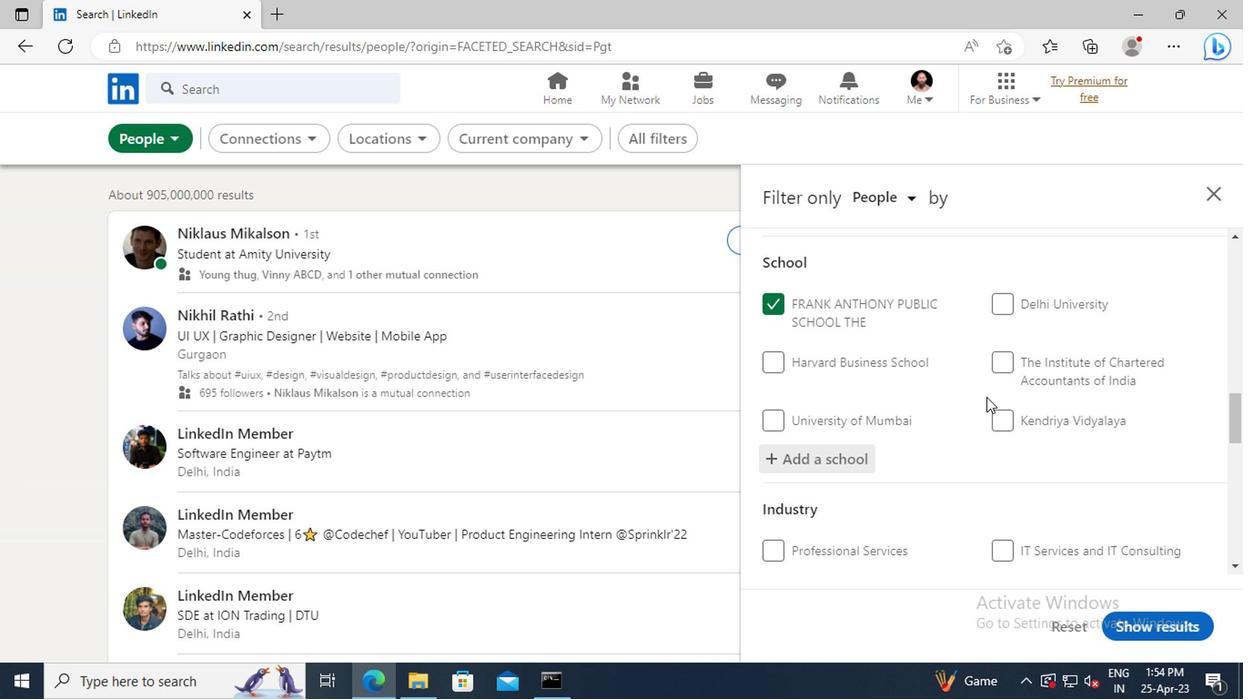 
Action: Mouse scrolled (981, 396) with delta (0, 0)
Screenshot: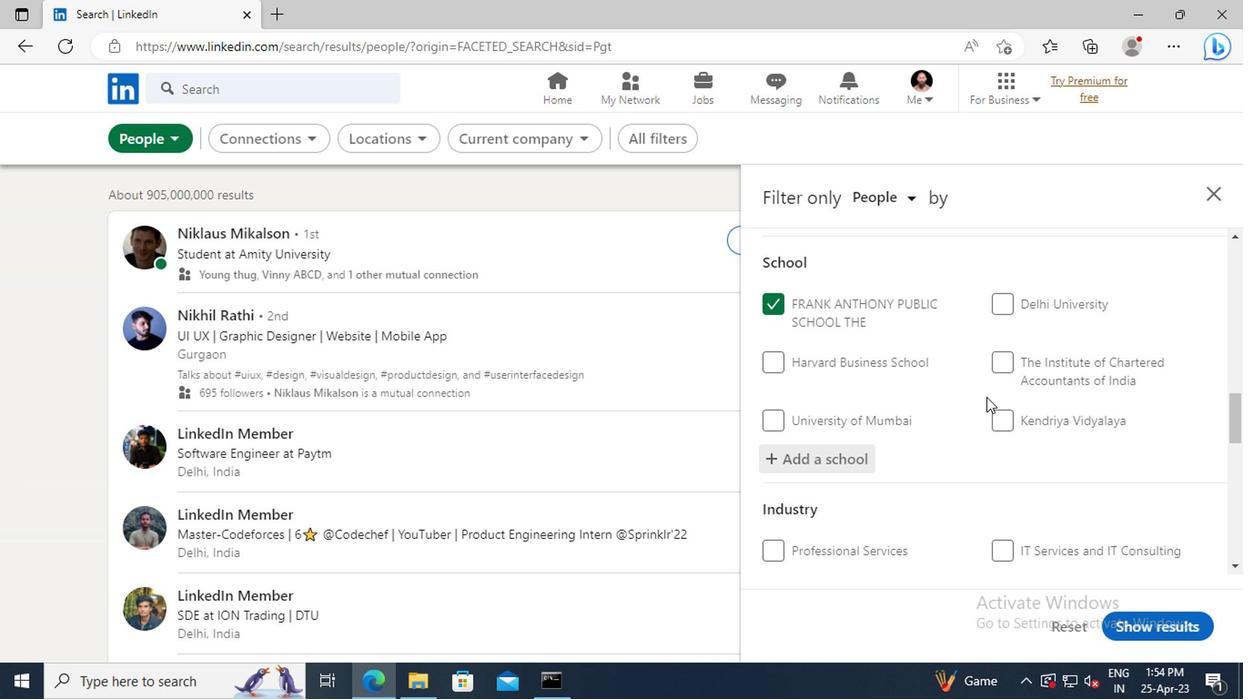 
Action: Mouse scrolled (981, 396) with delta (0, 0)
Screenshot: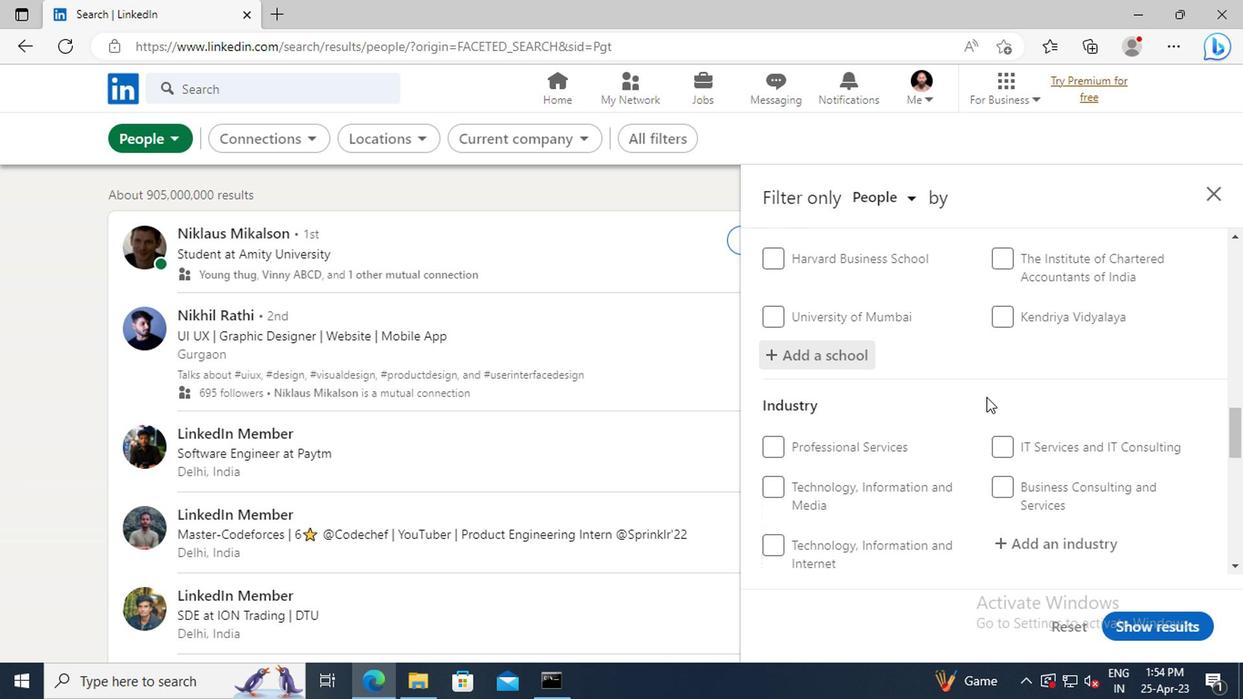 
Action: Mouse scrolled (981, 396) with delta (0, 0)
Screenshot: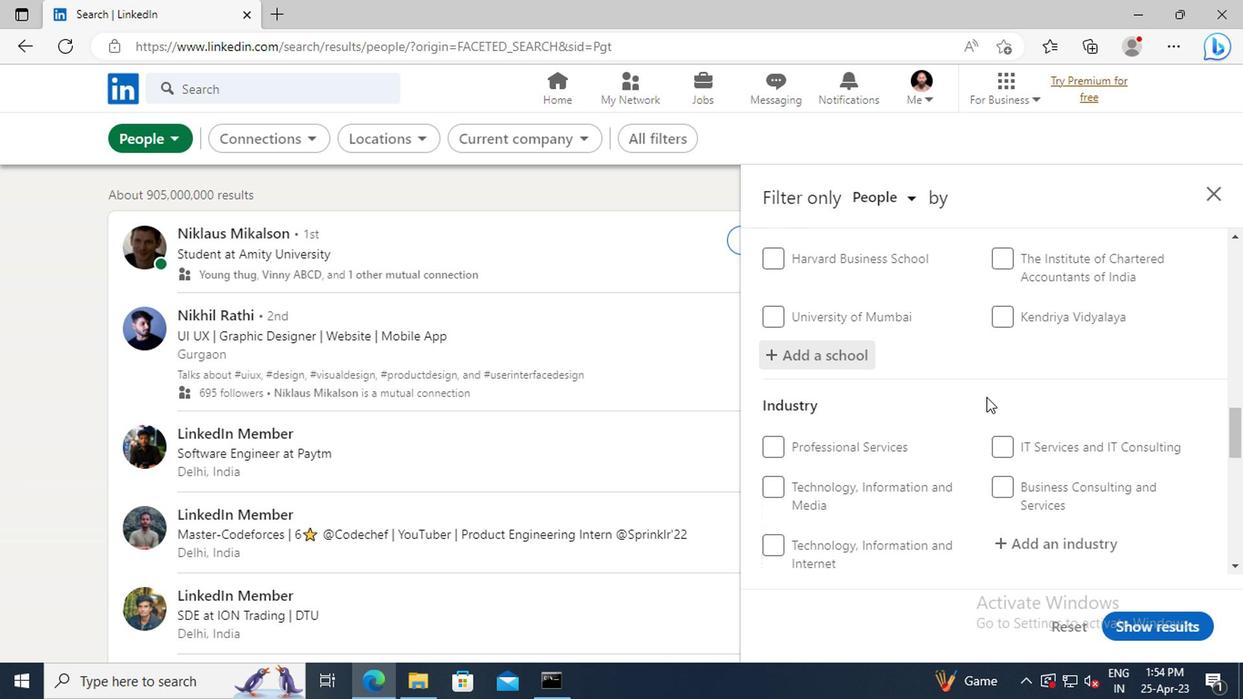 
Action: Mouse moved to (1027, 442)
Screenshot: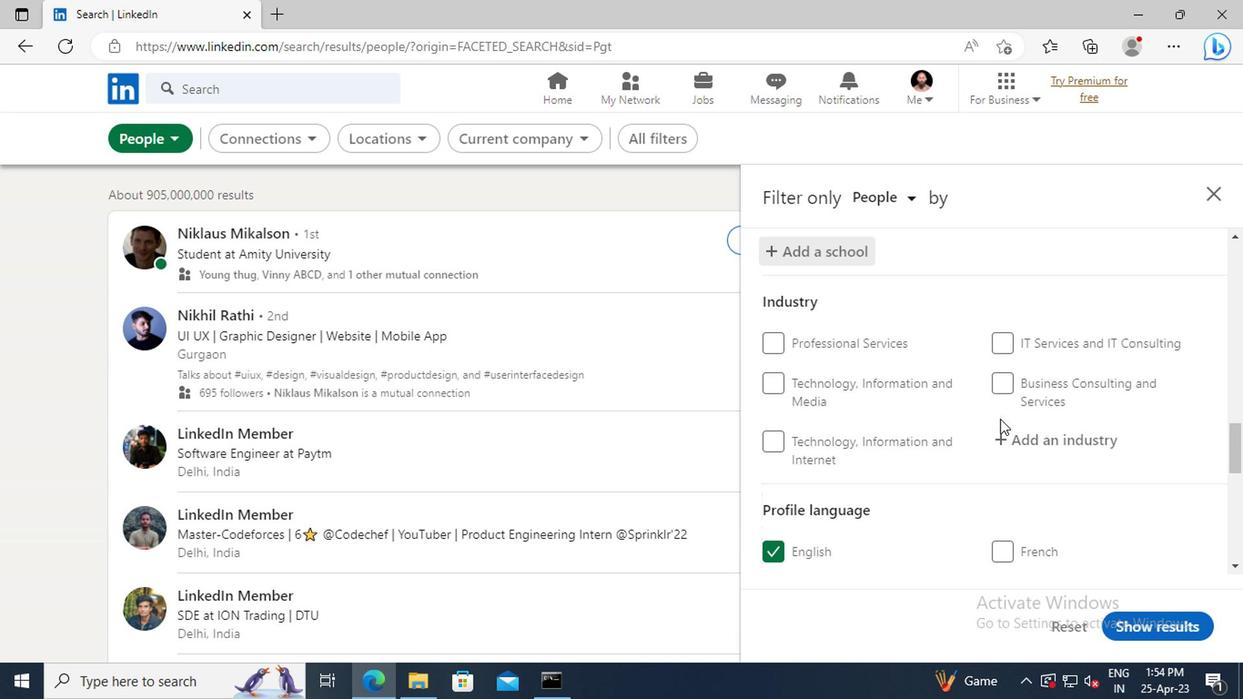
Action: Mouse pressed left at (1027, 442)
Screenshot: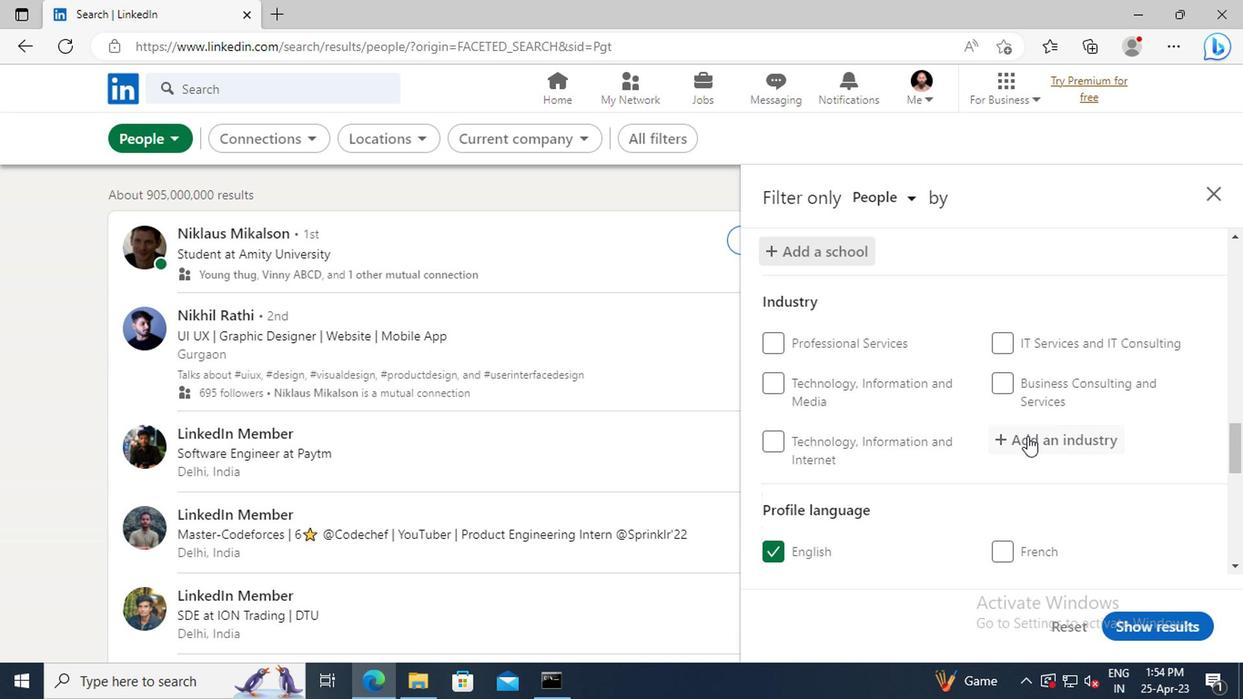 
Action: Mouse moved to (986, 428)
Screenshot: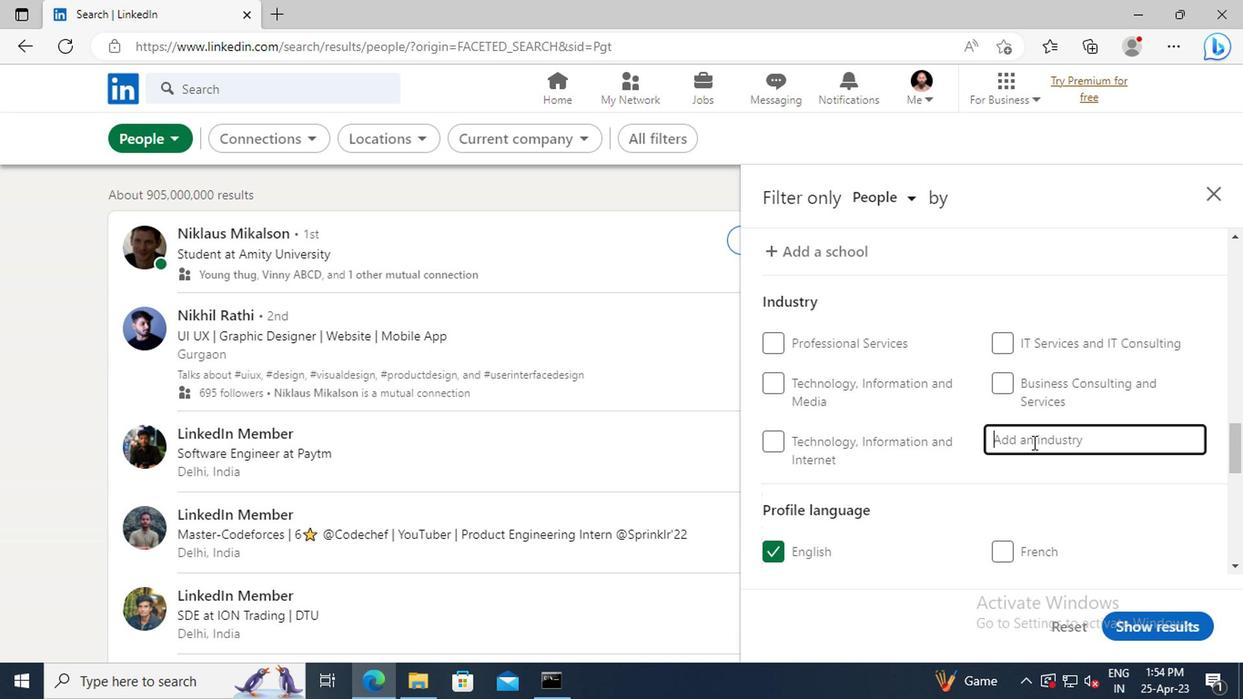 
Action: Key pressed <Key.shift>FINE<Key.space><Key.shift>ARTS<Key.space><Key.shift>SCHOOLS
Screenshot: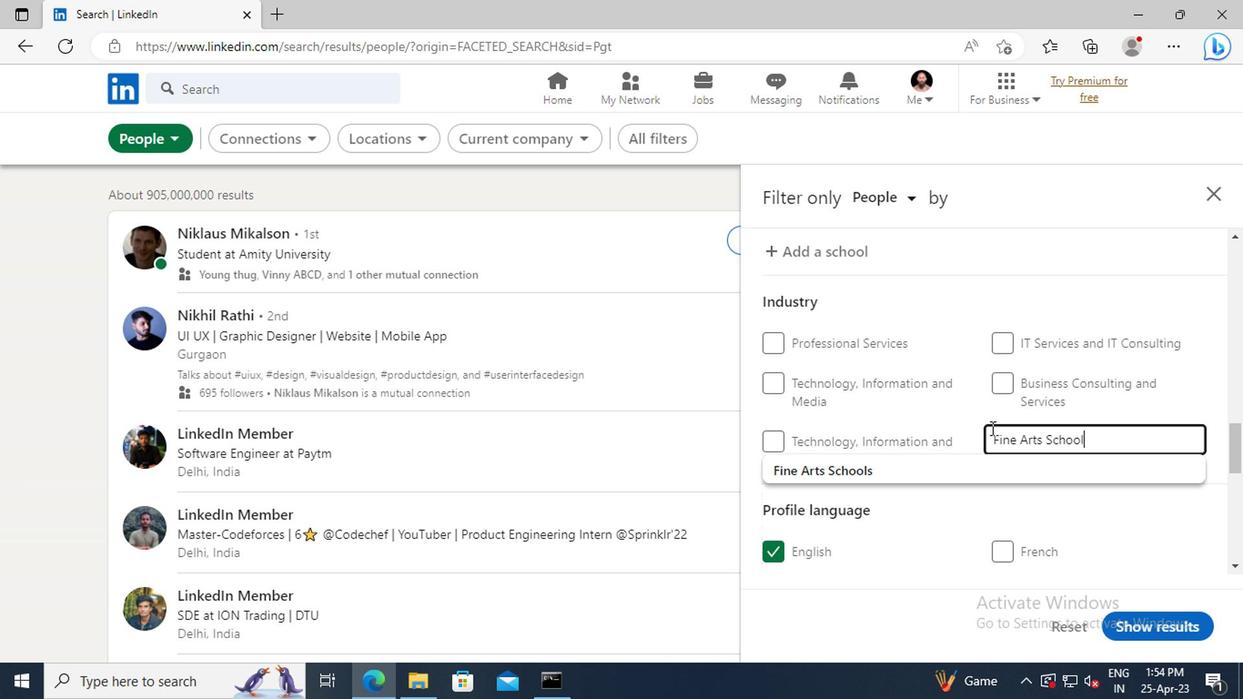 
Action: Mouse moved to (970, 463)
Screenshot: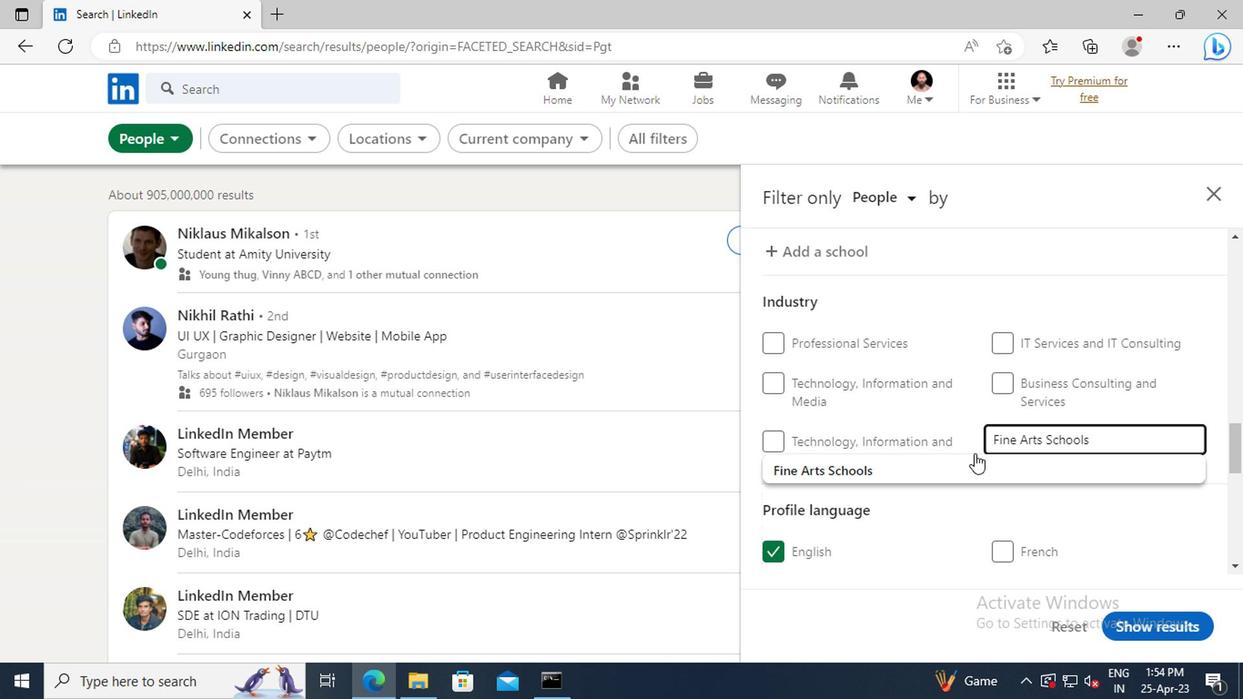 
Action: Mouse pressed left at (970, 463)
Screenshot: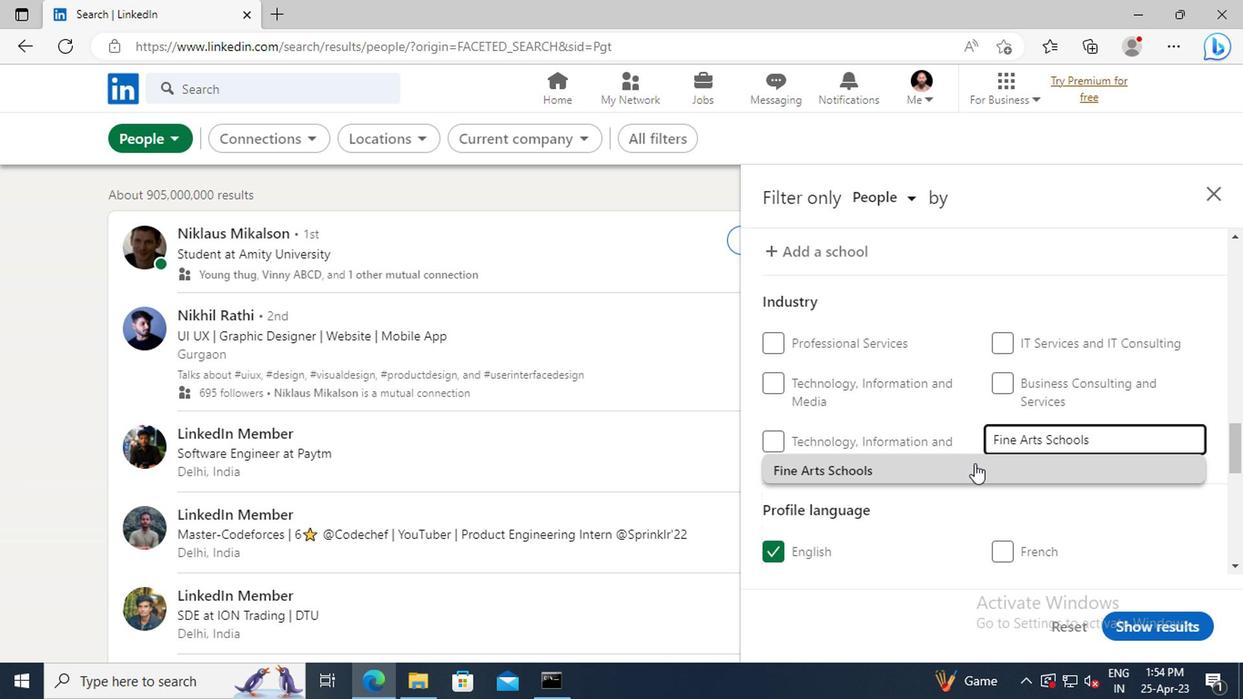 
Action: Mouse moved to (959, 393)
Screenshot: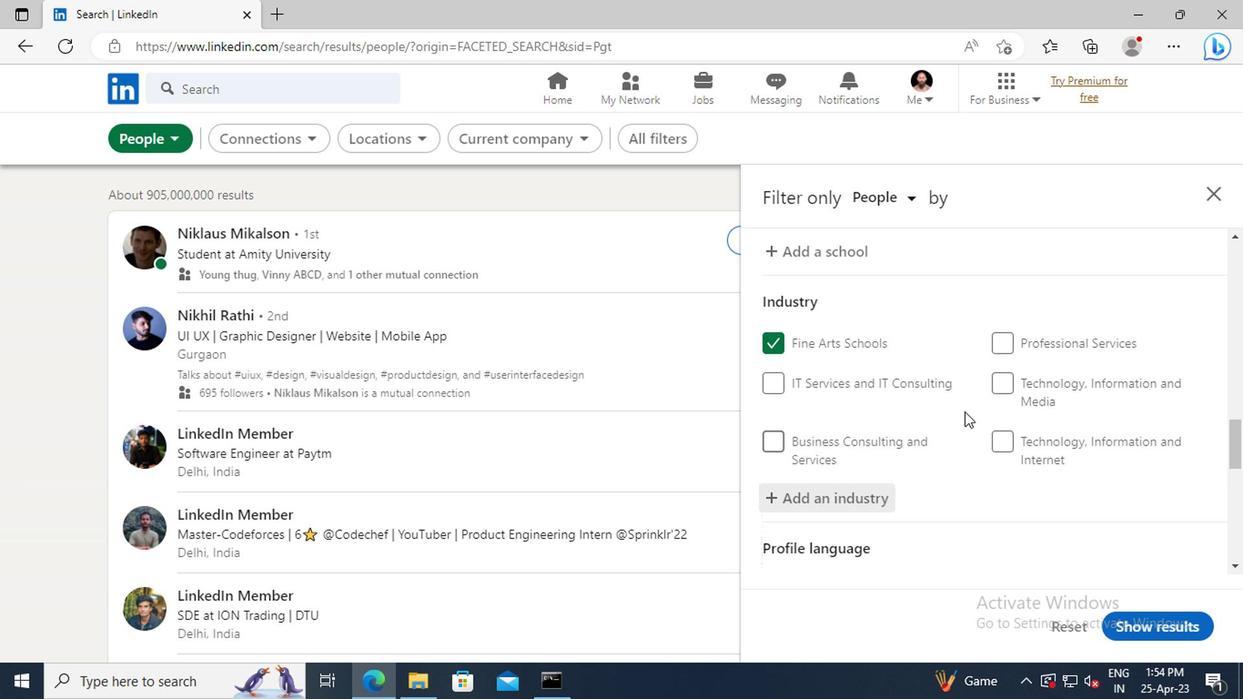 
Action: Mouse scrolled (959, 393) with delta (0, 0)
Screenshot: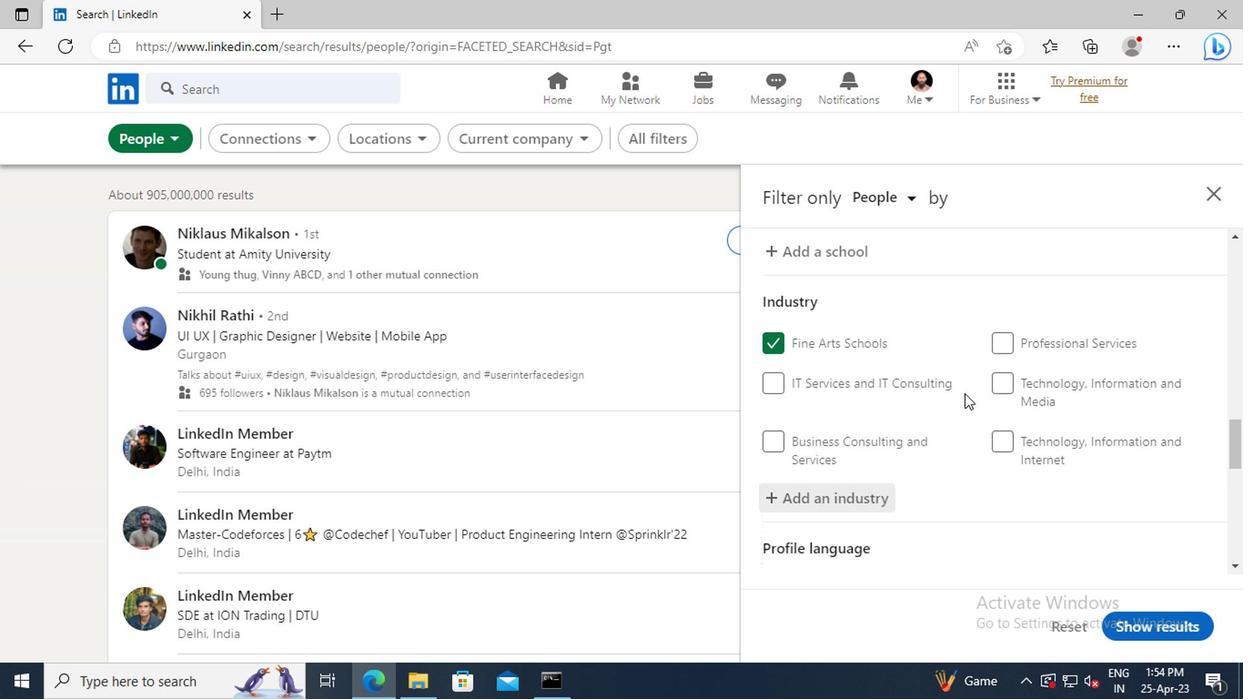 
Action: Mouse scrolled (959, 393) with delta (0, 0)
Screenshot: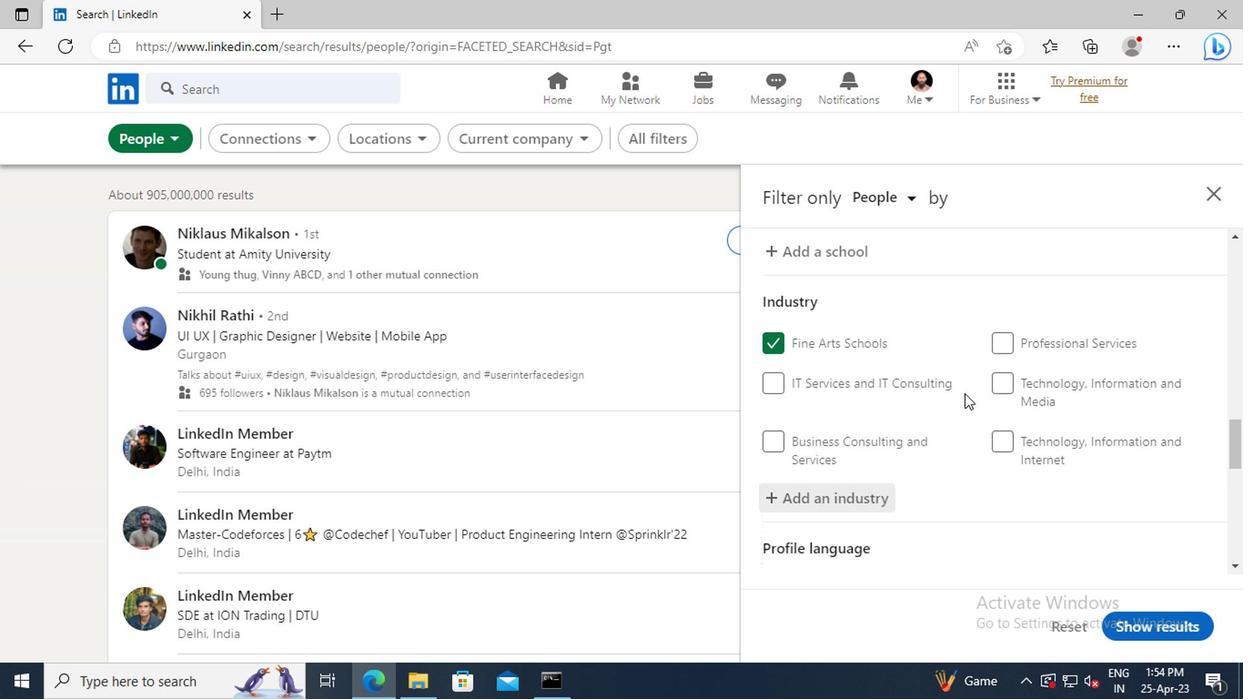 
Action: Mouse scrolled (959, 393) with delta (0, 0)
Screenshot: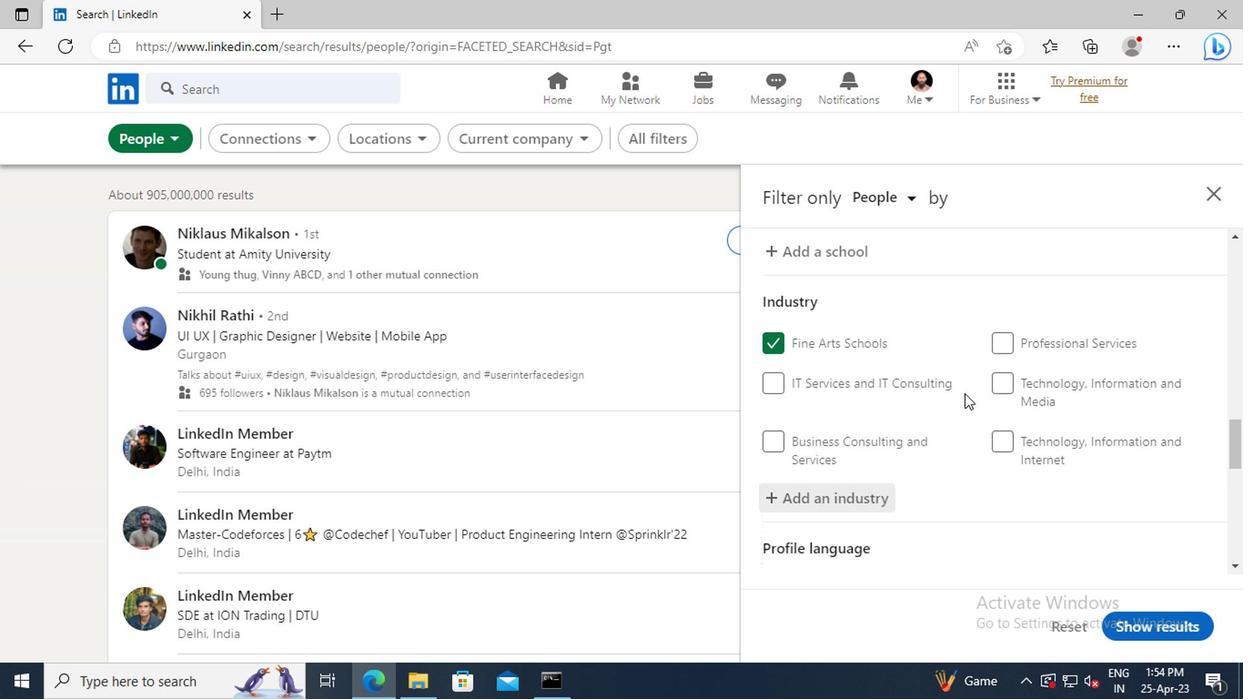 
Action: Mouse scrolled (959, 393) with delta (0, 0)
Screenshot: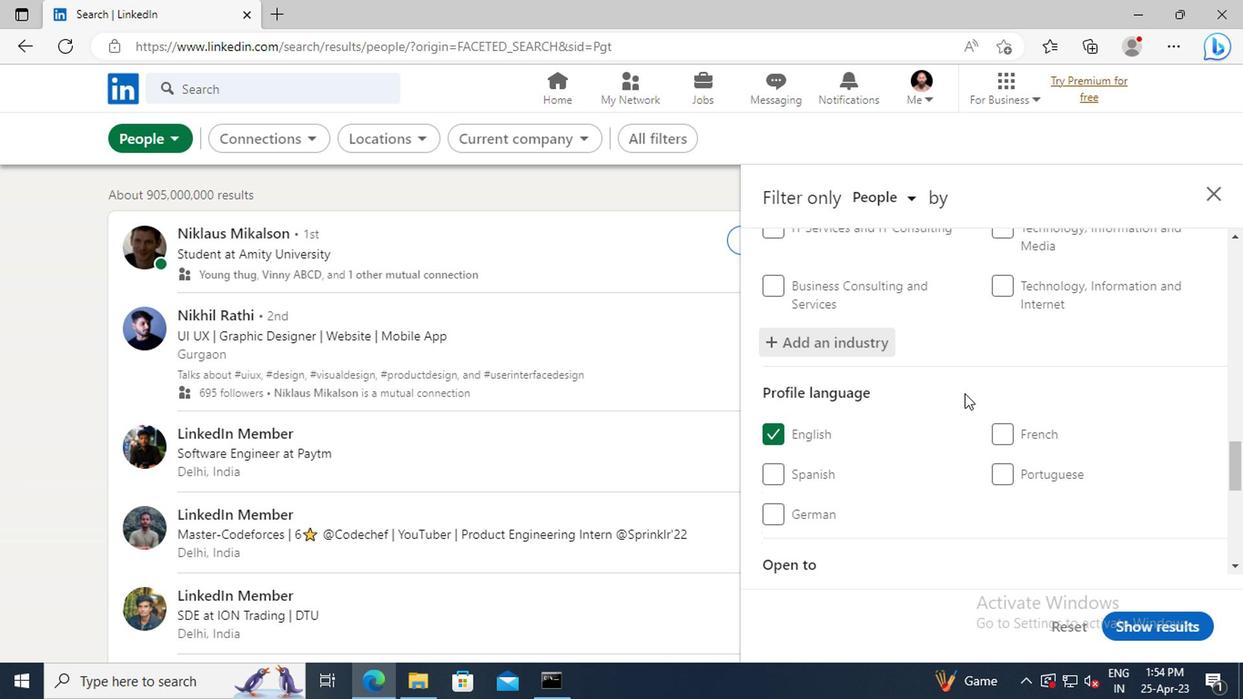 
Action: Mouse scrolled (959, 393) with delta (0, 0)
Screenshot: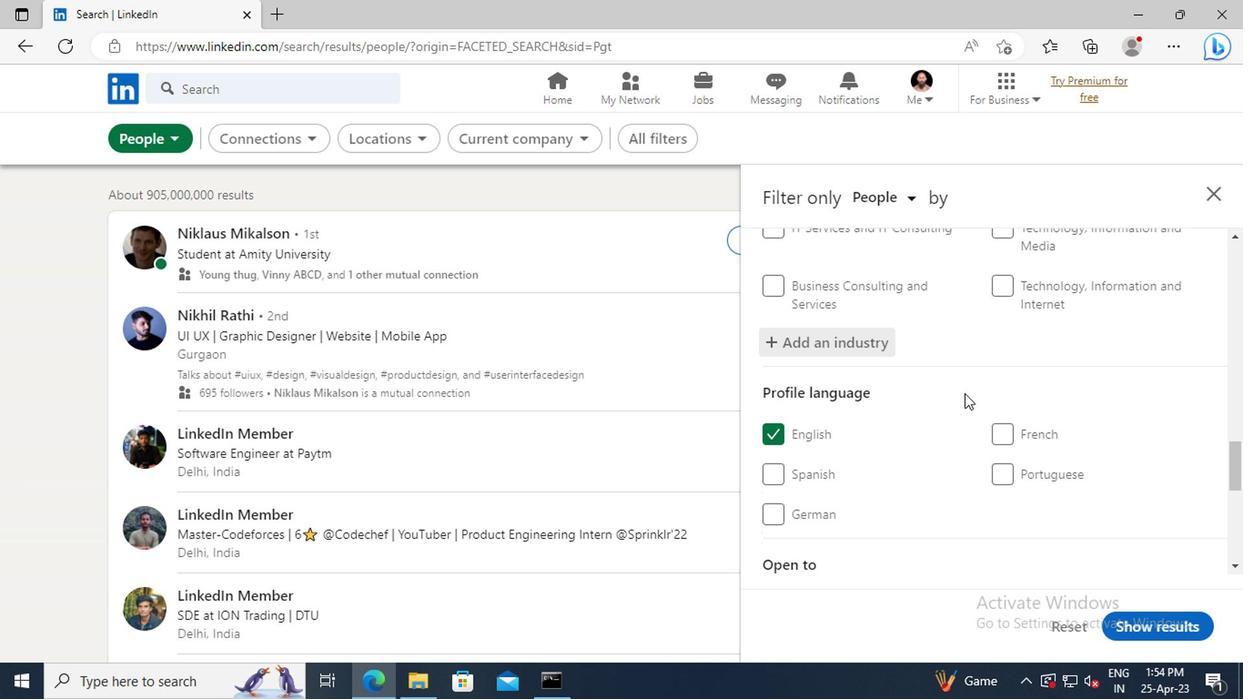 
Action: Mouse scrolled (959, 393) with delta (0, 0)
Screenshot: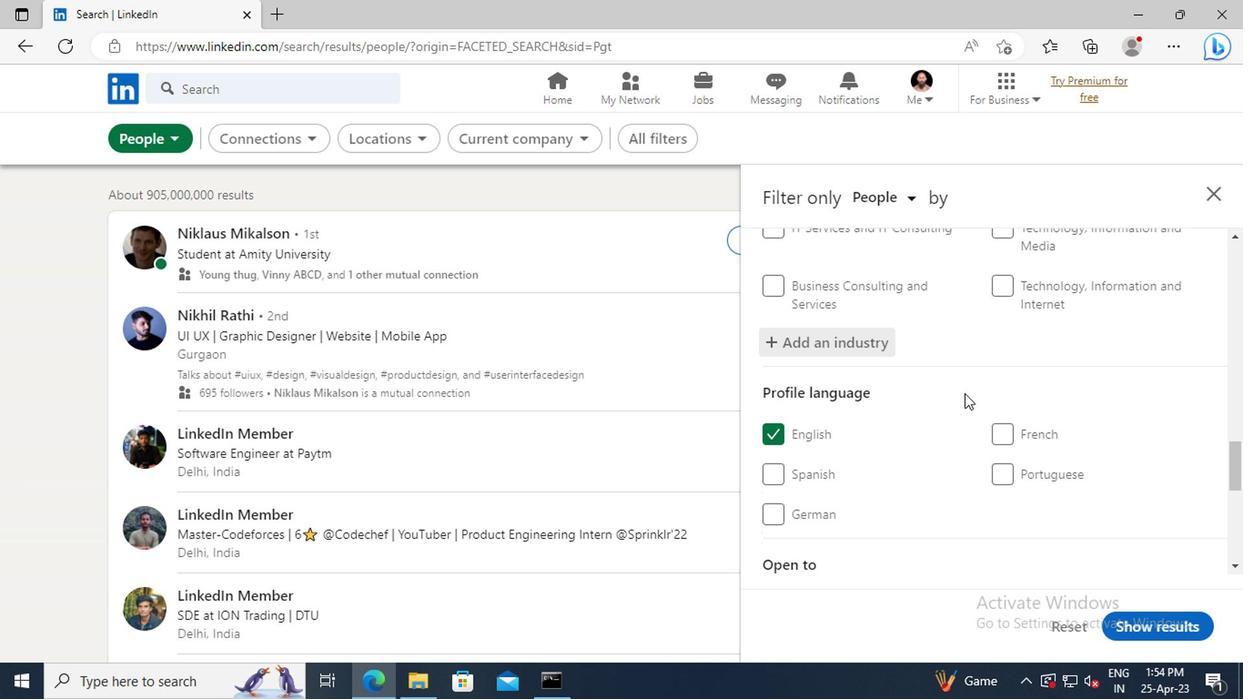 
Action: Mouse scrolled (959, 393) with delta (0, 0)
Screenshot: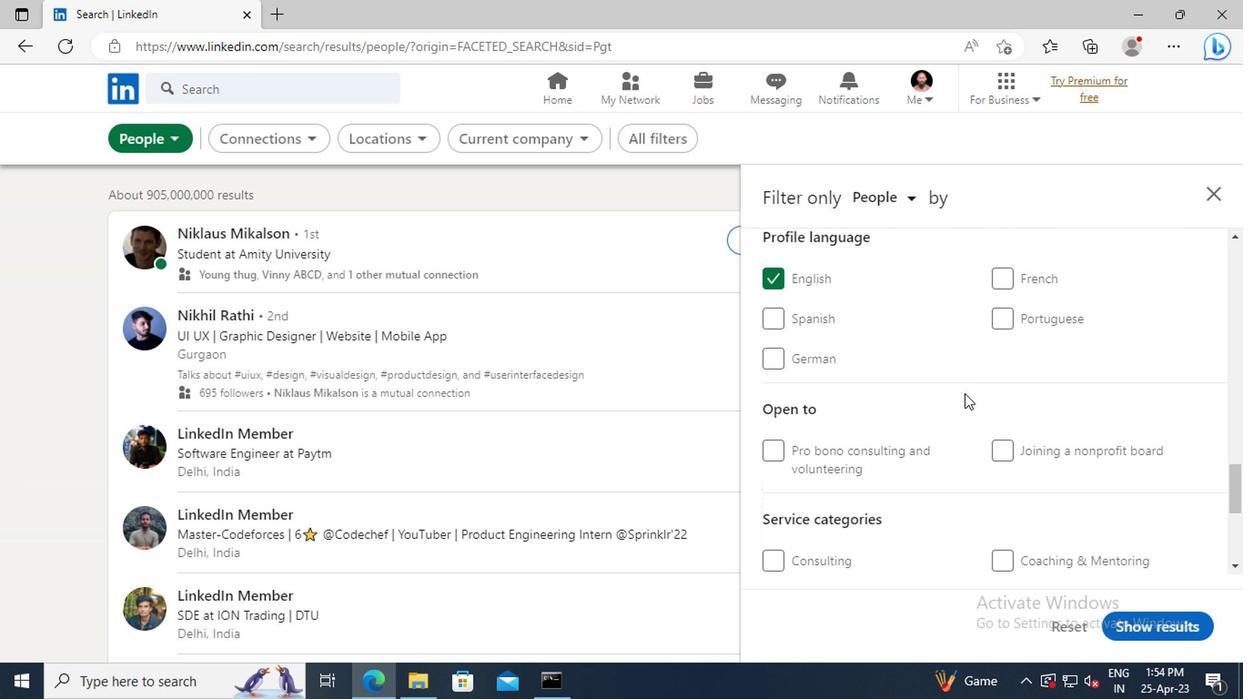 
Action: Mouse scrolled (959, 393) with delta (0, 0)
Screenshot: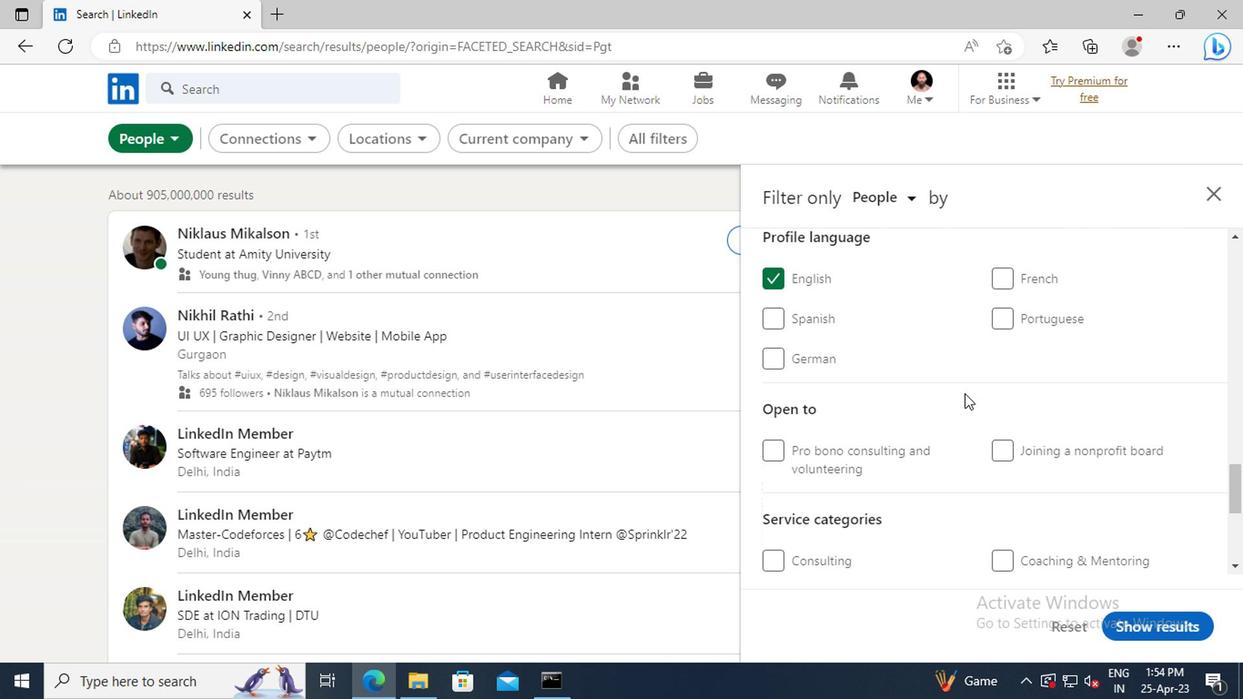 
Action: Mouse scrolled (959, 393) with delta (0, 0)
Screenshot: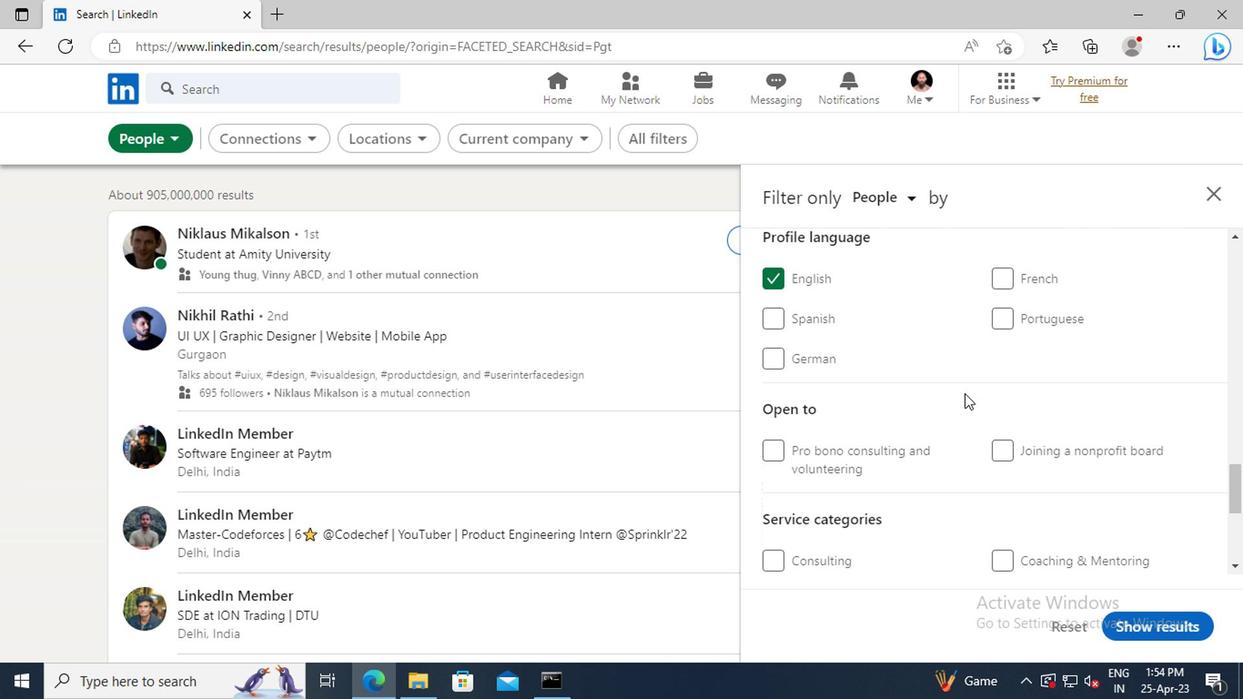 
Action: Mouse scrolled (959, 393) with delta (0, 0)
Screenshot: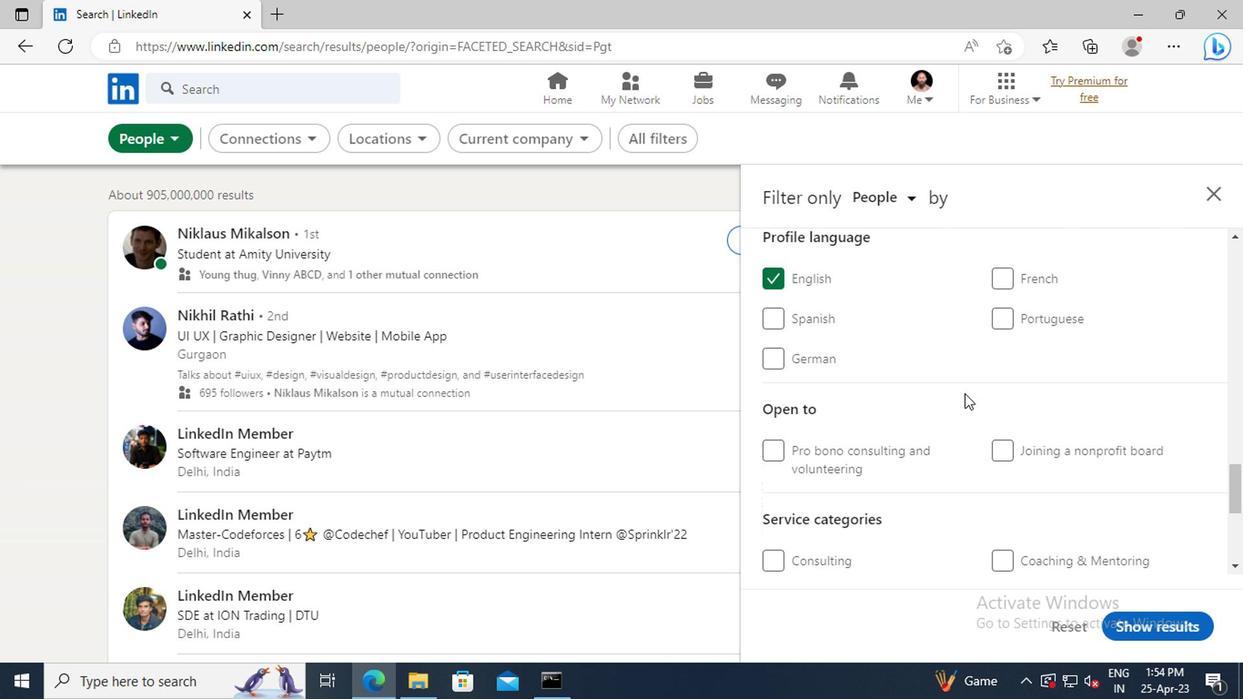 
Action: Mouse moved to (1027, 437)
Screenshot: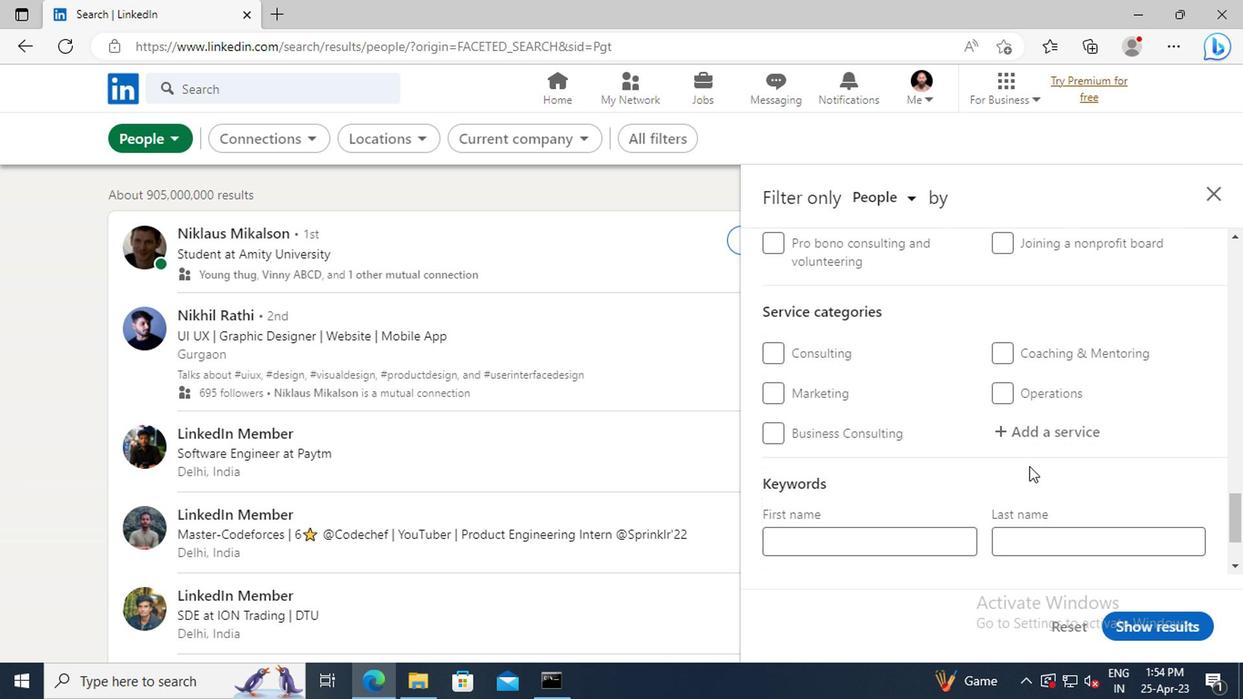 
Action: Mouse pressed left at (1027, 437)
Screenshot: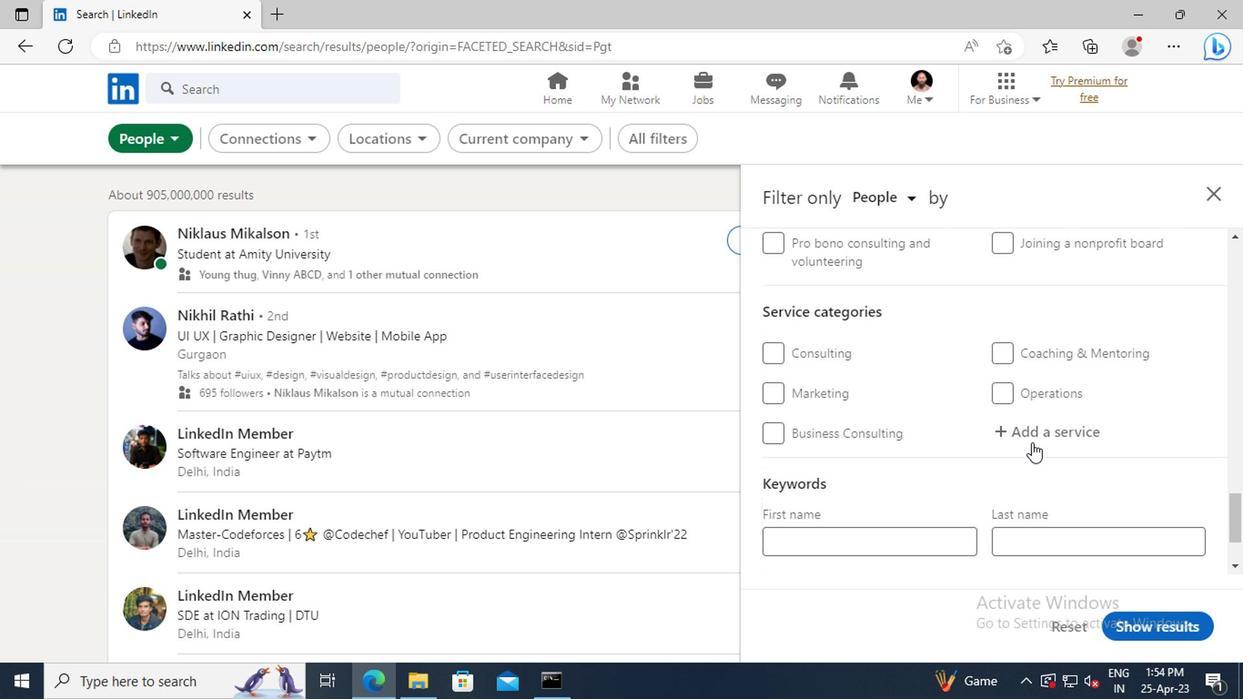
Action: Mouse moved to (980, 420)
Screenshot: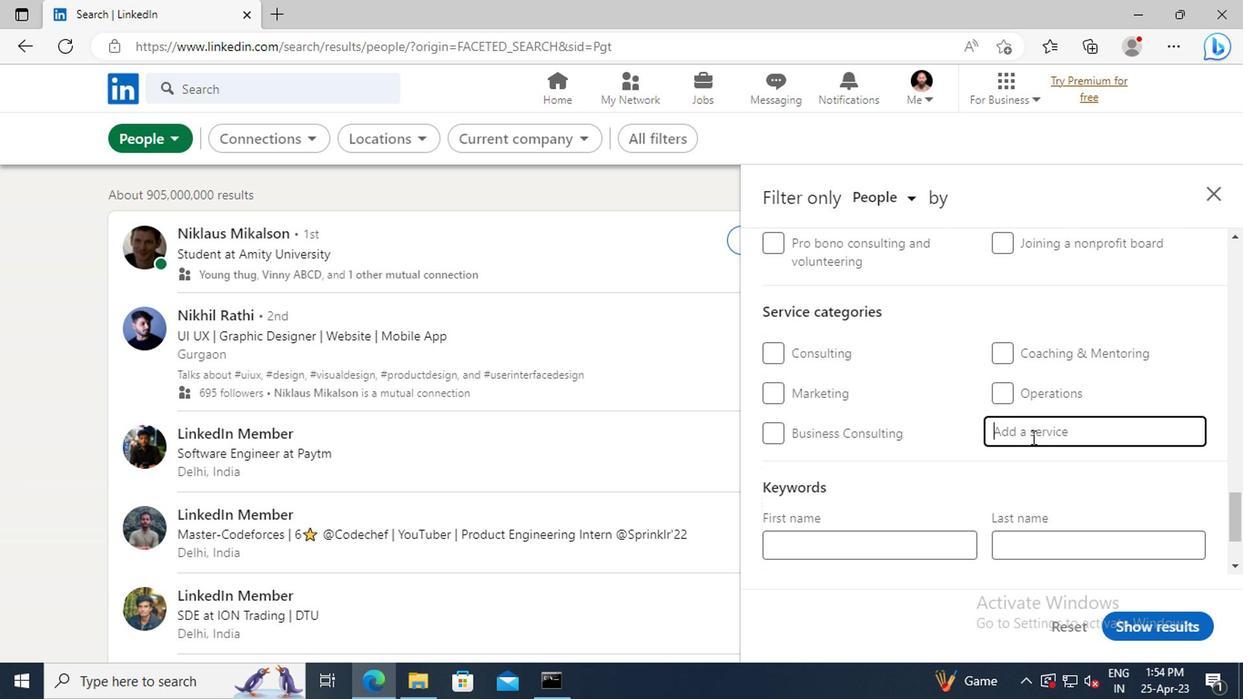 
Action: Key pressed <Key.shift>REAL<Key.space><Key.shift>ESTATE
Screenshot: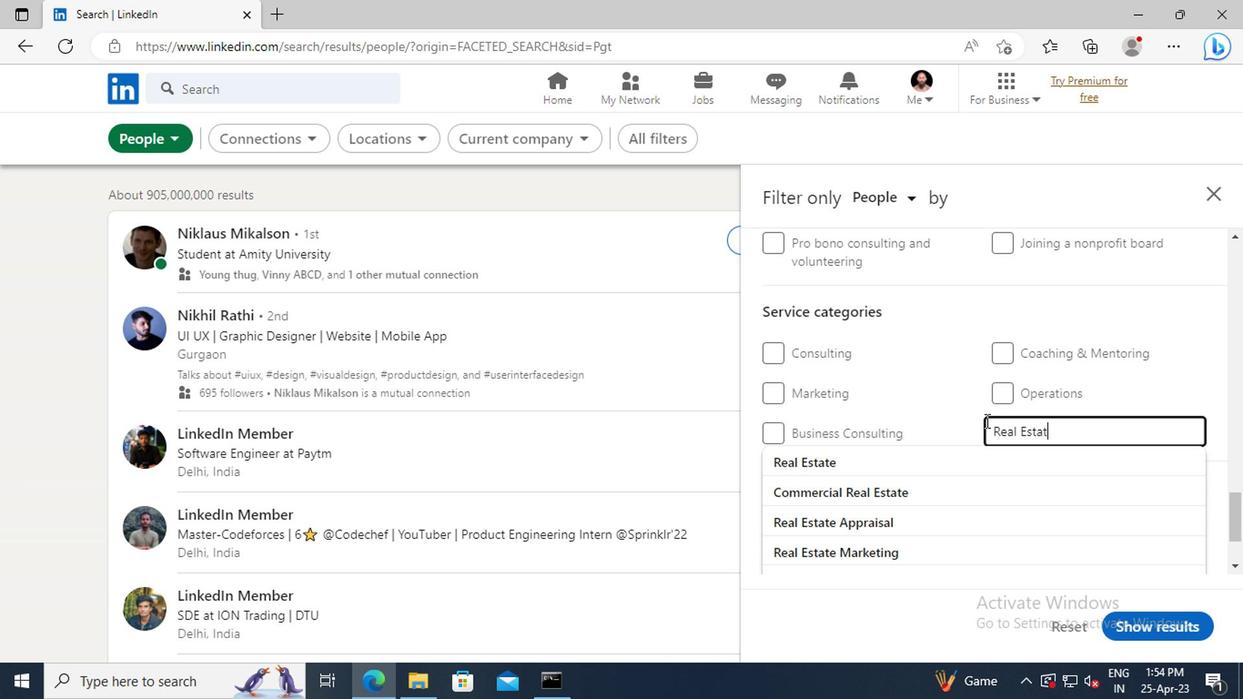 
Action: Mouse moved to (977, 453)
Screenshot: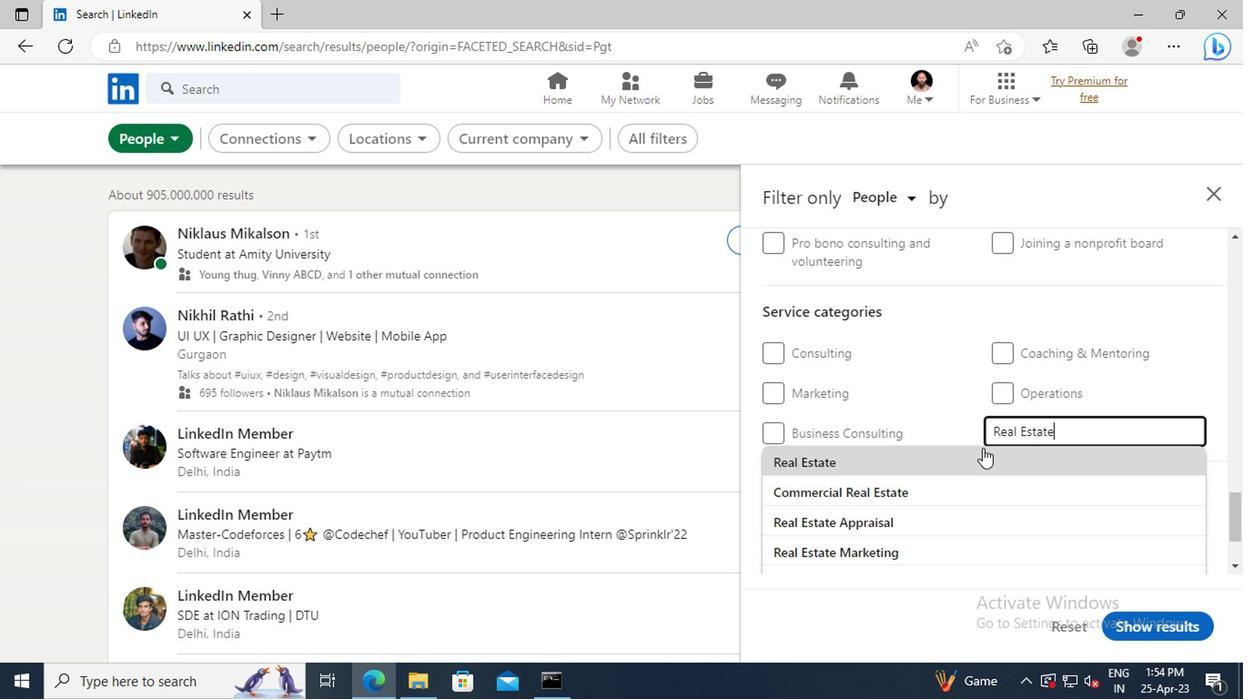 
Action: Mouse pressed left at (977, 453)
Screenshot: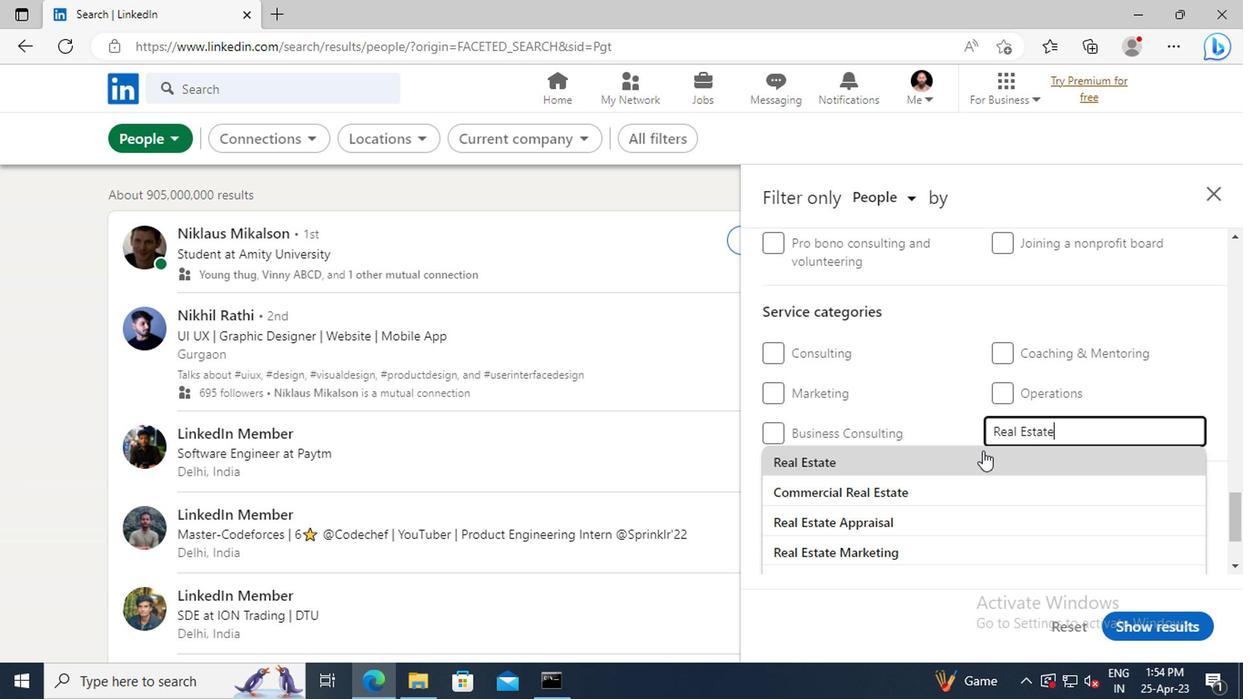 
Action: Mouse moved to (979, 391)
Screenshot: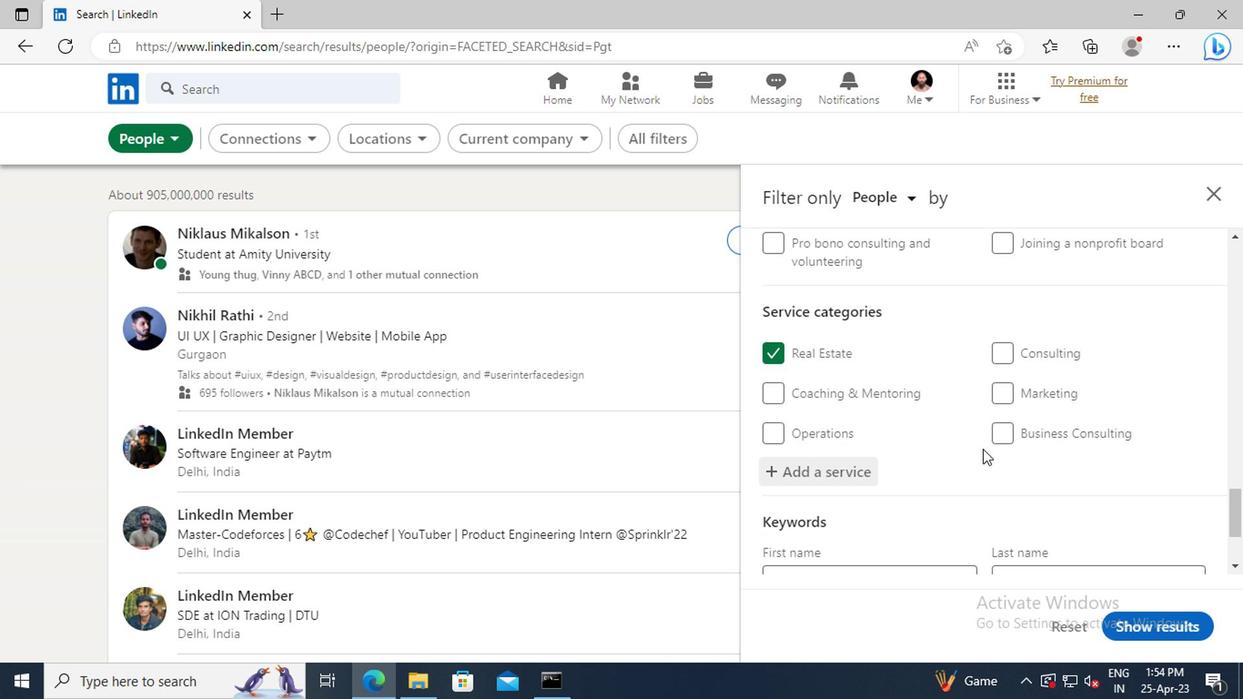 
Action: Mouse scrolled (979, 390) with delta (0, 0)
Screenshot: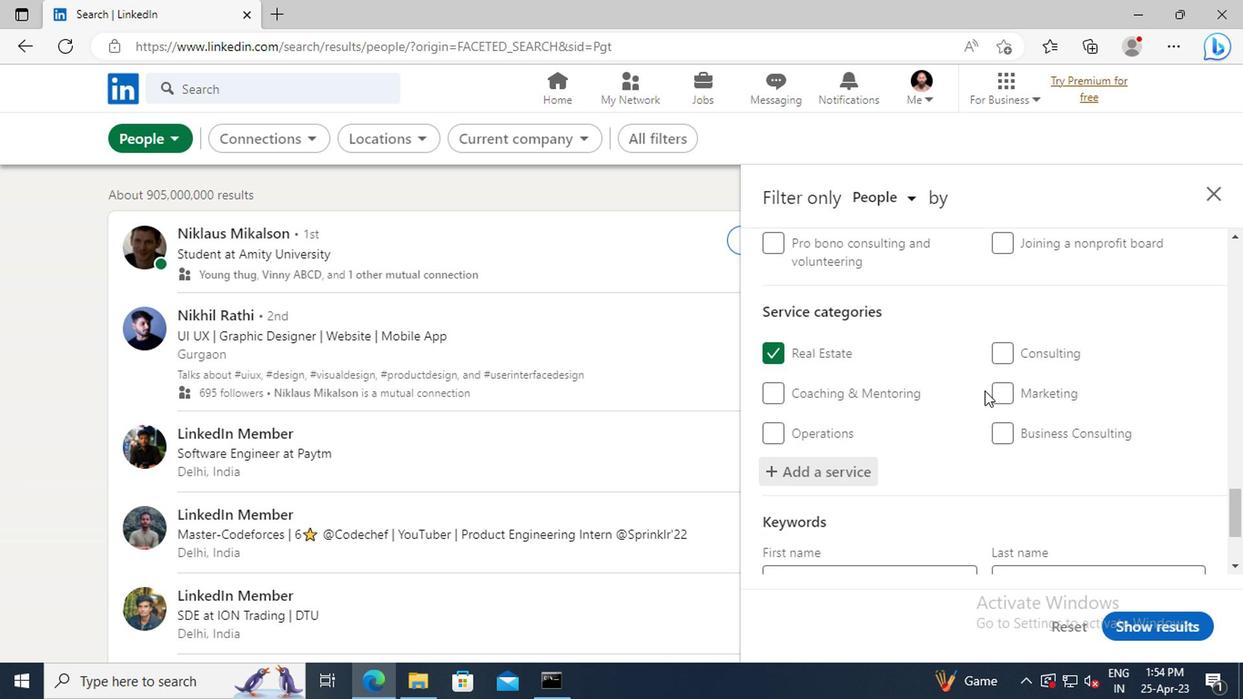 
Action: Mouse scrolled (979, 390) with delta (0, 0)
Screenshot: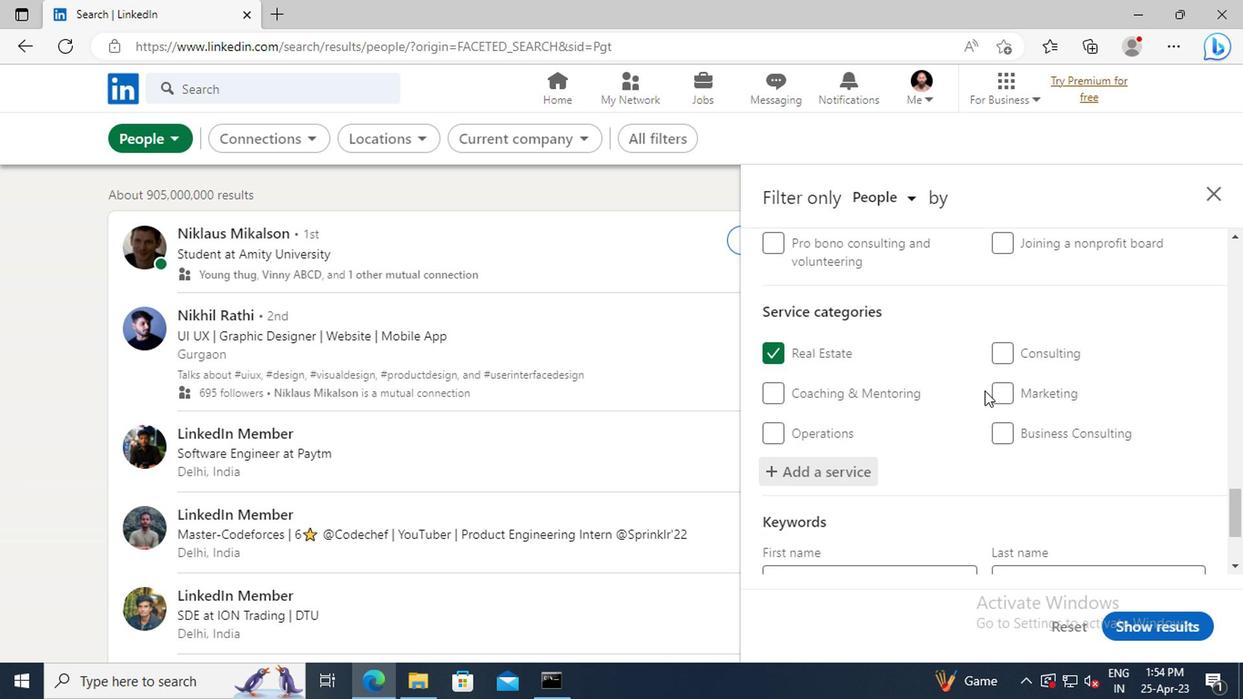 
Action: Mouse scrolled (979, 390) with delta (0, 0)
Screenshot: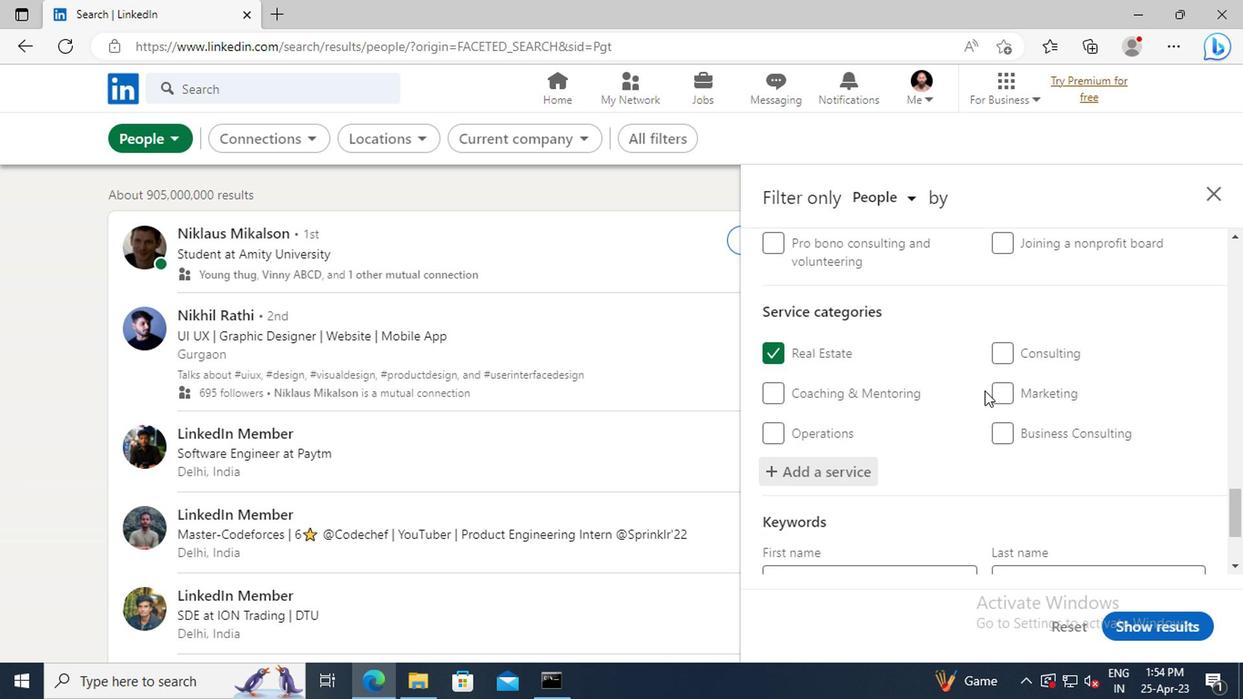 
Action: Mouse scrolled (979, 390) with delta (0, 0)
Screenshot: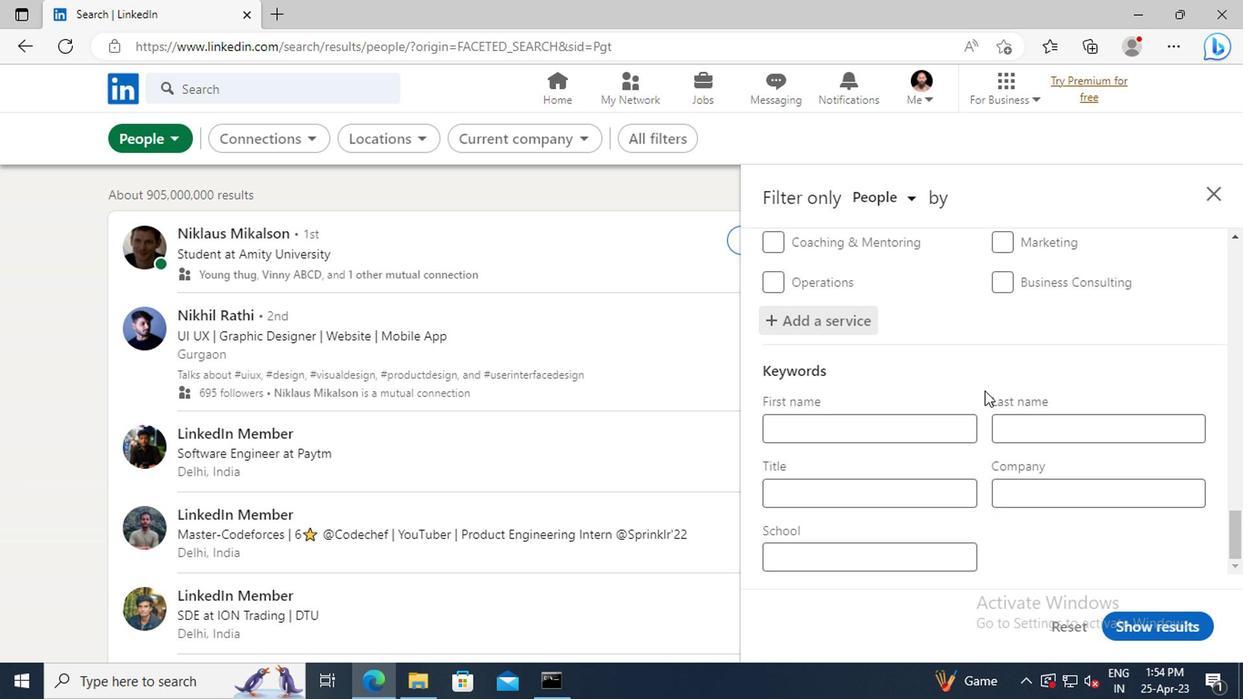 
Action: Mouse scrolled (979, 390) with delta (0, 0)
Screenshot: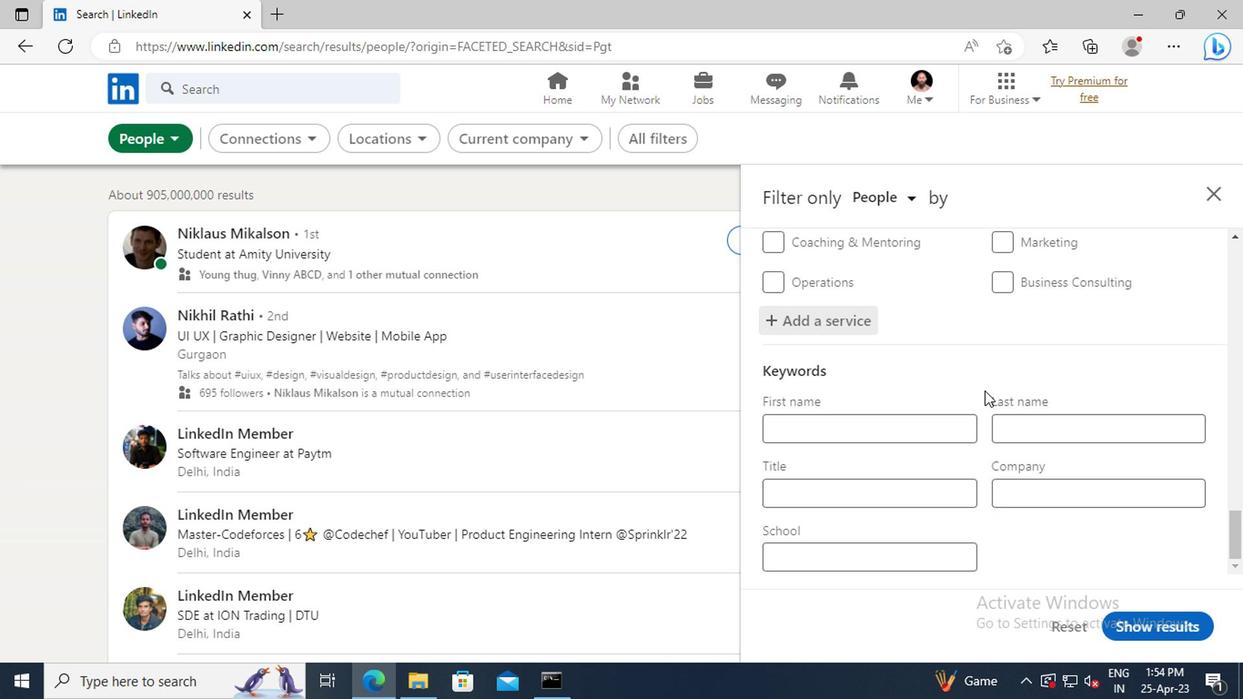 
Action: Mouse scrolled (979, 390) with delta (0, 0)
Screenshot: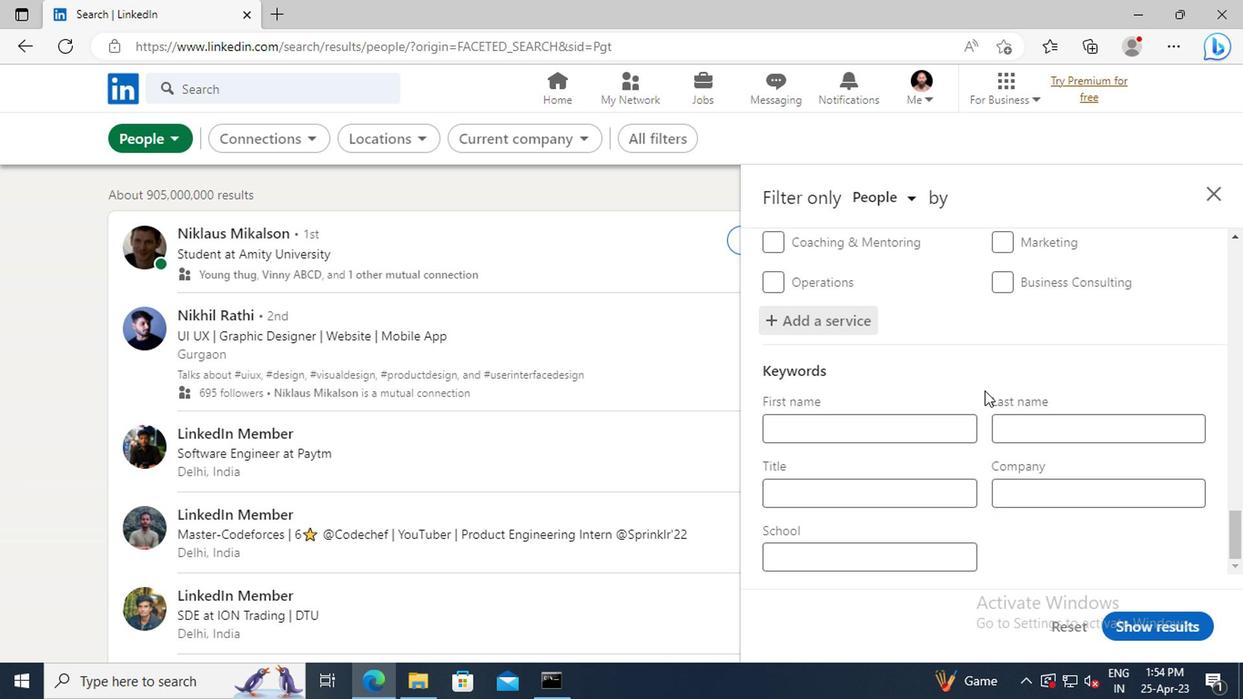 
Action: Mouse moved to (898, 489)
Screenshot: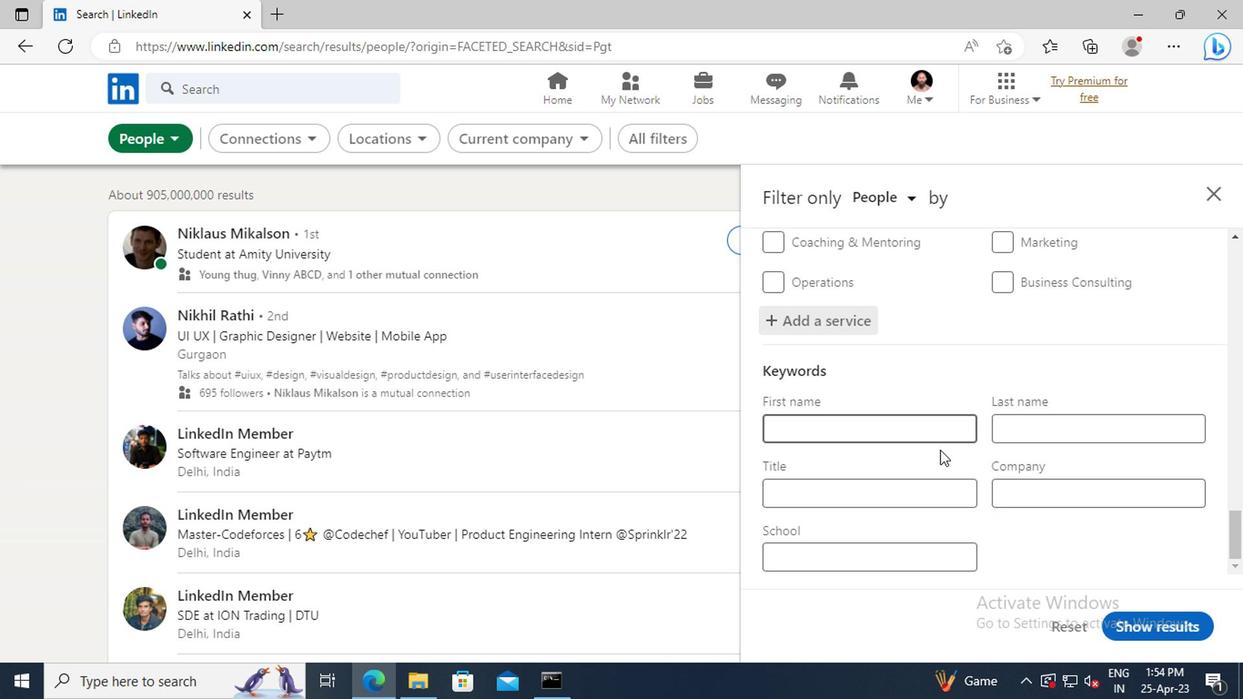 
Action: Mouse pressed left at (898, 489)
Screenshot: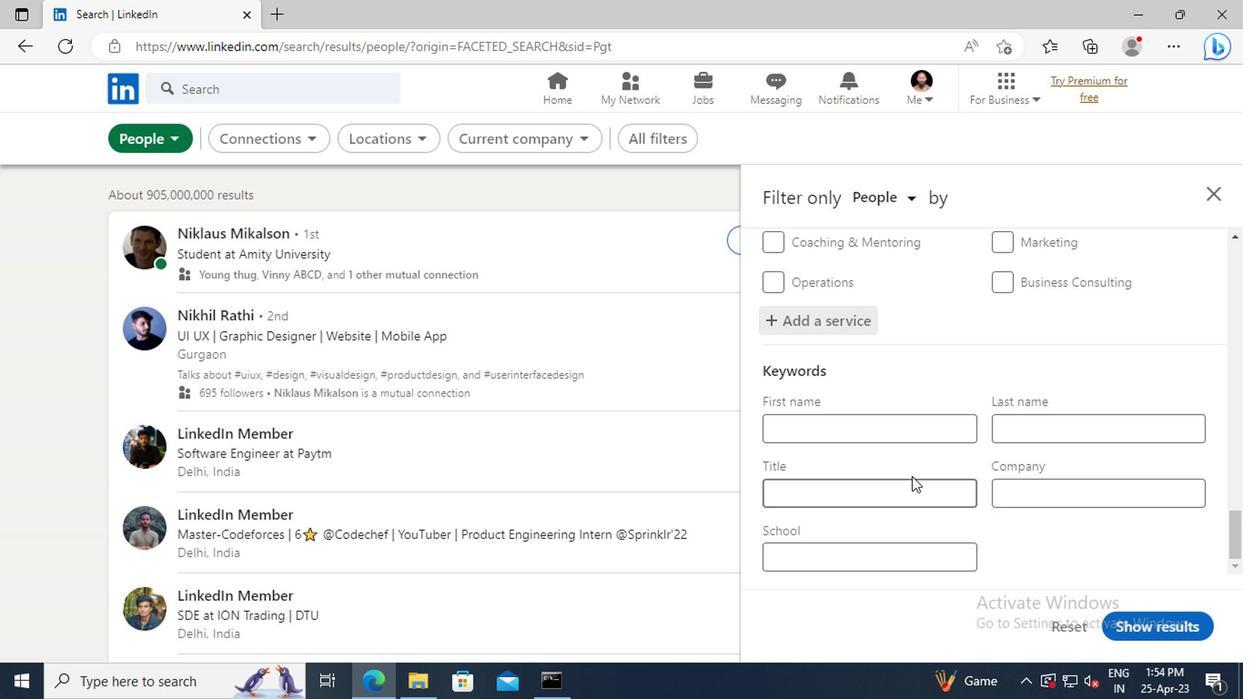 
Action: Key pressed <Key.shift>DATA<Key.space><Key.shift>ENTRY
Screenshot: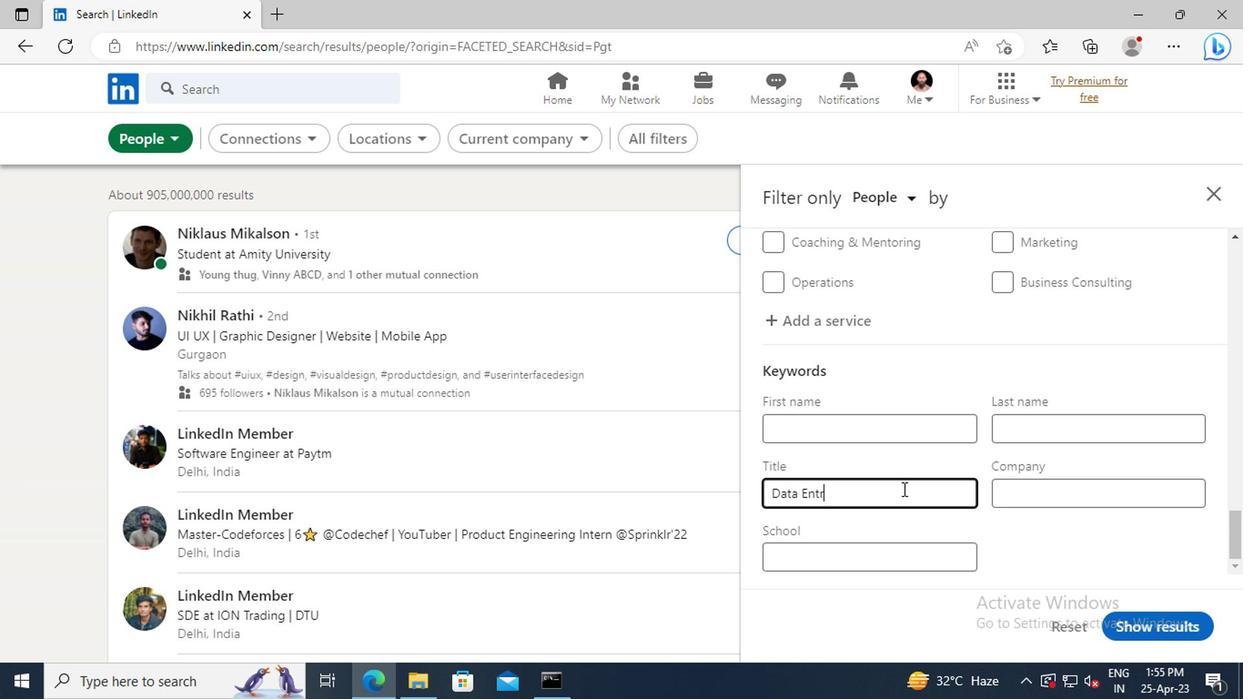 
Action: Mouse moved to (1168, 621)
Screenshot: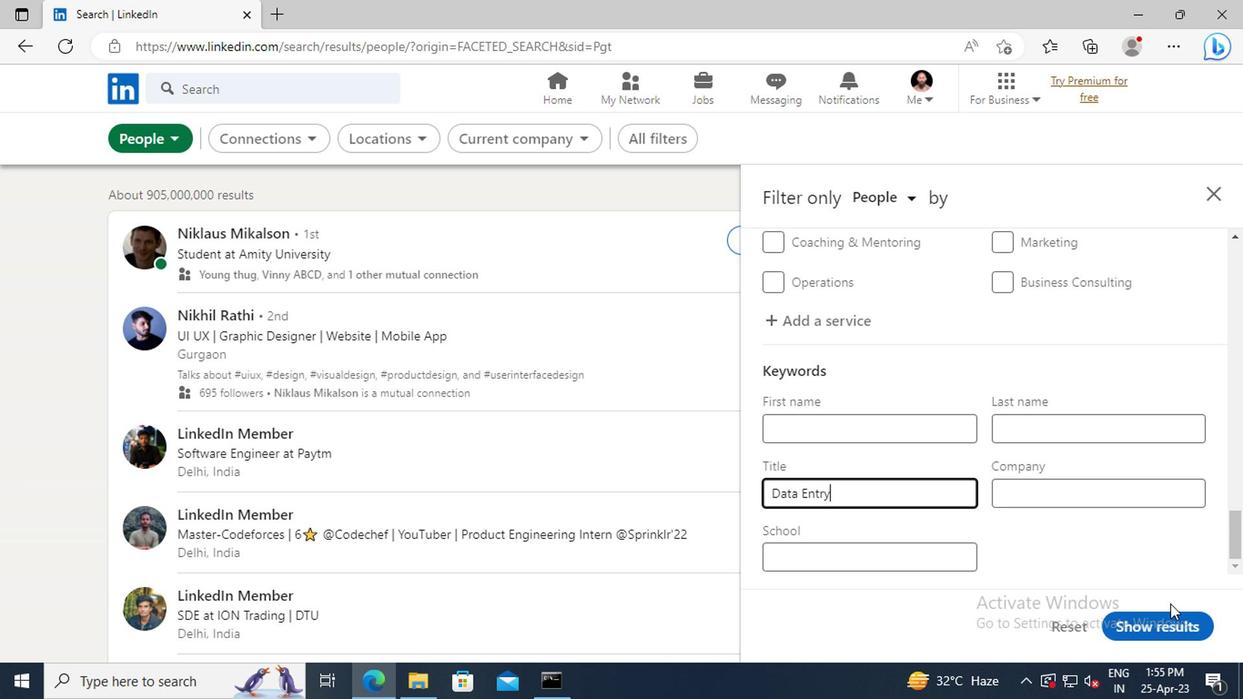 
Action: Mouse pressed left at (1168, 621)
Screenshot: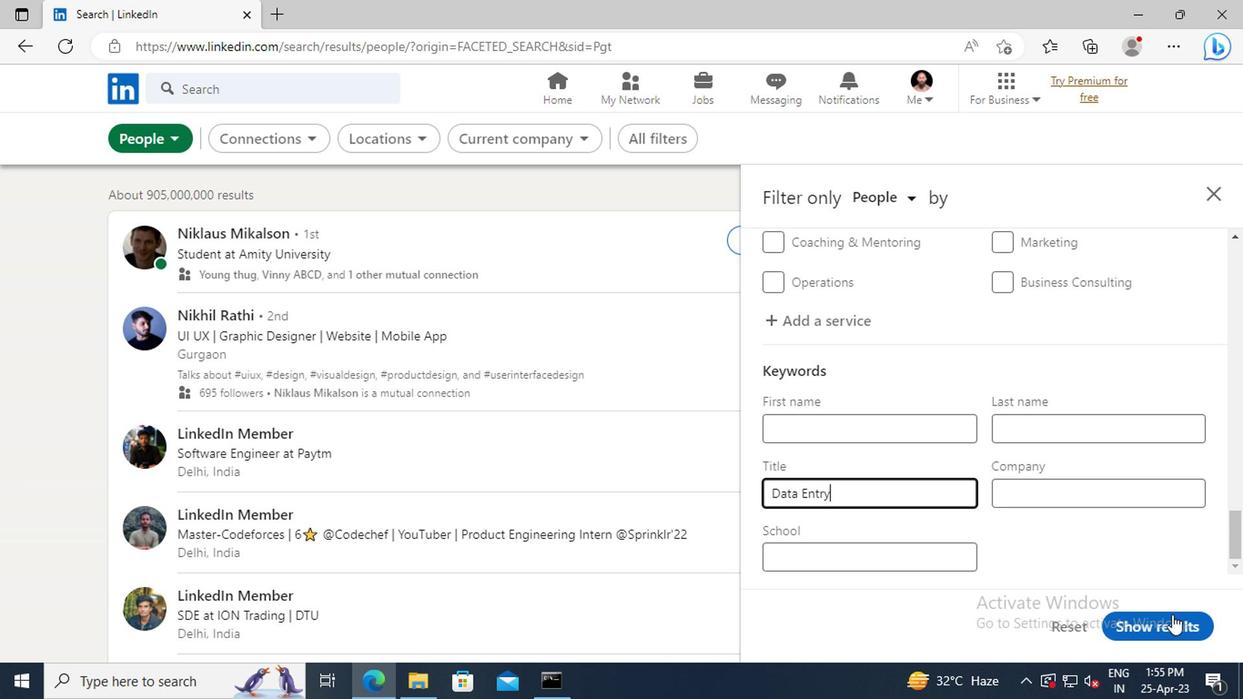 
